 Task: Find connections with filter location Cianorte with filter topic #Businessmindsetswith filter profile language Potuguese with filter current company Tata Projects with filter school IIMT Group of Colleges with filter industry Technology, Information and Internet with filter service category Mortgage Lending with filter keywords title Massage Therapy
Action: Mouse moved to (616, 115)
Screenshot: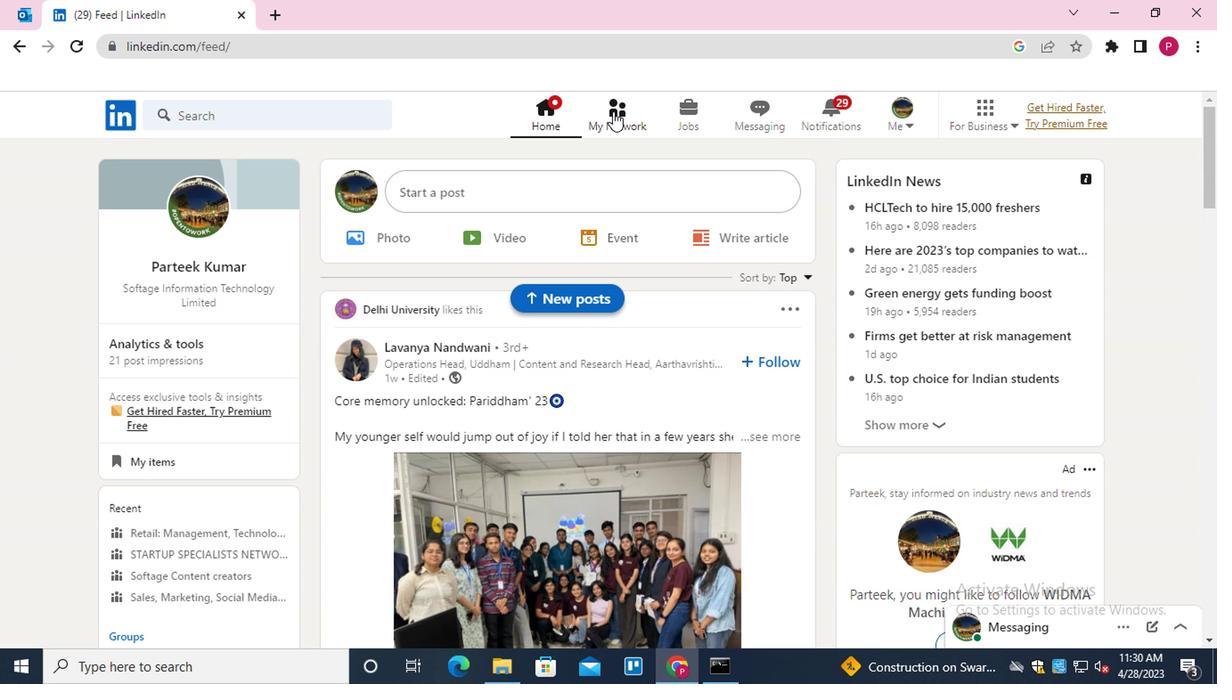 
Action: Mouse pressed left at (616, 115)
Screenshot: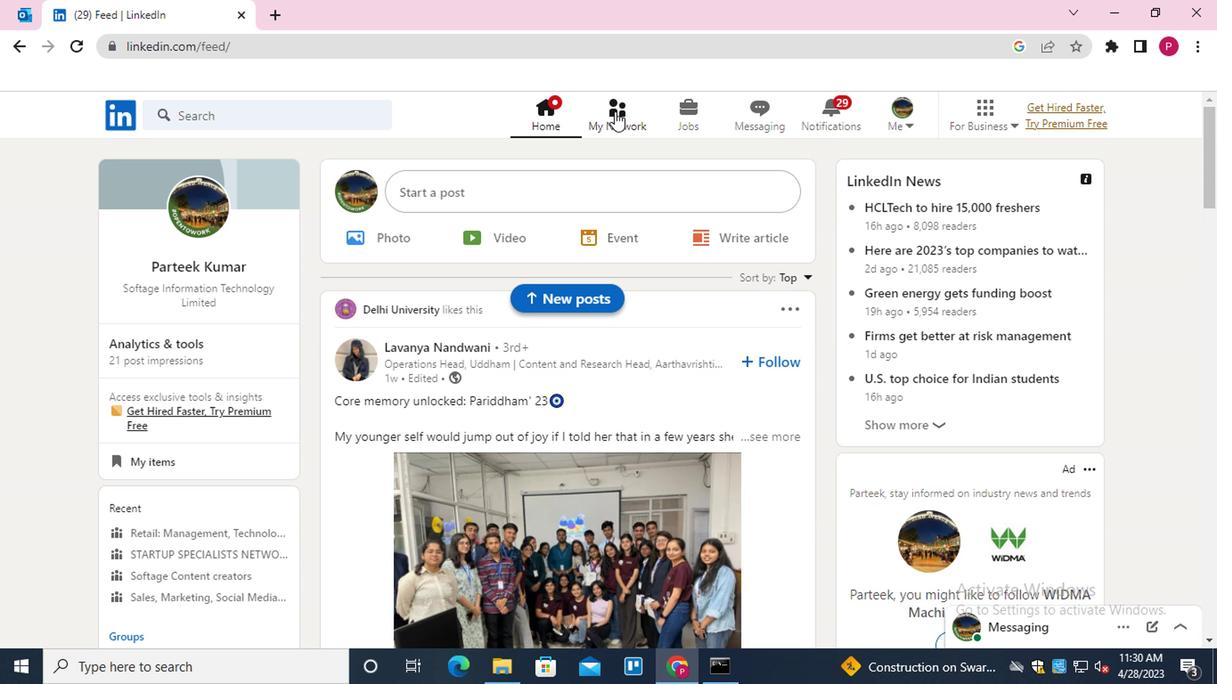 
Action: Mouse moved to (267, 218)
Screenshot: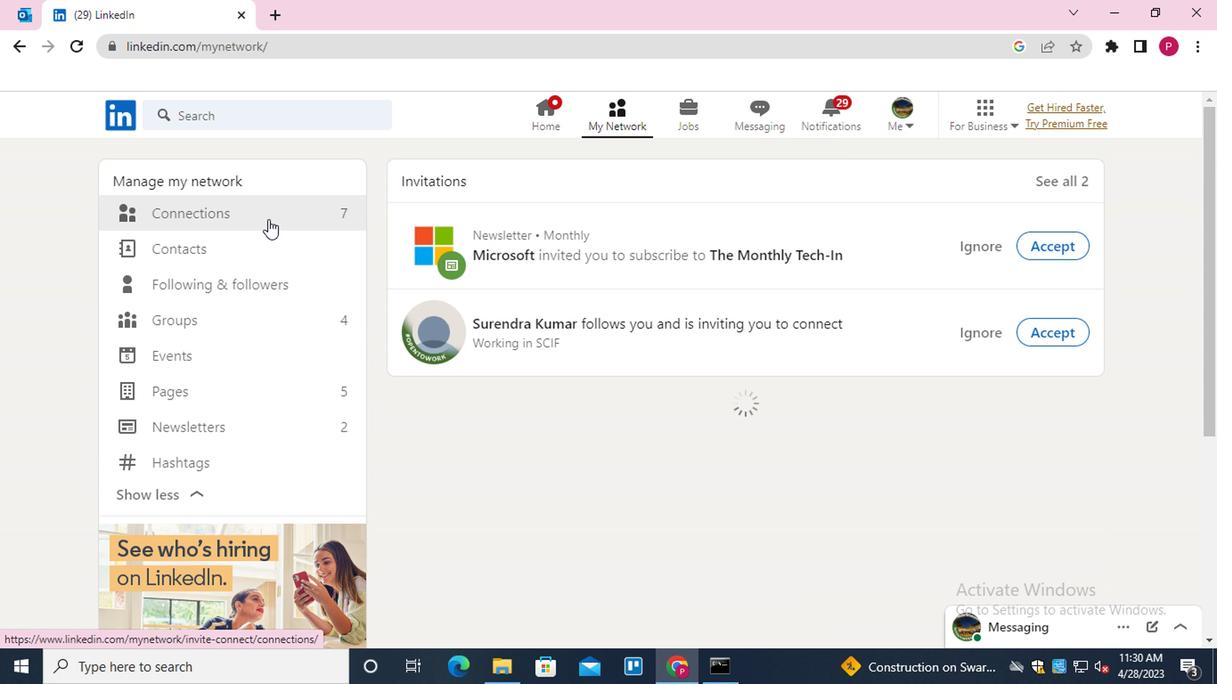 
Action: Mouse pressed left at (267, 218)
Screenshot: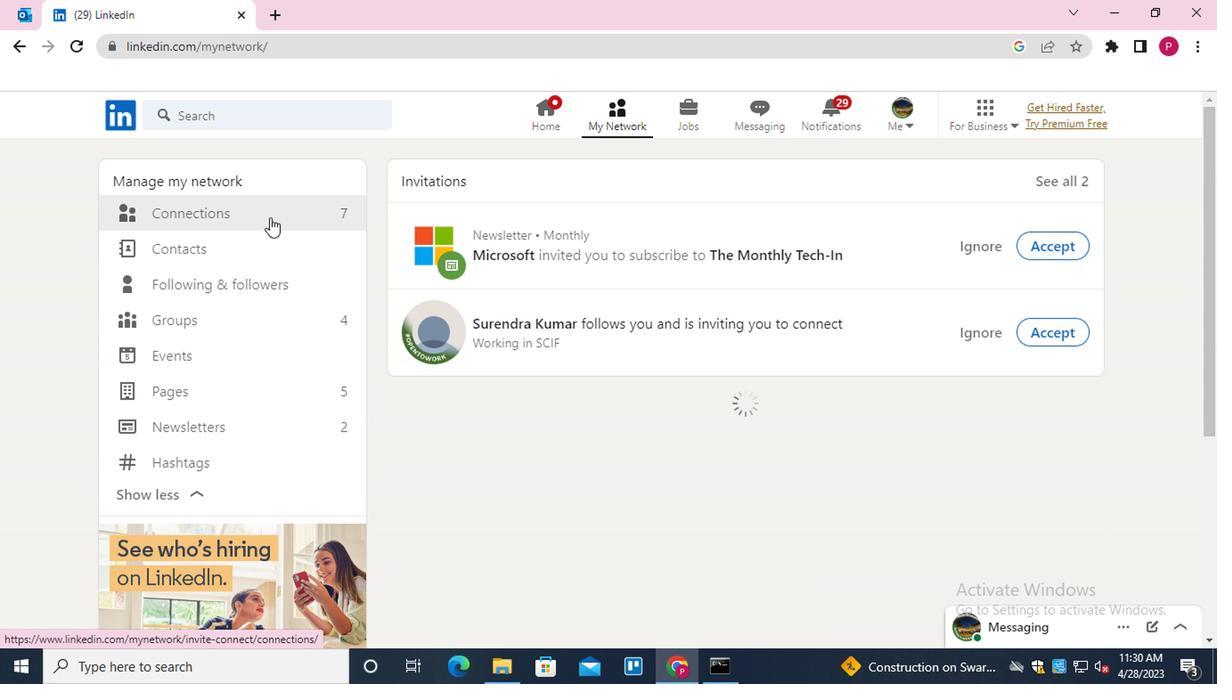 
Action: Mouse moved to (733, 218)
Screenshot: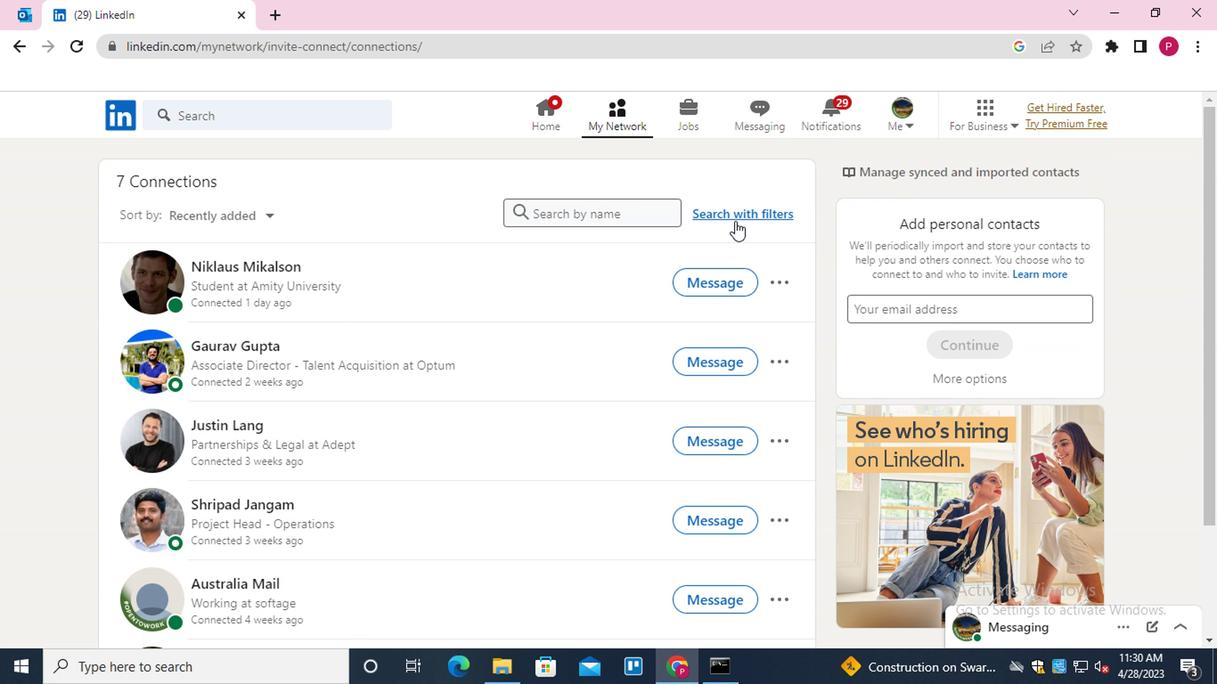 
Action: Mouse pressed left at (733, 218)
Screenshot: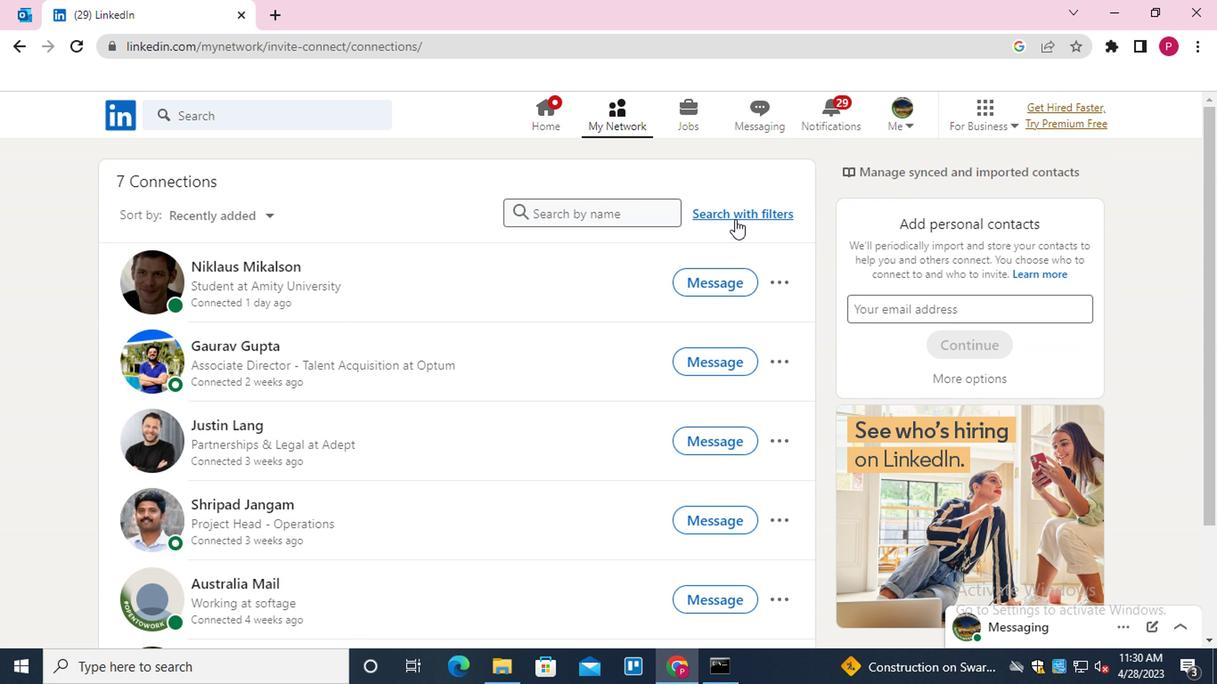
Action: Mouse moved to (674, 170)
Screenshot: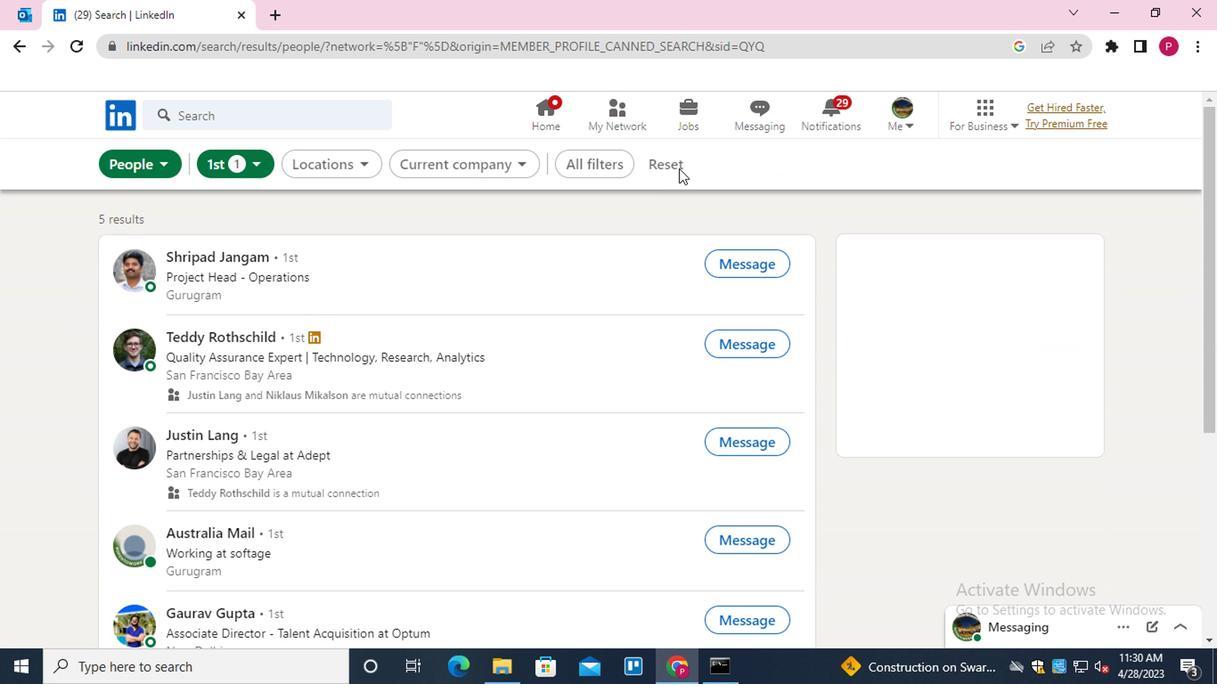 
Action: Mouse pressed left at (674, 170)
Screenshot: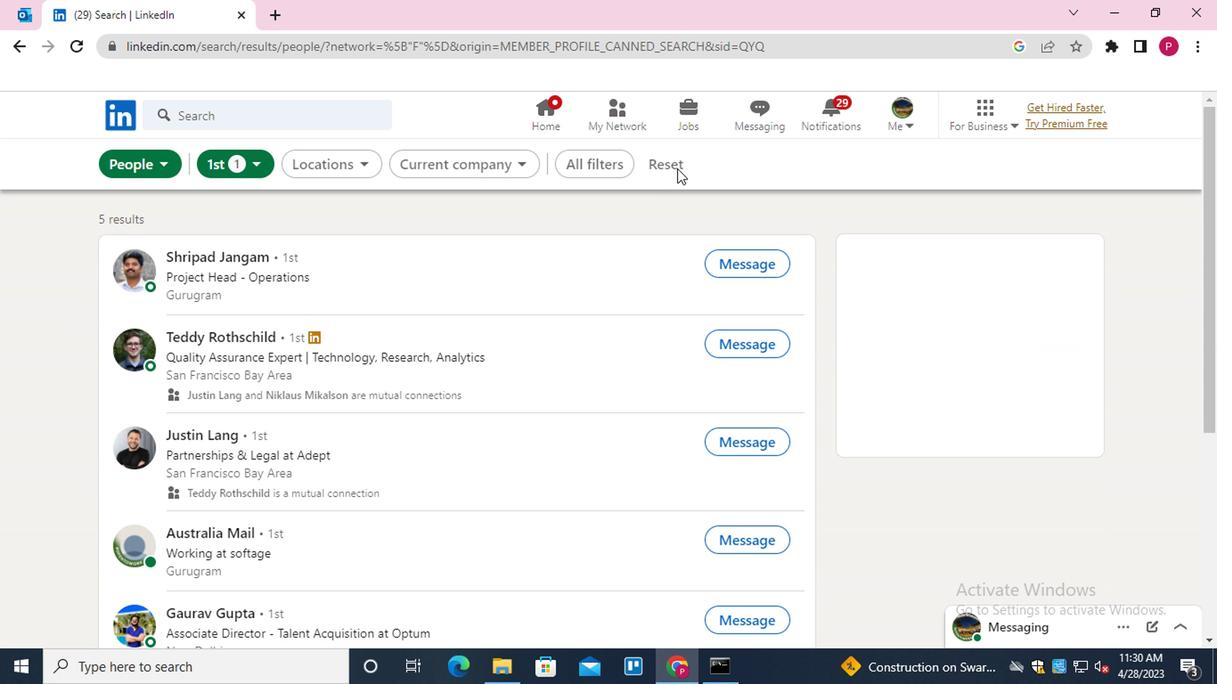 
Action: Mouse moved to (628, 167)
Screenshot: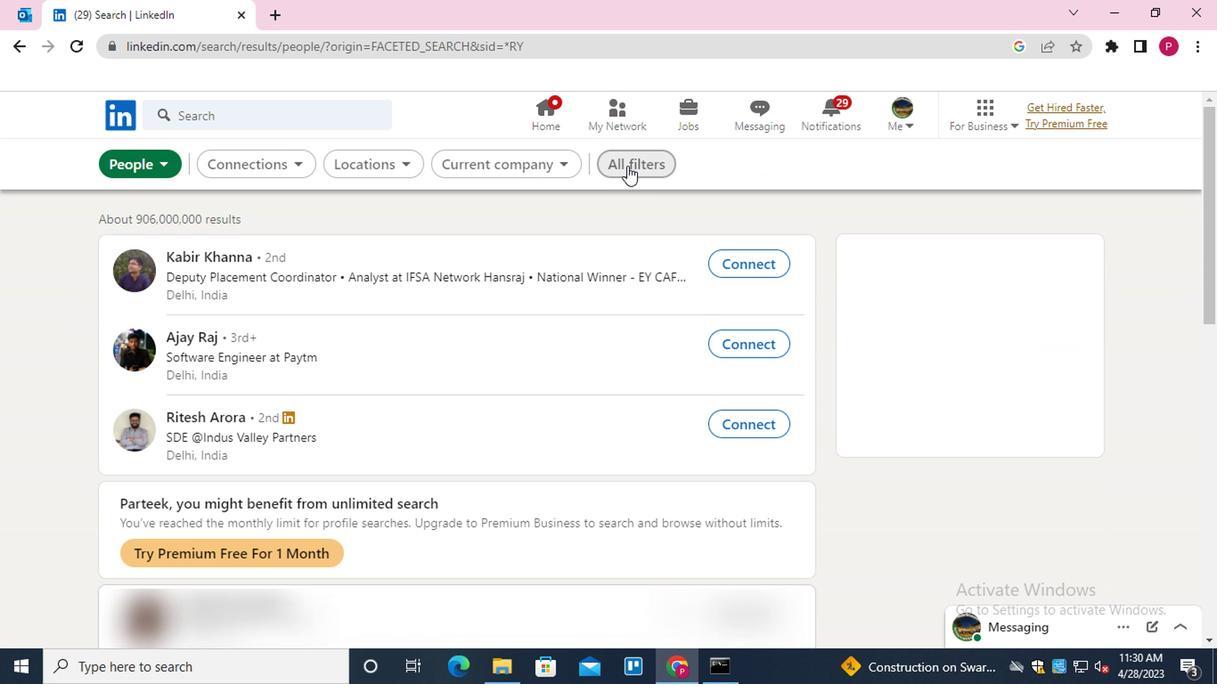 
Action: Mouse pressed left at (628, 167)
Screenshot: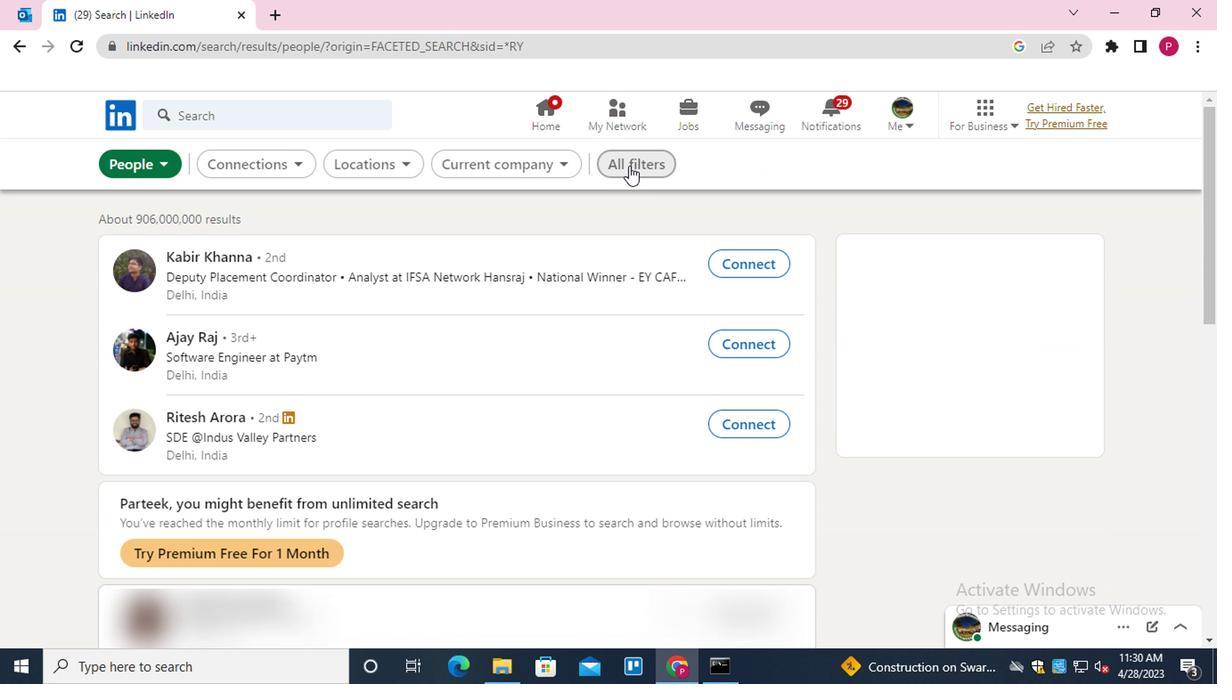 
Action: Mouse moved to (1066, 470)
Screenshot: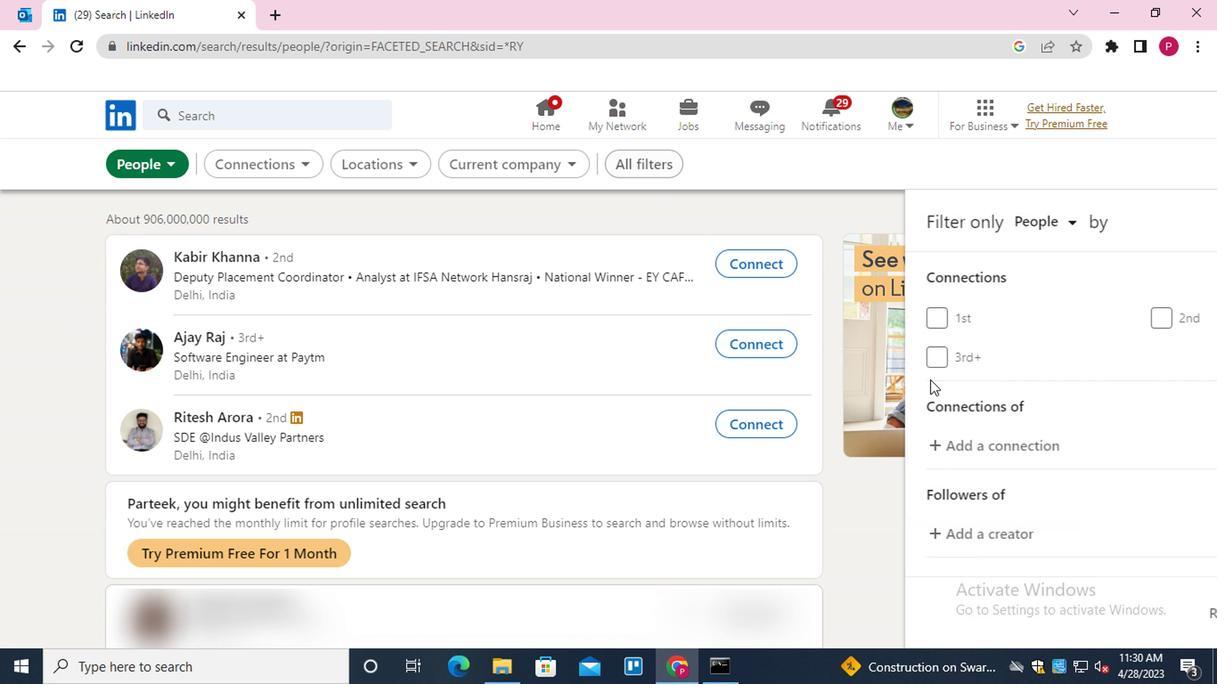 
Action: Mouse scrolled (1066, 469) with delta (0, 0)
Screenshot: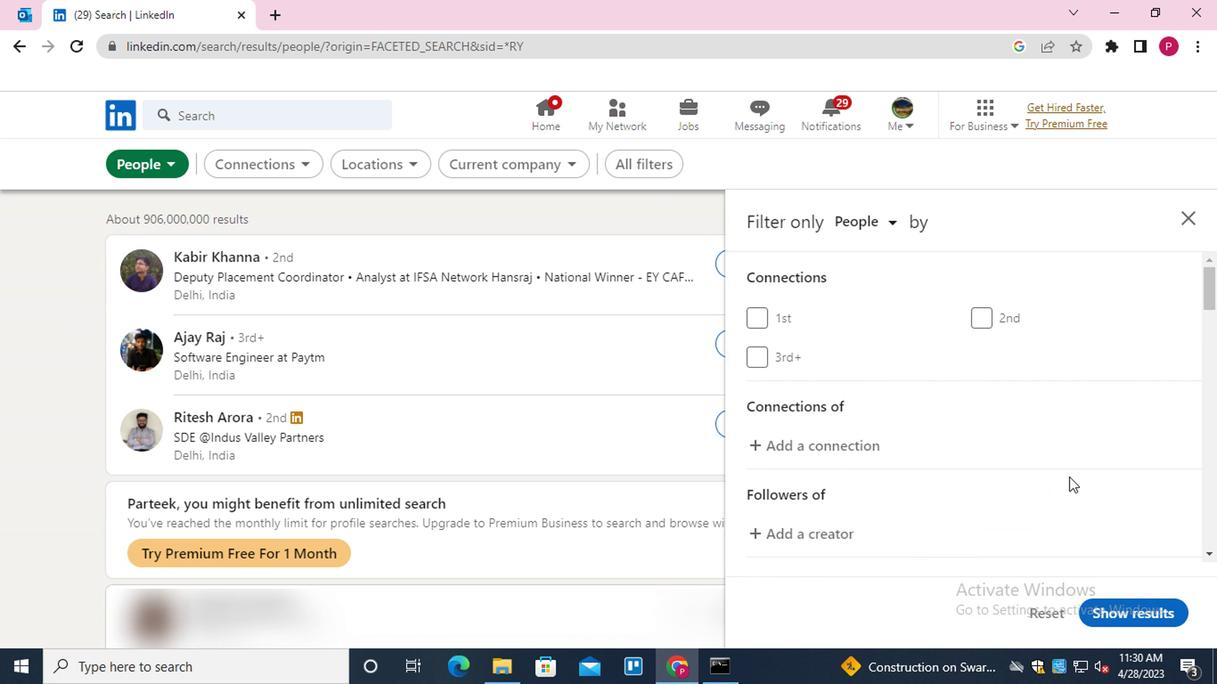 
Action: Mouse scrolled (1066, 469) with delta (0, 0)
Screenshot: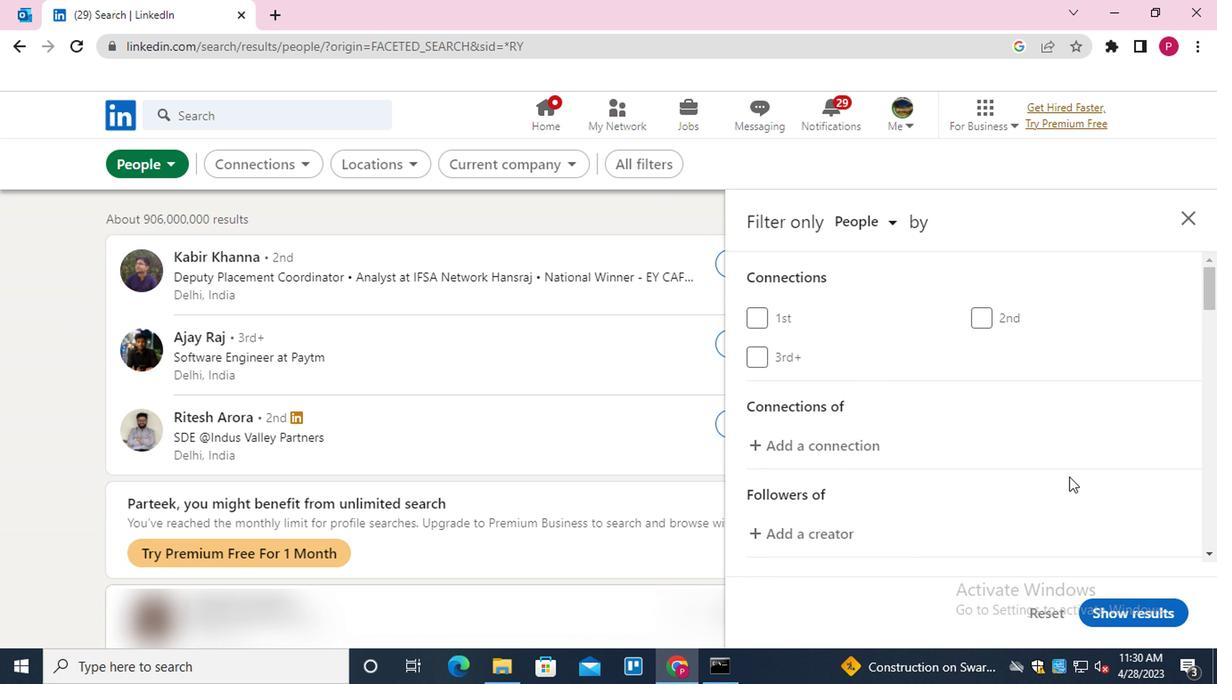 
Action: Mouse scrolled (1066, 469) with delta (0, 0)
Screenshot: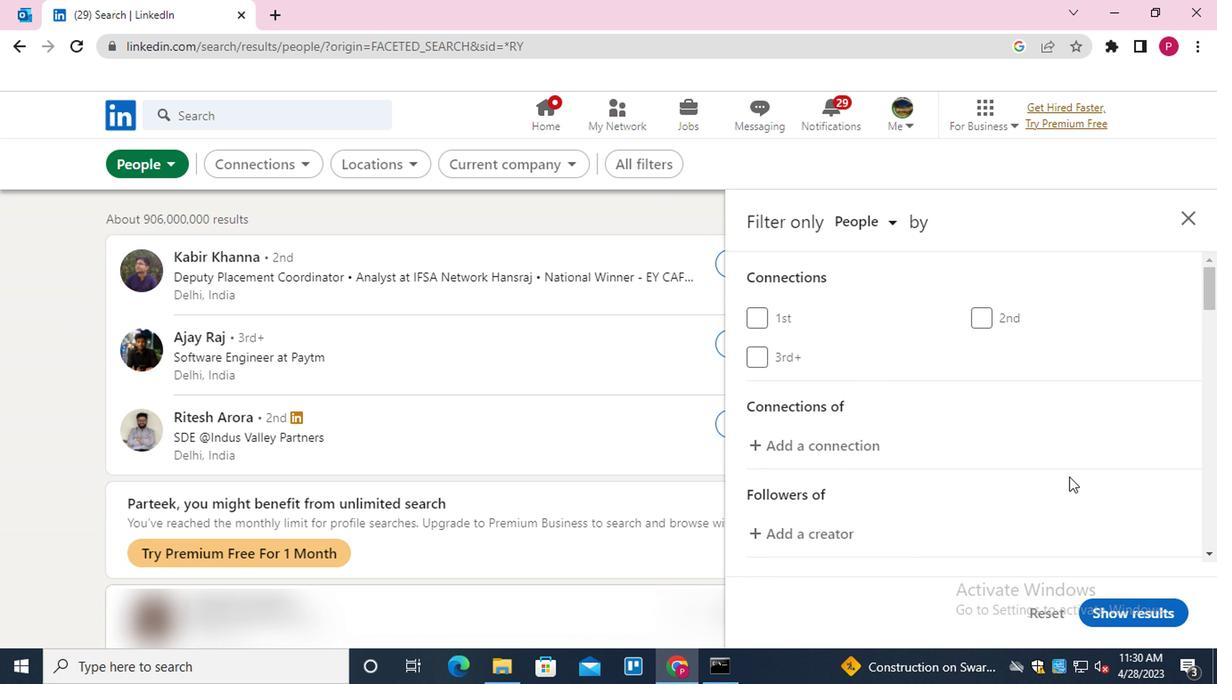 
Action: Mouse scrolled (1066, 469) with delta (0, 0)
Screenshot: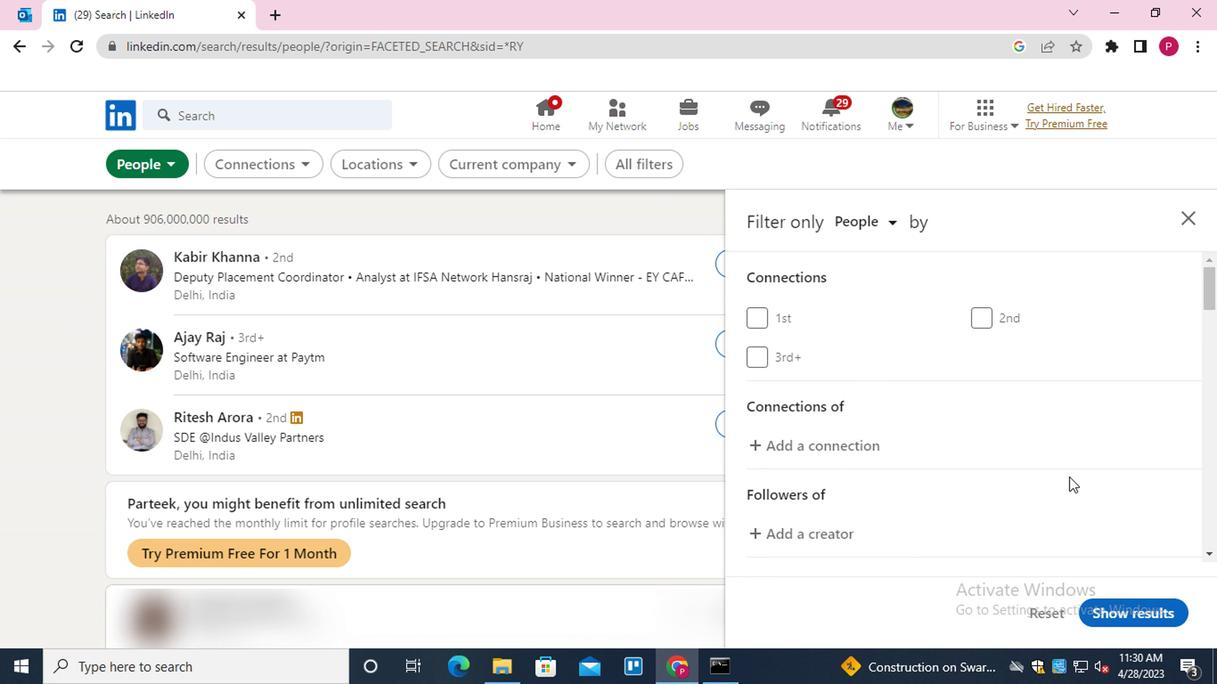
Action: Mouse moved to (1027, 342)
Screenshot: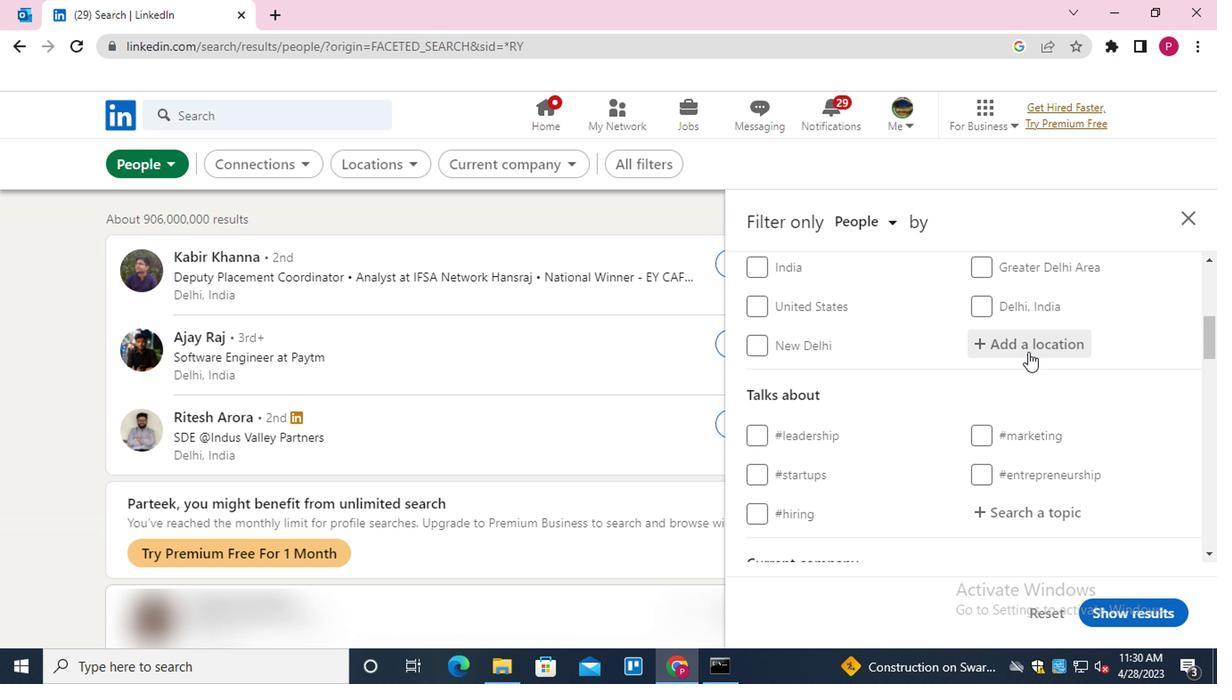
Action: Mouse pressed left at (1027, 342)
Screenshot: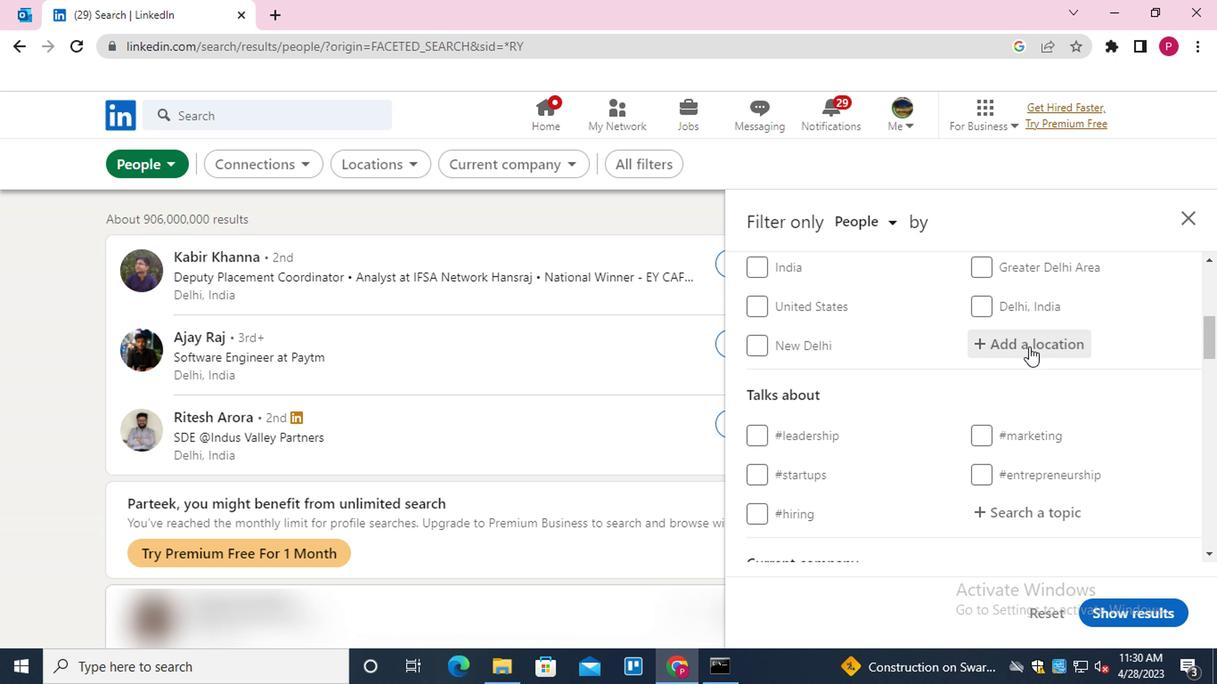 
Action: Mouse moved to (1028, 341)
Screenshot: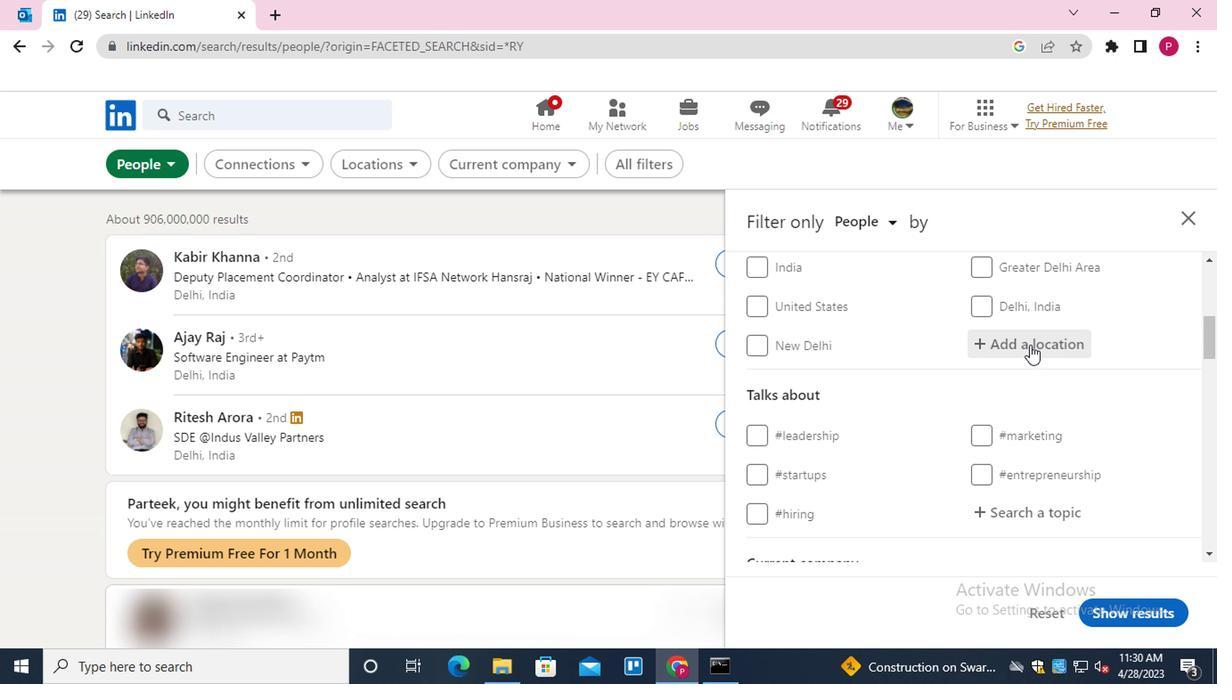 
Action: Key pressed <Key.shift>CIANOTRE<Key.backspace><Key.backspace><Key.backspace><Key.backspace><Key.down><Key.down><Key.enter>
Screenshot: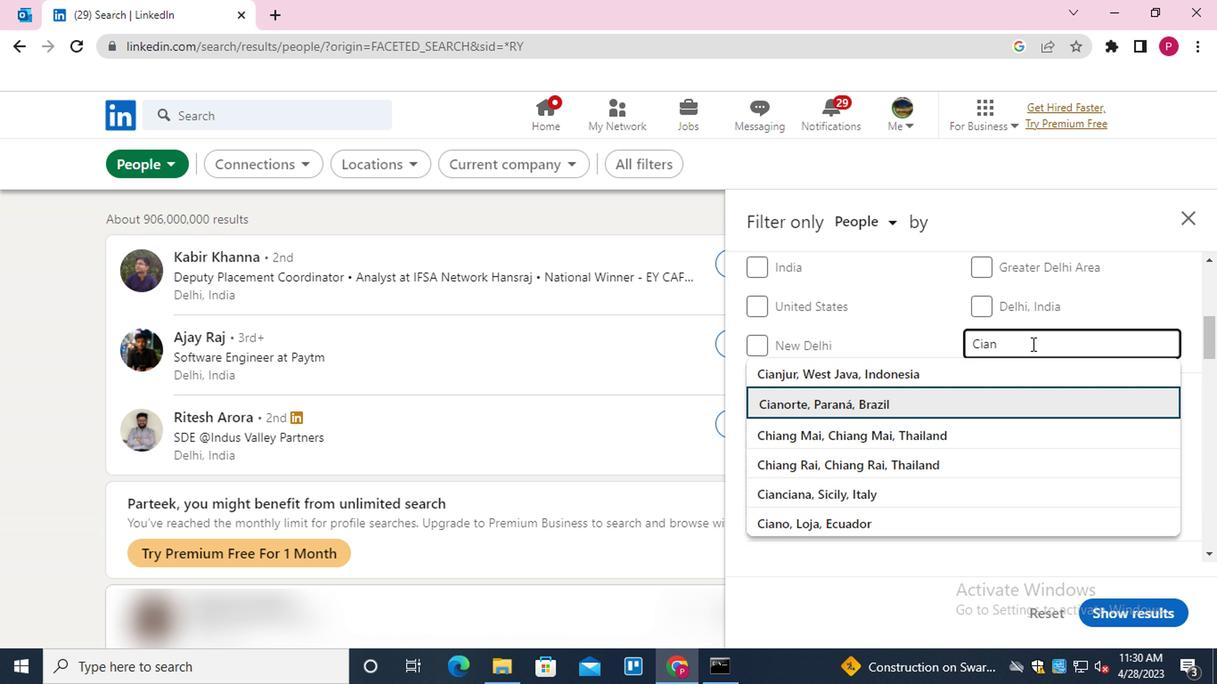 
Action: Mouse moved to (952, 356)
Screenshot: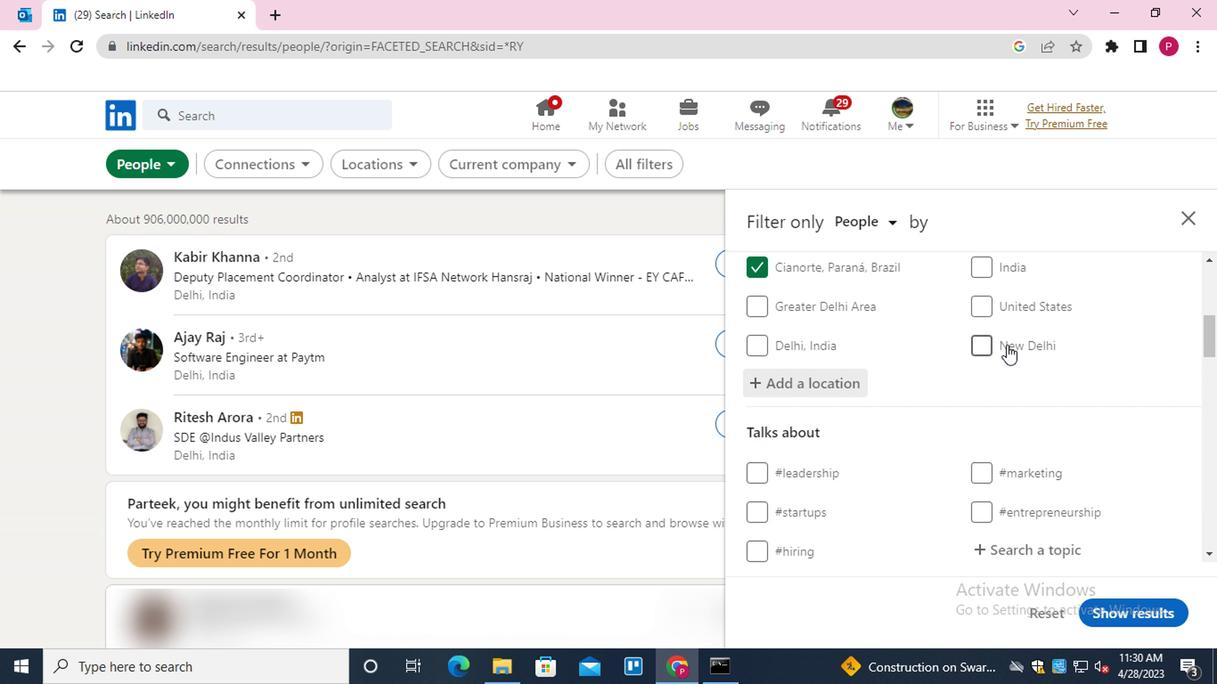 
Action: Mouse scrolled (952, 356) with delta (0, 0)
Screenshot: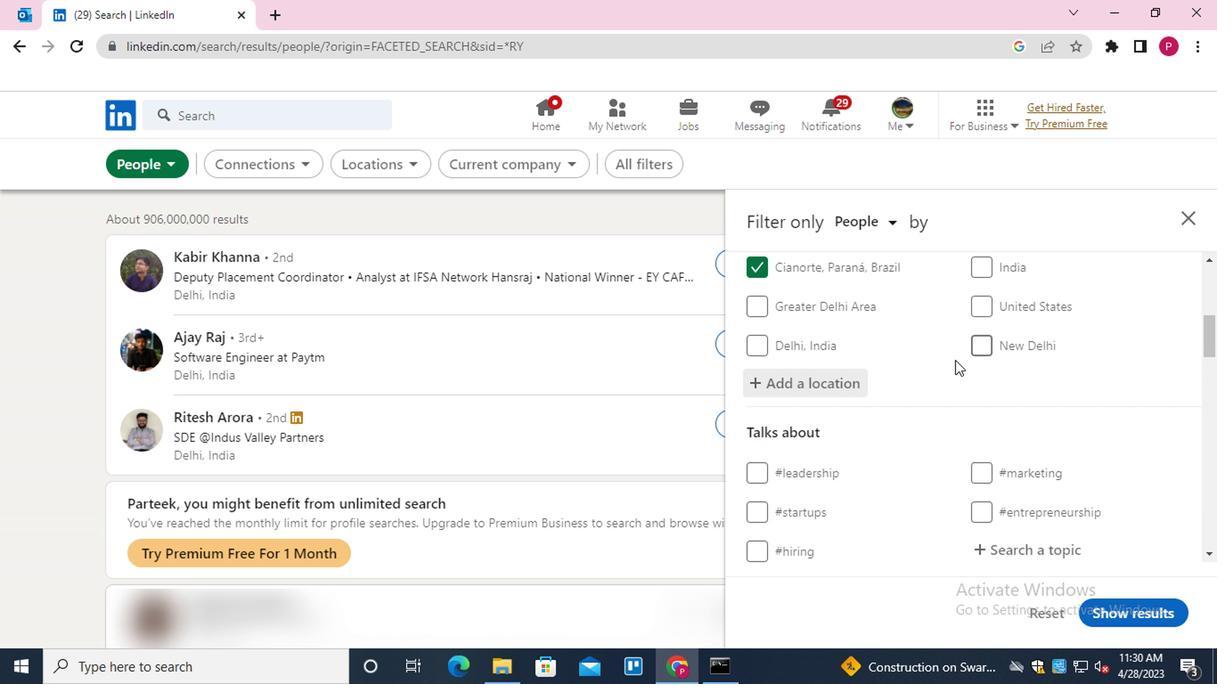 
Action: Mouse scrolled (952, 356) with delta (0, 0)
Screenshot: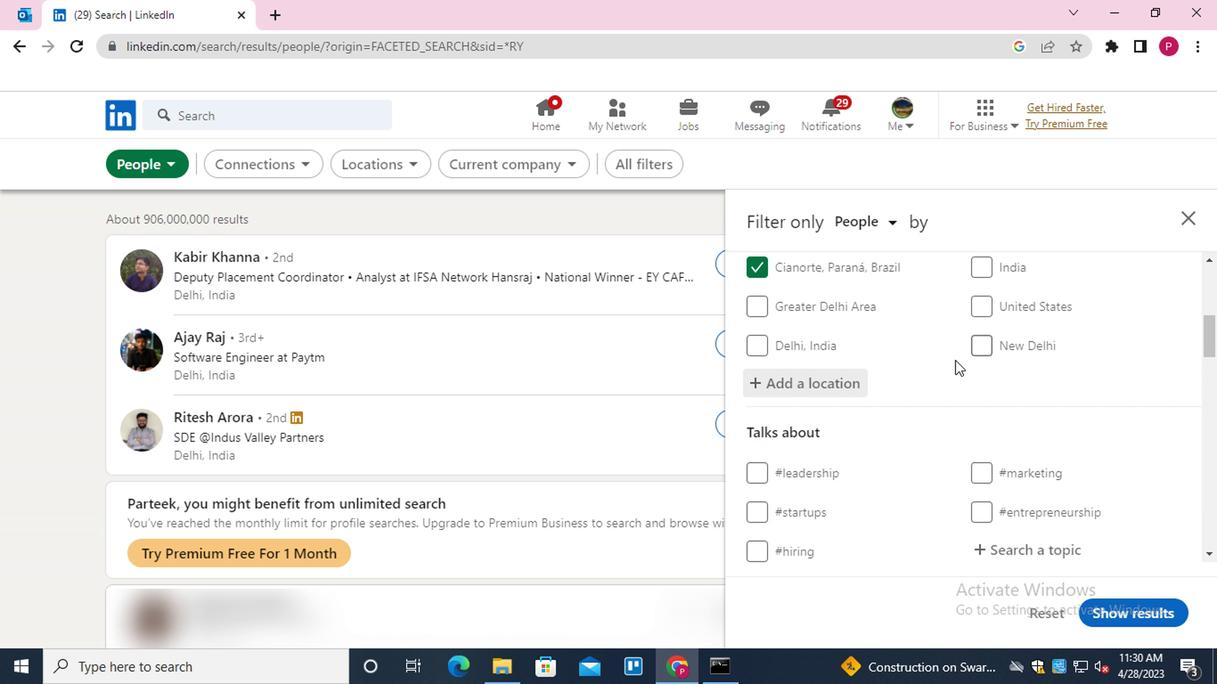 
Action: Mouse scrolled (952, 356) with delta (0, 0)
Screenshot: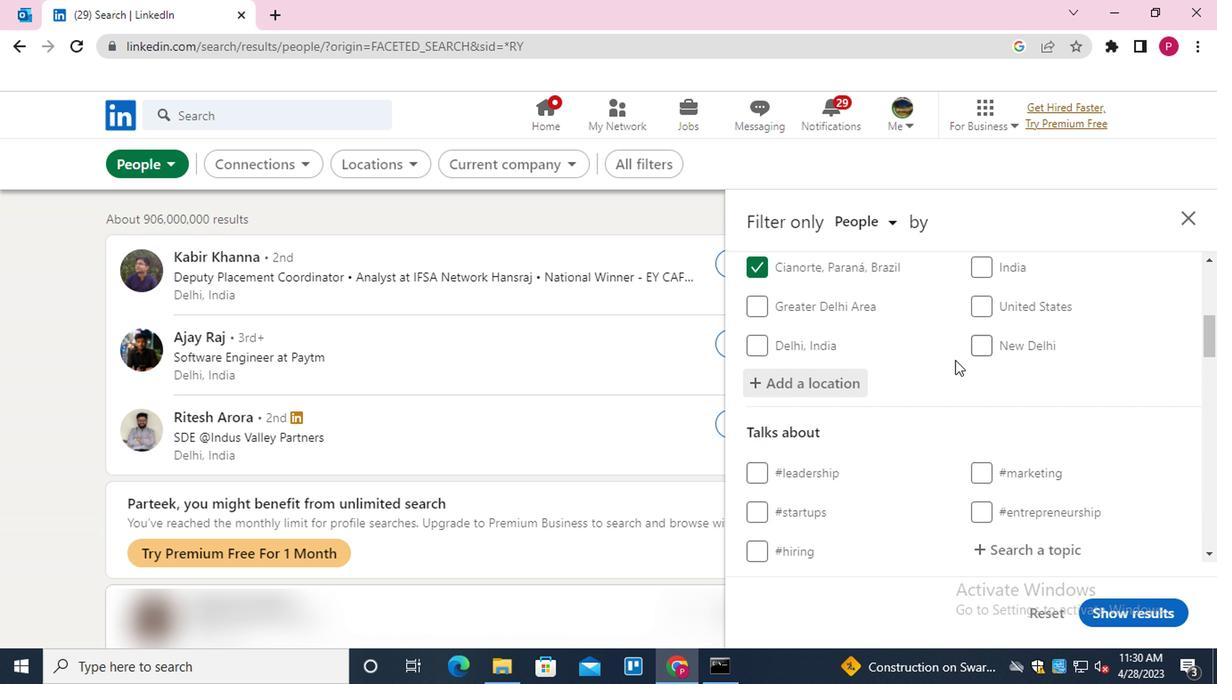 
Action: Mouse moved to (1056, 289)
Screenshot: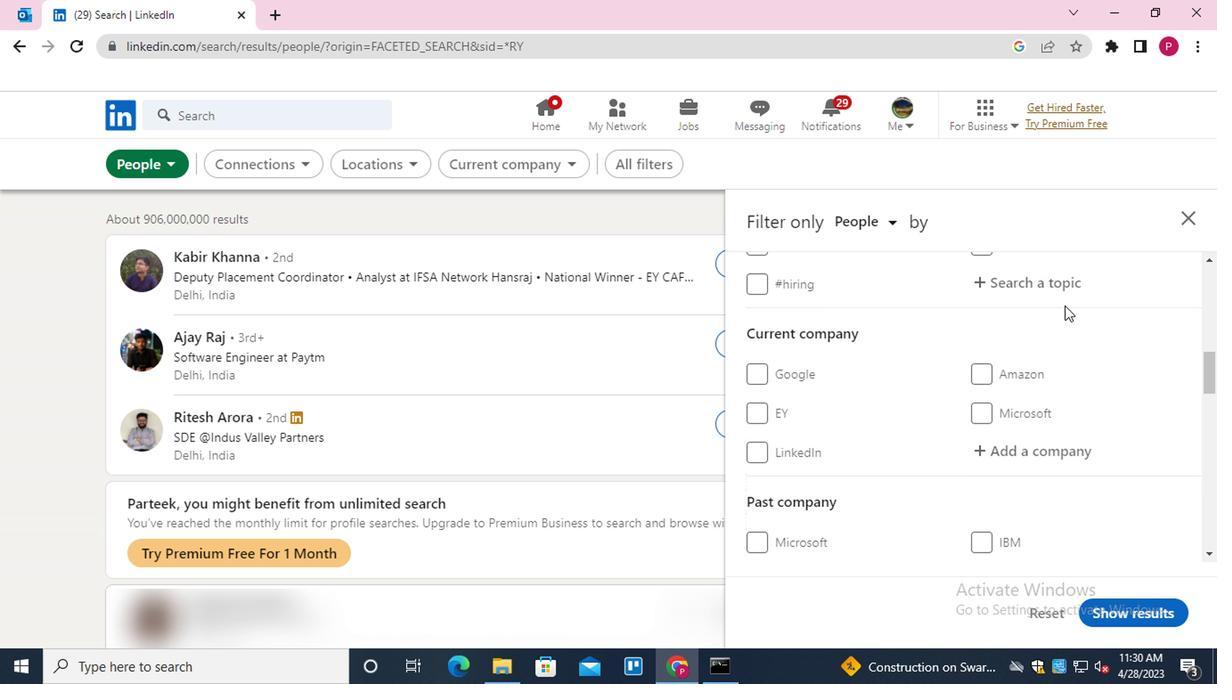 
Action: Mouse pressed left at (1056, 289)
Screenshot: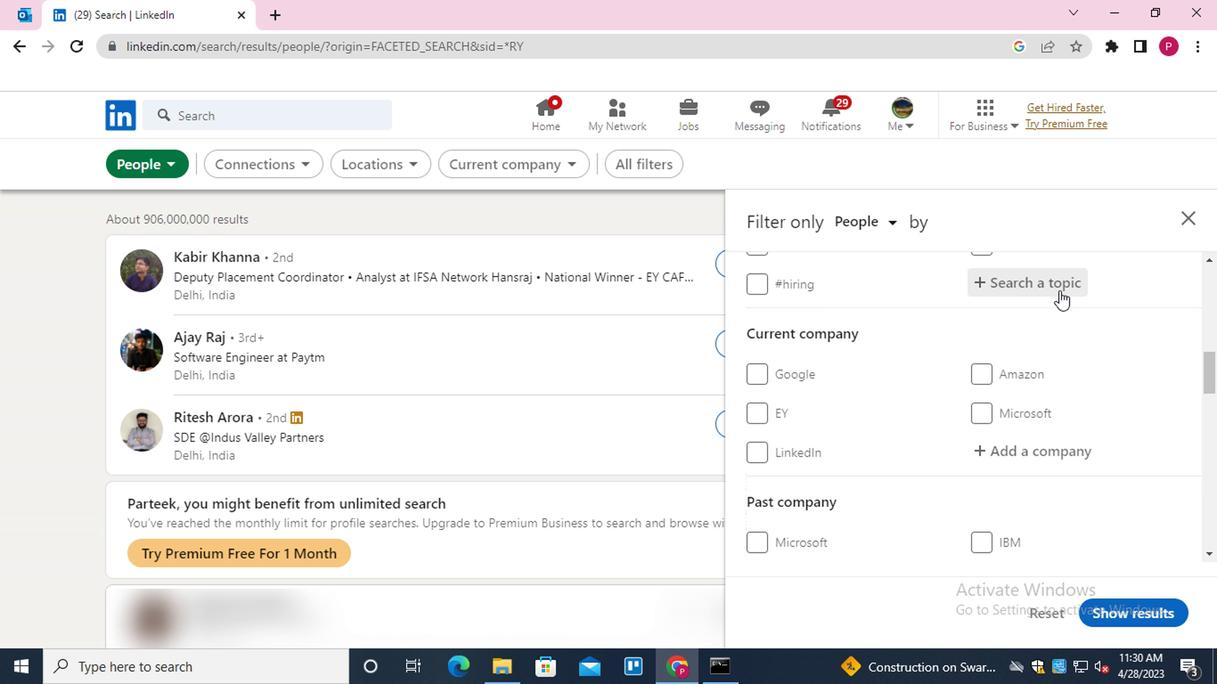 
Action: Key pressed <Key.shift>BUSINESSMIN<Key.down><Key.enter>
Screenshot: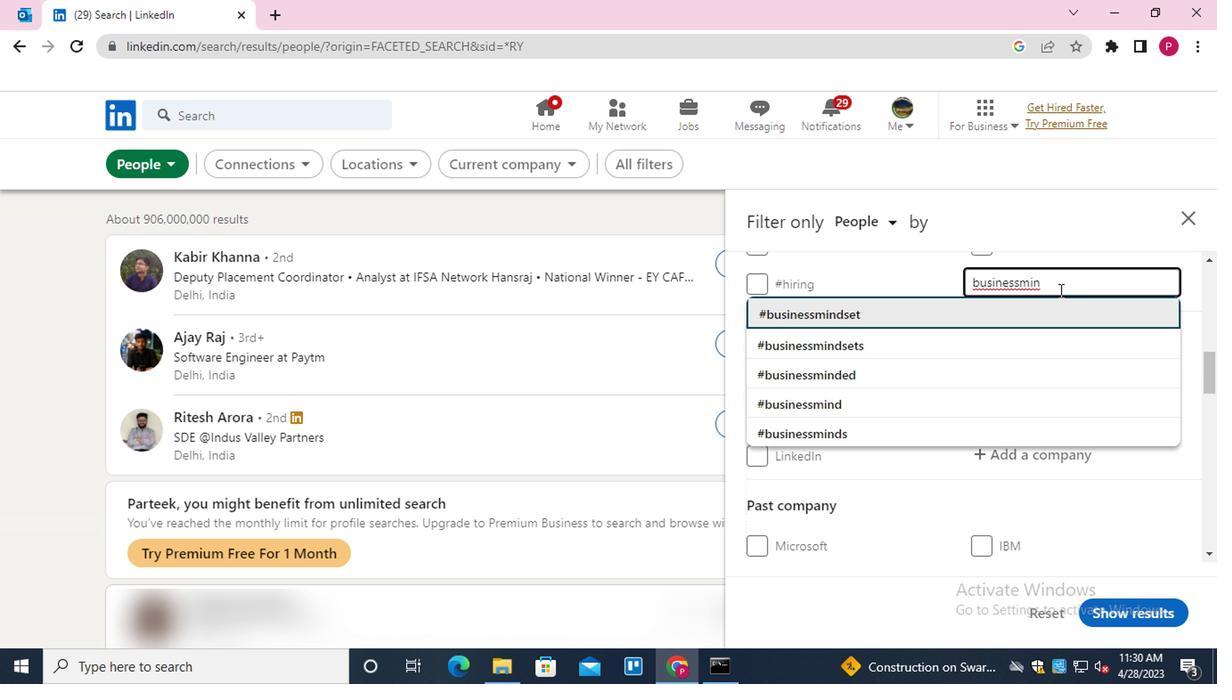 
Action: Mouse moved to (885, 401)
Screenshot: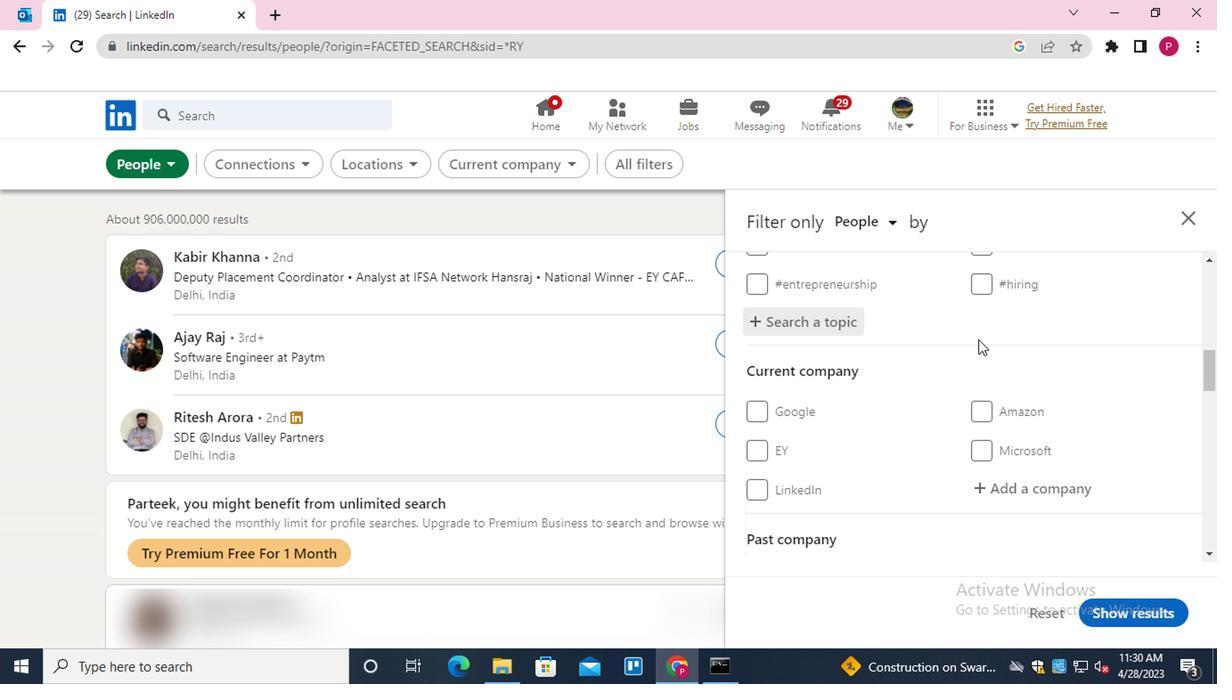 
Action: Mouse scrolled (885, 400) with delta (0, -1)
Screenshot: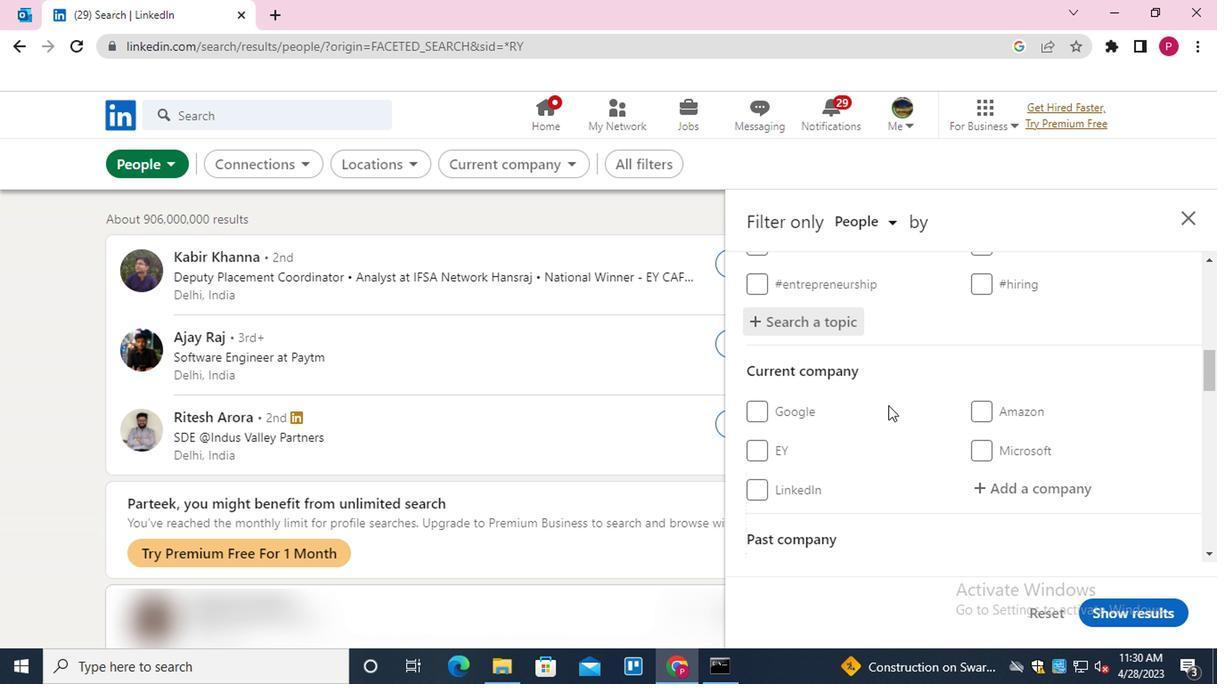 
Action: Mouse scrolled (885, 400) with delta (0, -1)
Screenshot: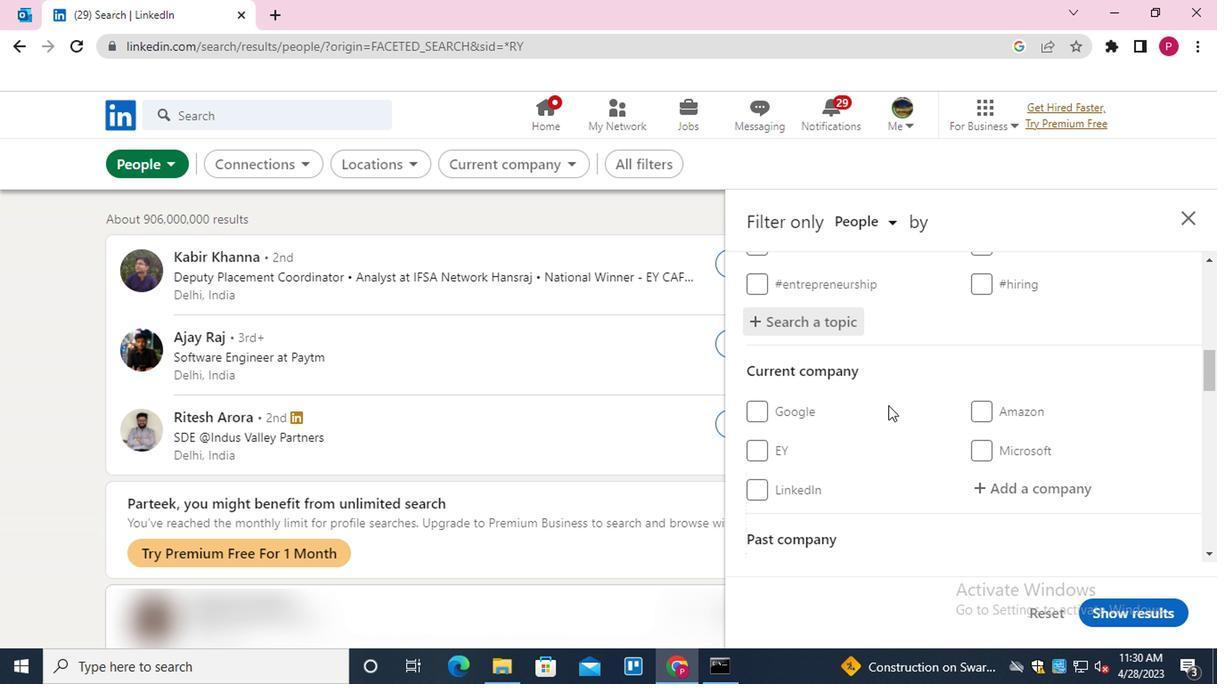 
Action: Mouse scrolled (885, 400) with delta (0, -1)
Screenshot: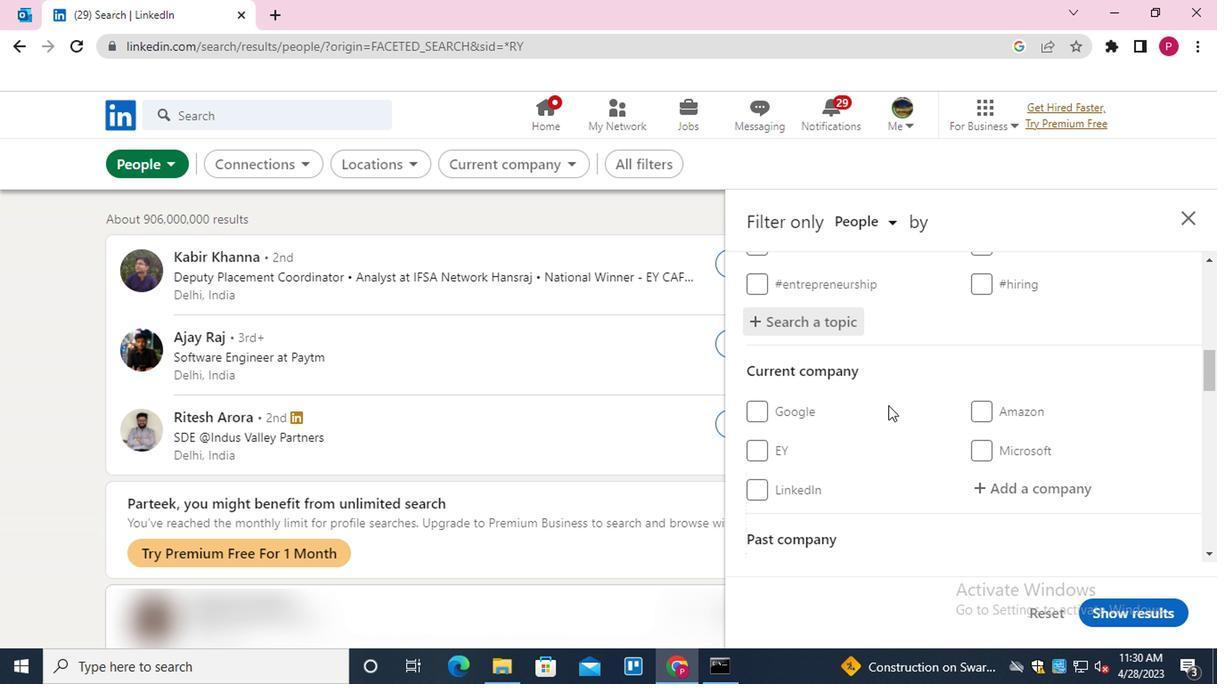 
Action: Mouse moved to (884, 401)
Screenshot: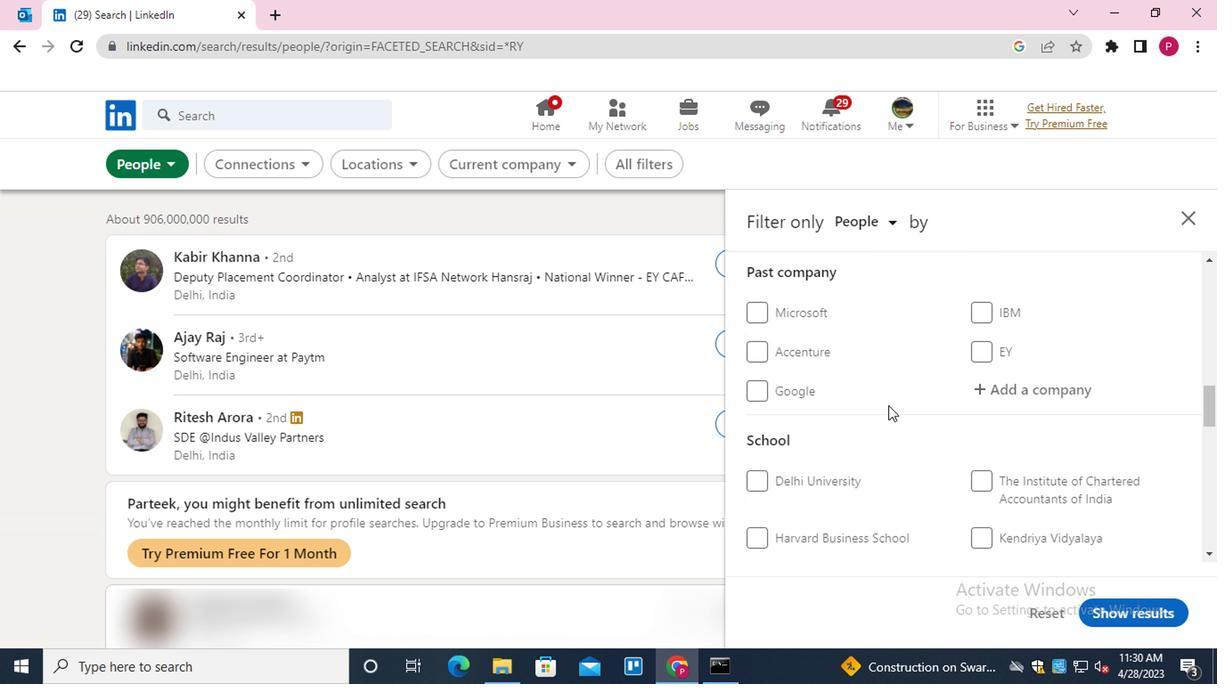 
Action: Mouse scrolled (884, 400) with delta (0, -1)
Screenshot: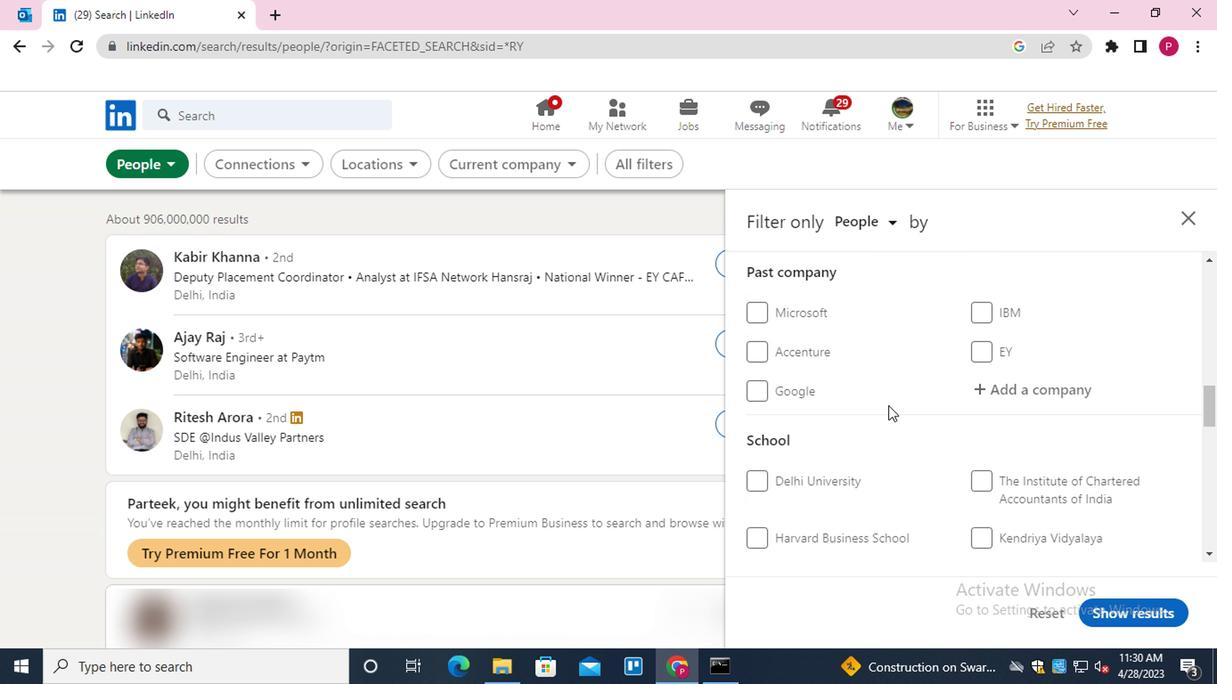 
Action: Mouse scrolled (884, 400) with delta (0, -1)
Screenshot: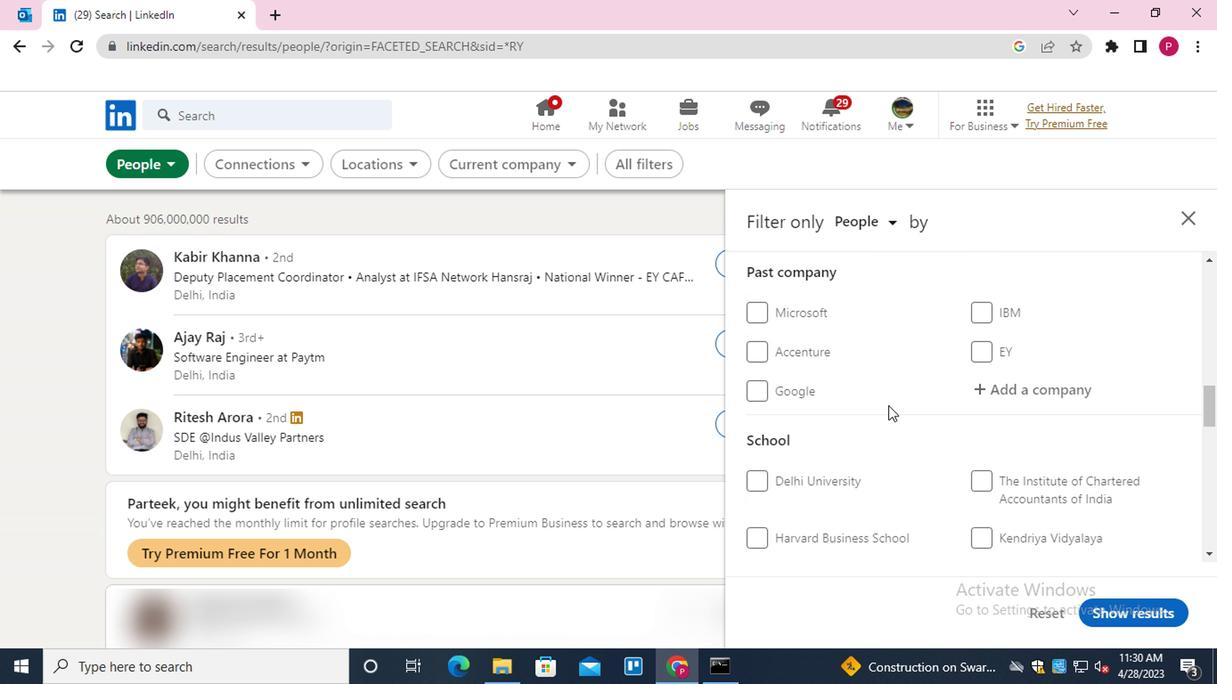 
Action: Mouse scrolled (884, 400) with delta (0, -1)
Screenshot: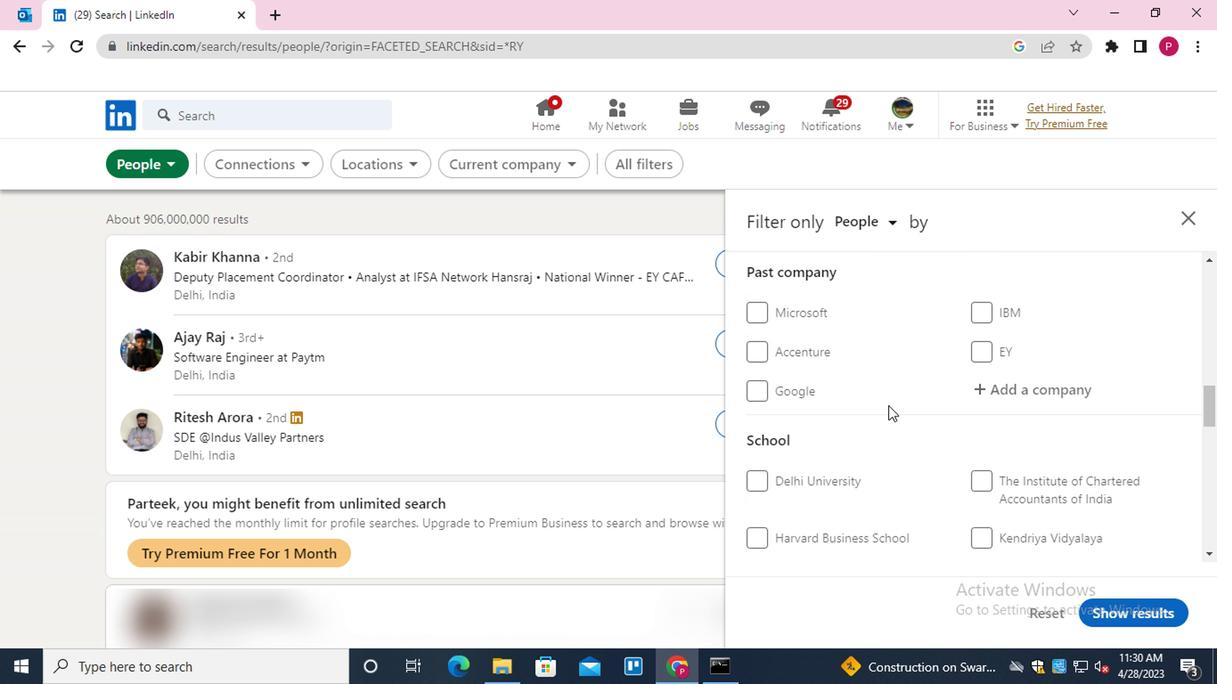 
Action: Mouse scrolled (884, 400) with delta (0, -1)
Screenshot: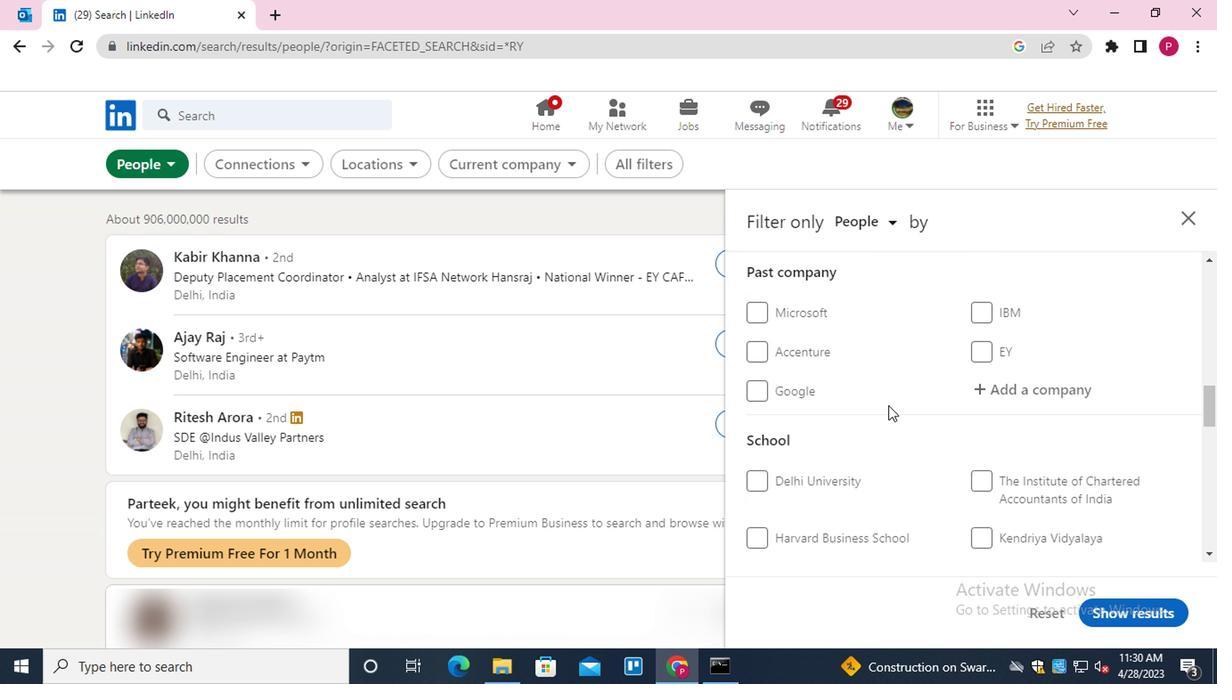 
Action: Mouse moved to (871, 417)
Screenshot: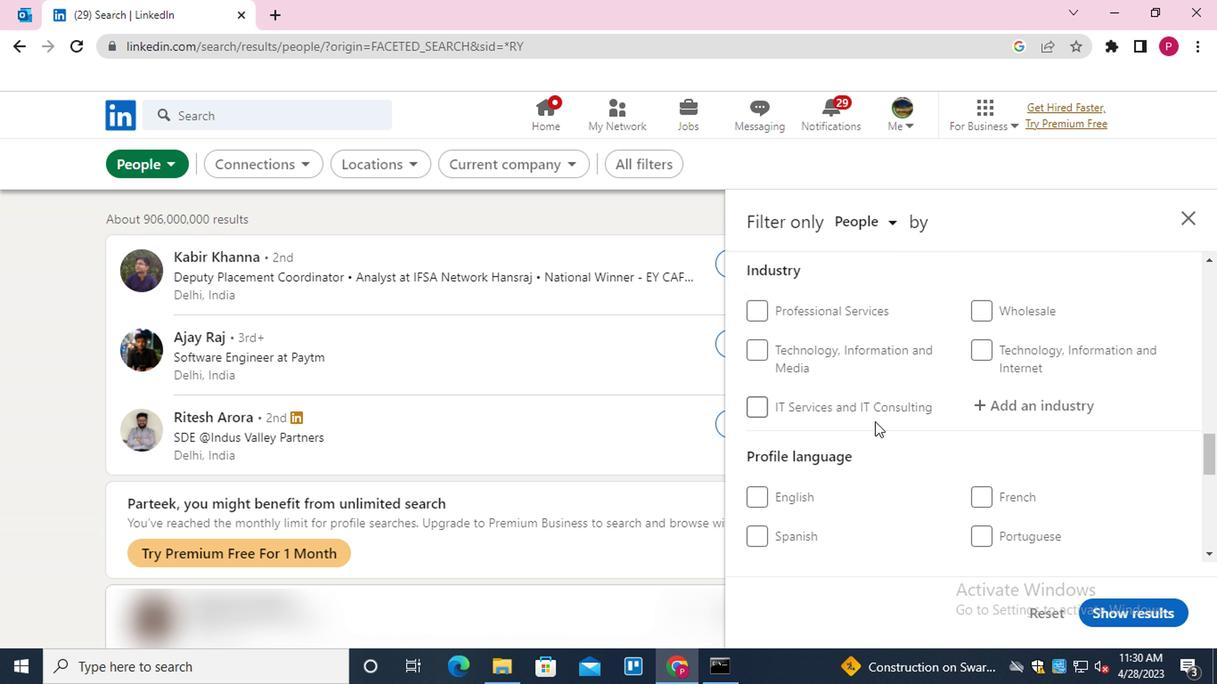 
Action: Mouse scrolled (871, 416) with delta (0, -1)
Screenshot: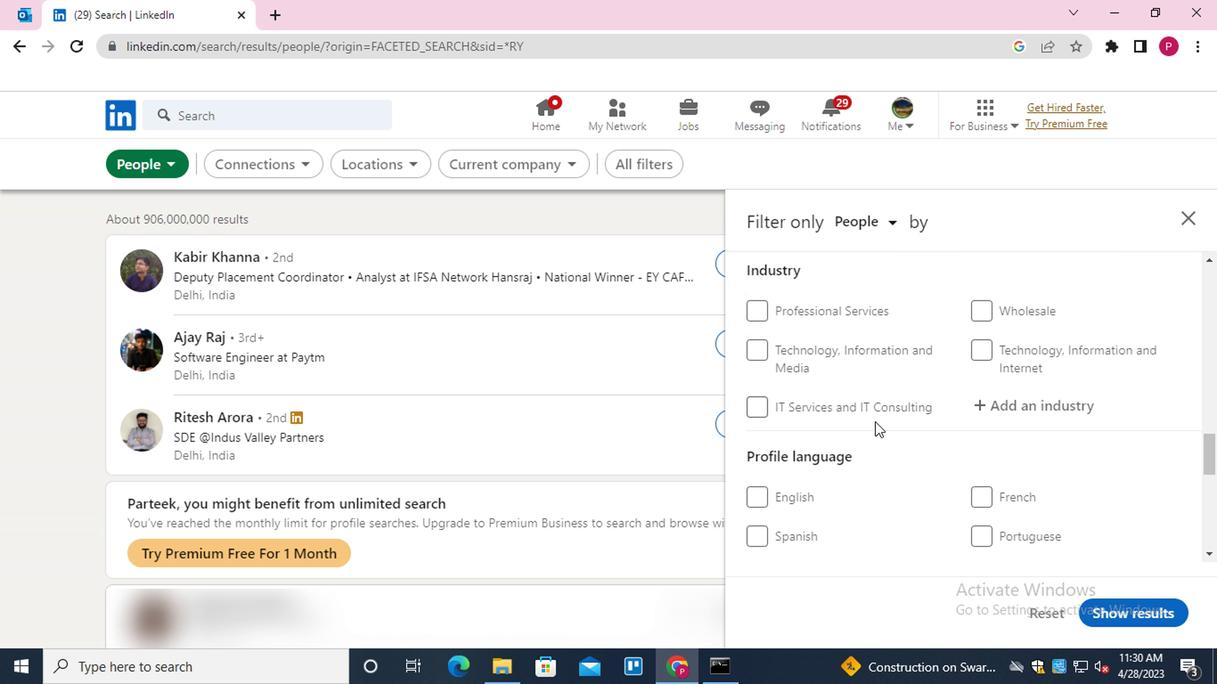 
Action: Mouse scrolled (871, 416) with delta (0, -1)
Screenshot: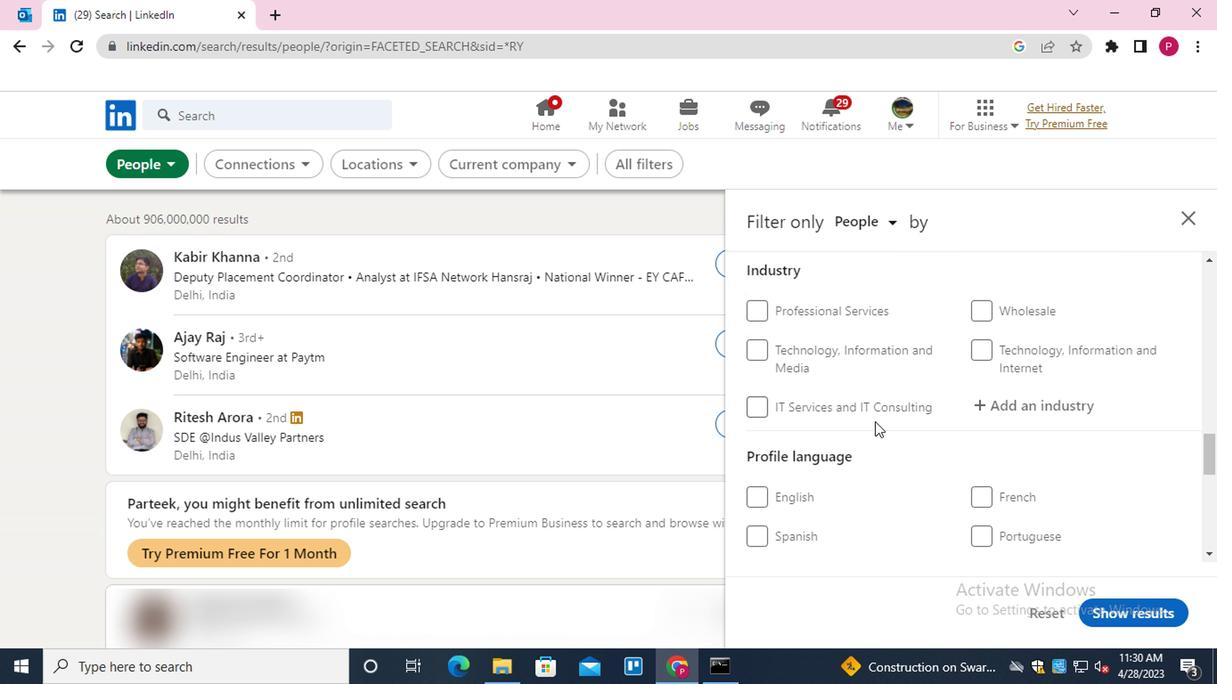 
Action: Mouse moved to (980, 349)
Screenshot: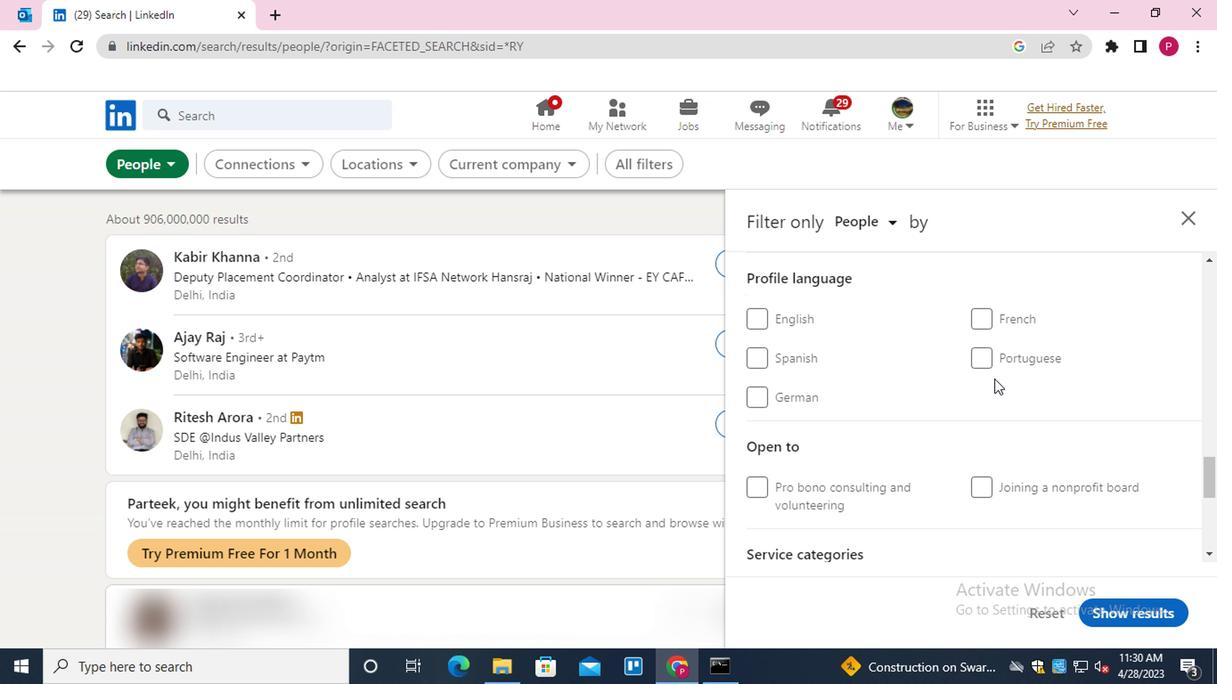 
Action: Mouse pressed left at (980, 349)
Screenshot: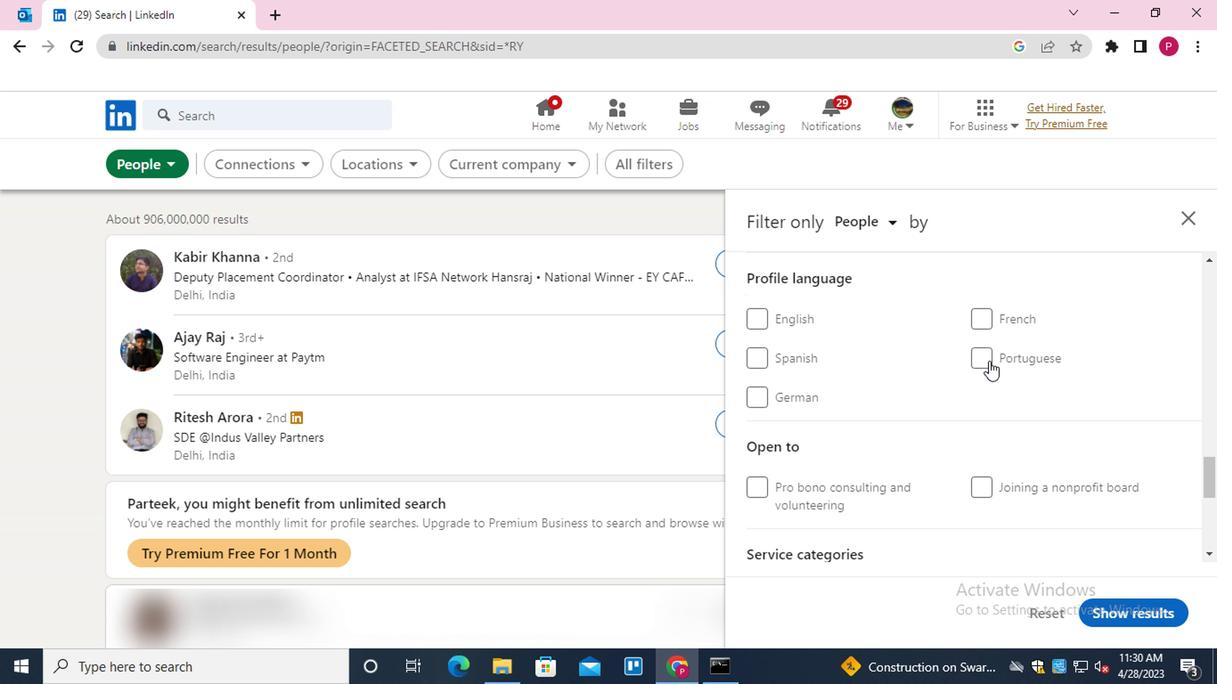 
Action: Mouse moved to (911, 401)
Screenshot: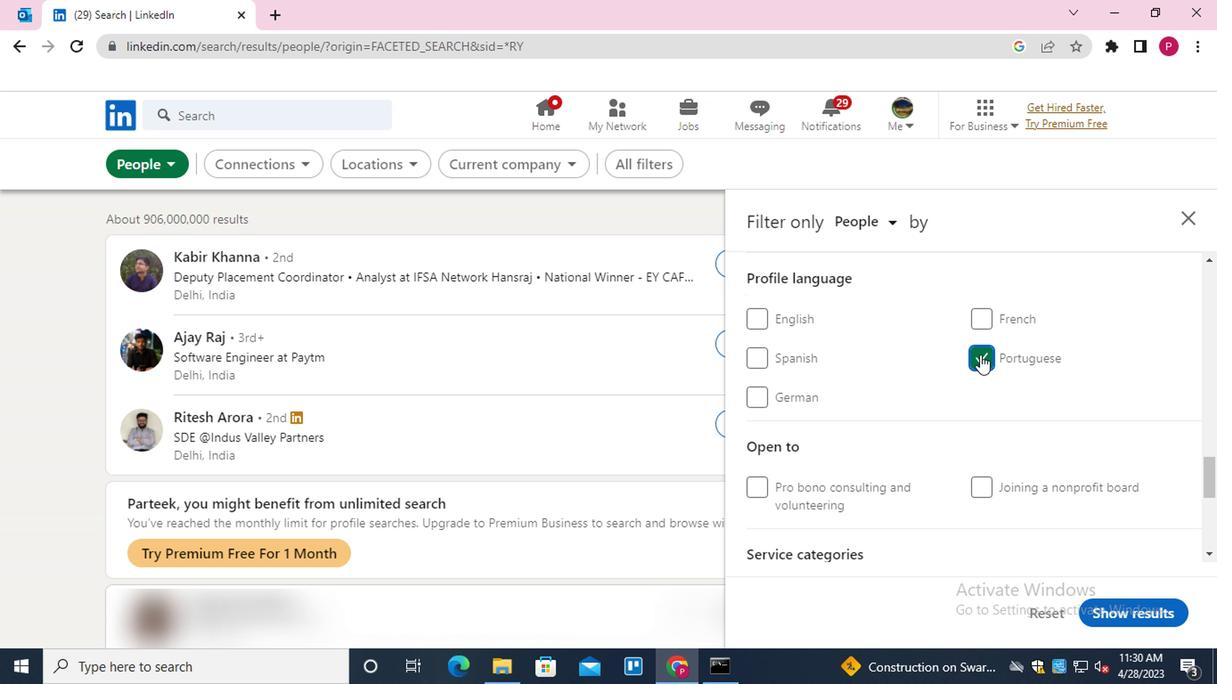 
Action: Mouse scrolled (911, 401) with delta (0, 0)
Screenshot: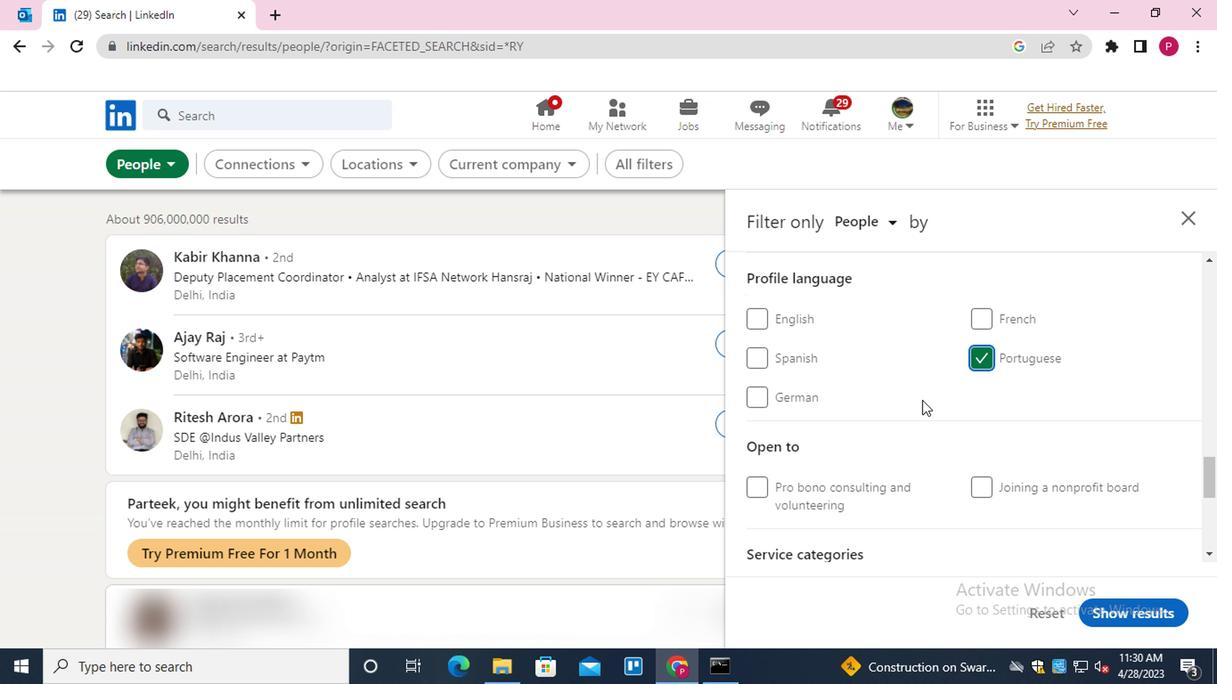 
Action: Mouse scrolled (911, 401) with delta (0, 0)
Screenshot: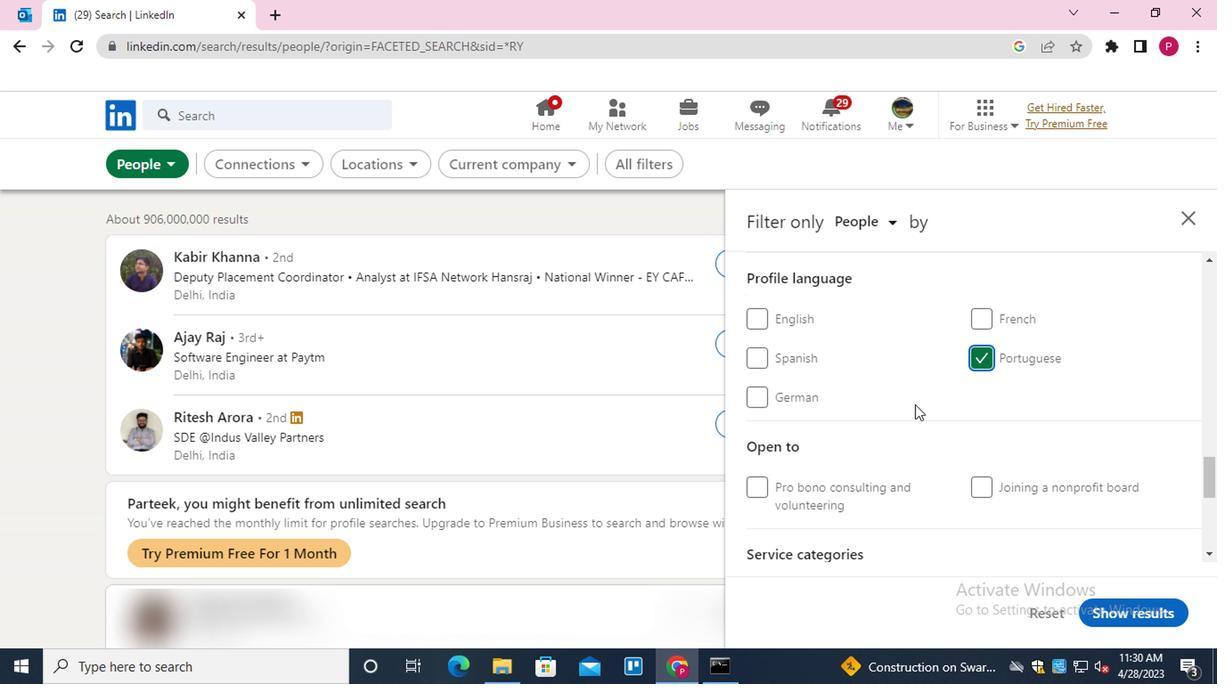 
Action: Mouse scrolled (911, 401) with delta (0, 0)
Screenshot: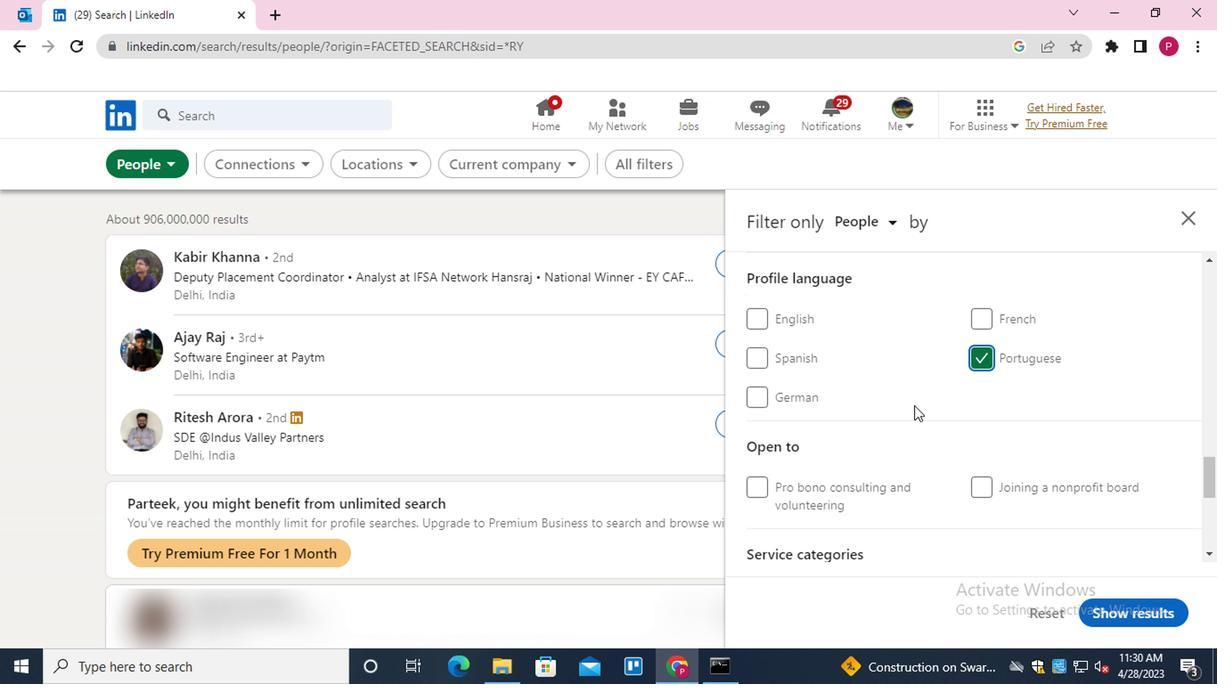 
Action: Mouse scrolled (911, 401) with delta (0, 0)
Screenshot: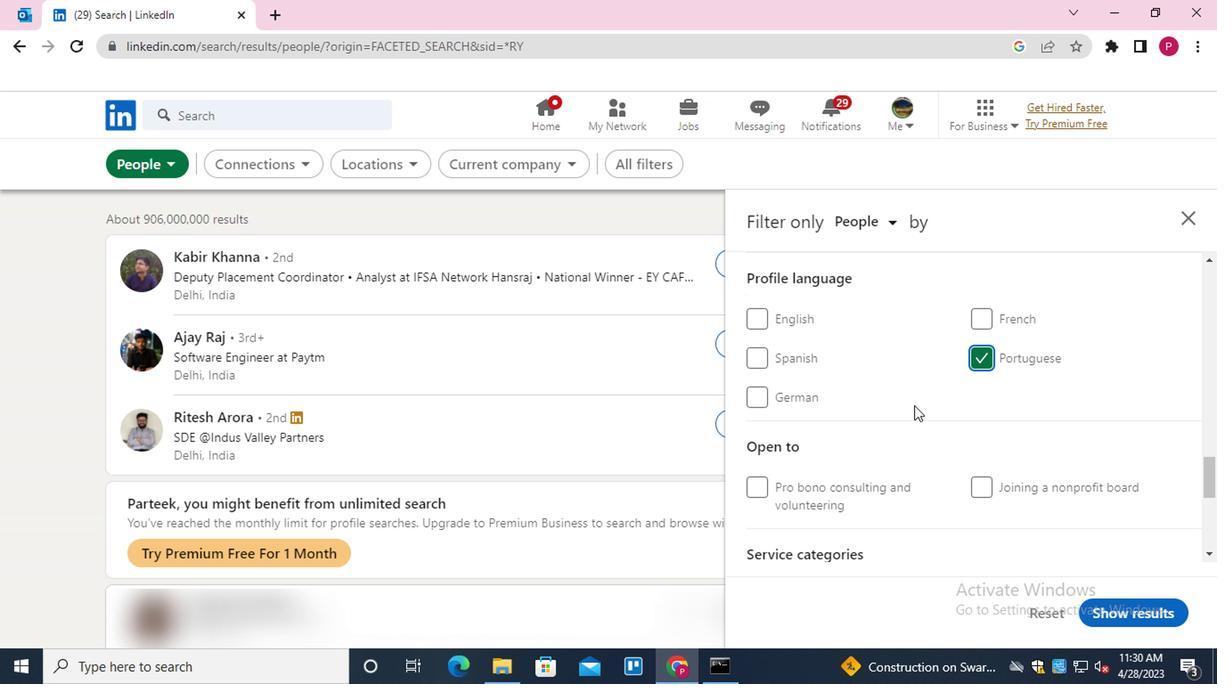 
Action: Mouse scrolled (911, 401) with delta (0, 0)
Screenshot: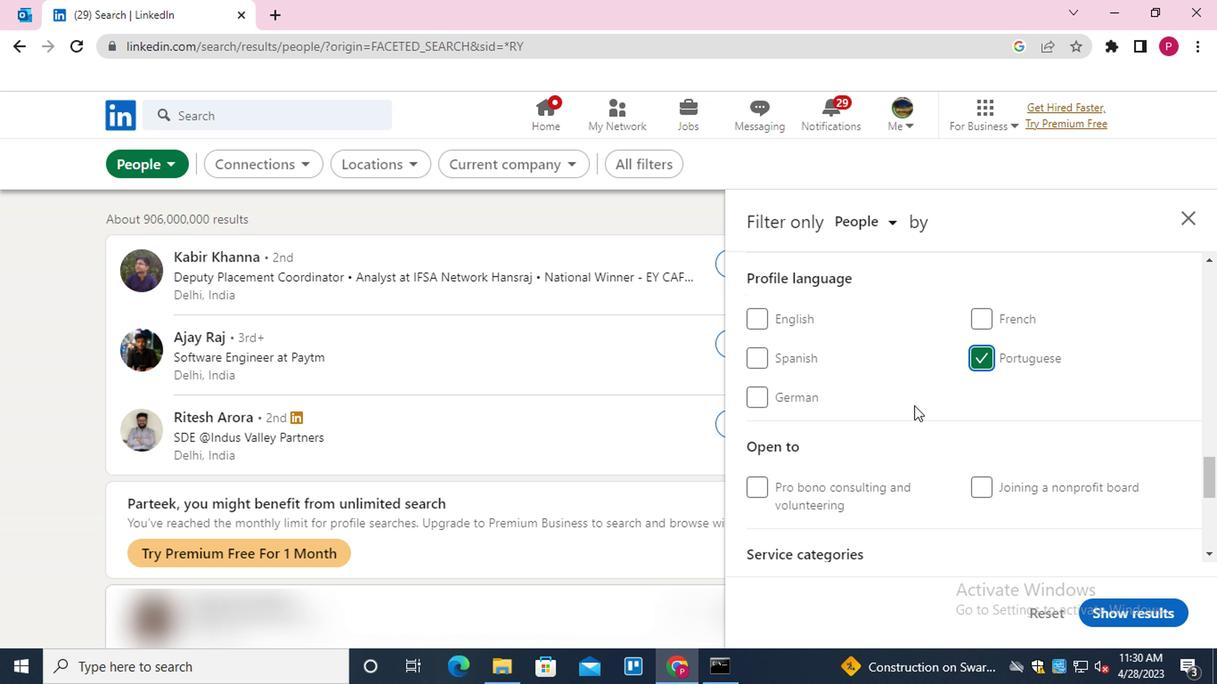 
Action: Mouse scrolled (911, 401) with delta (0, 0)
Screenshot: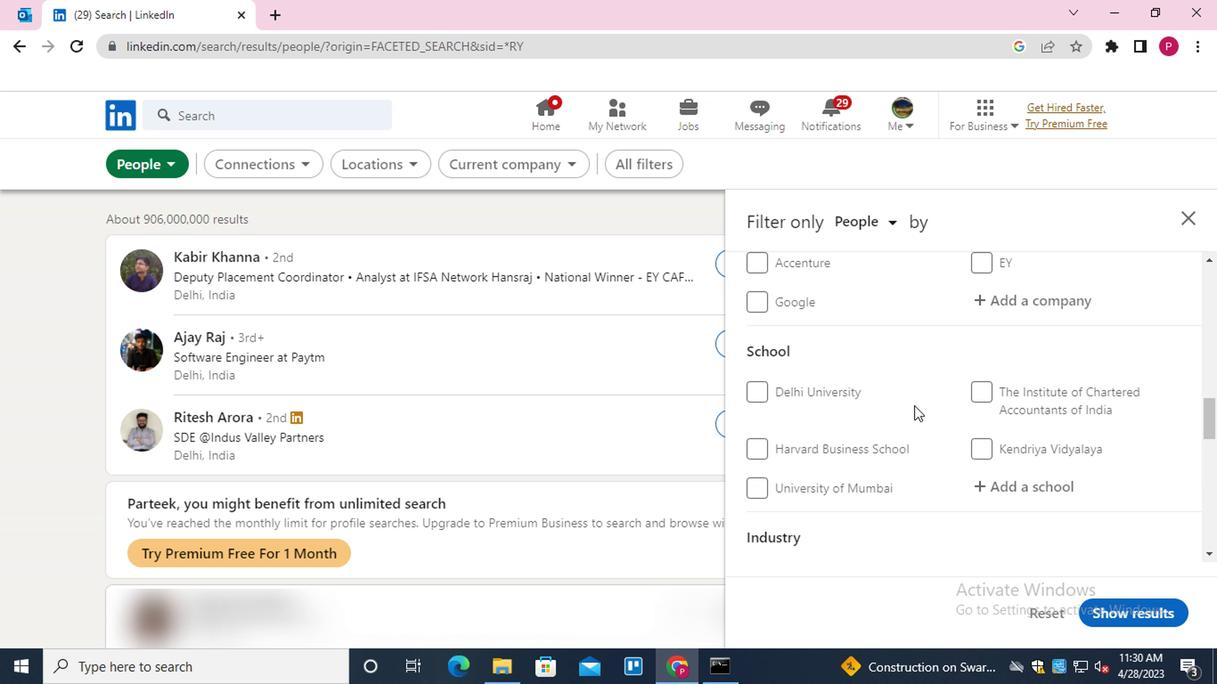
Action: Mouse scrolled (911, 401) with delta (0, 0)
Screenshot: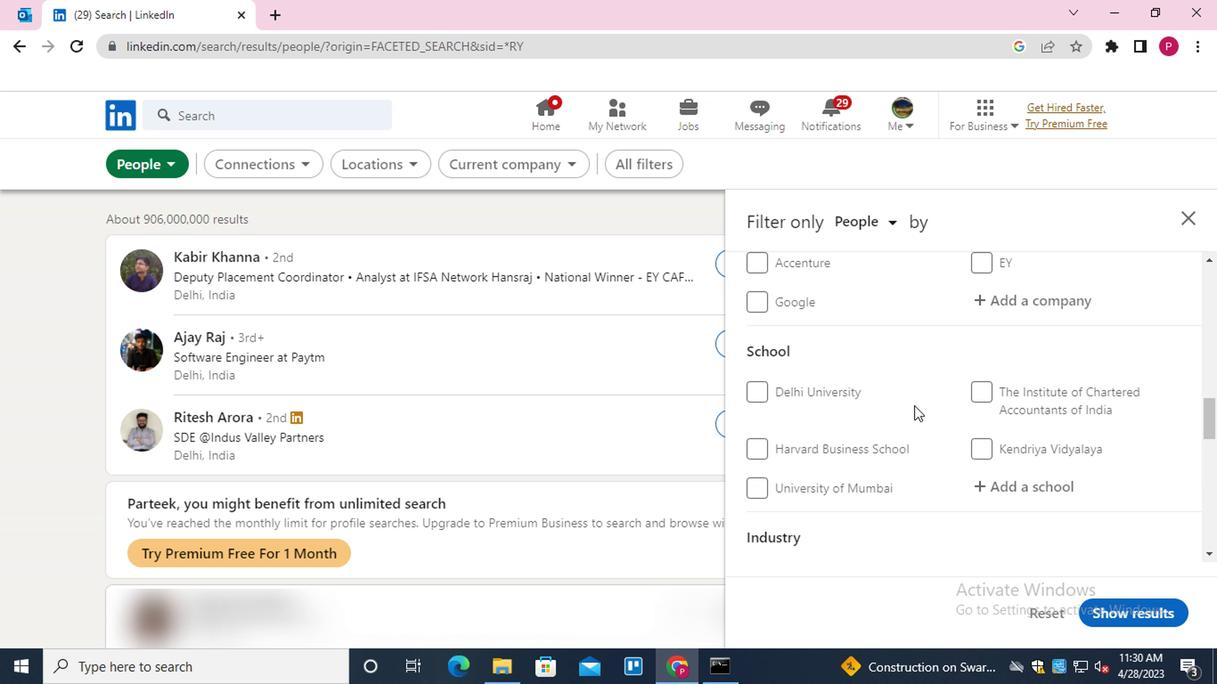 
Action: Mouse scrolled (911, 401) with delta (0, 0)
Screenshot: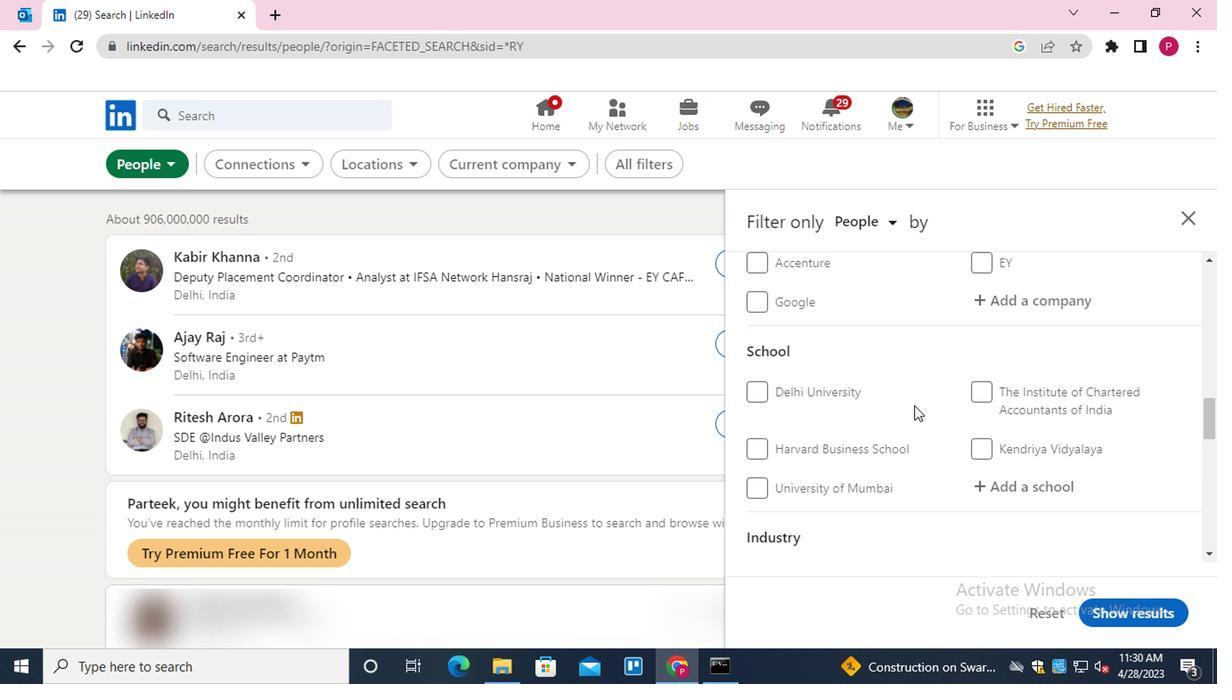 
Action: Mouse moved to (1000, 398)
Screenshot: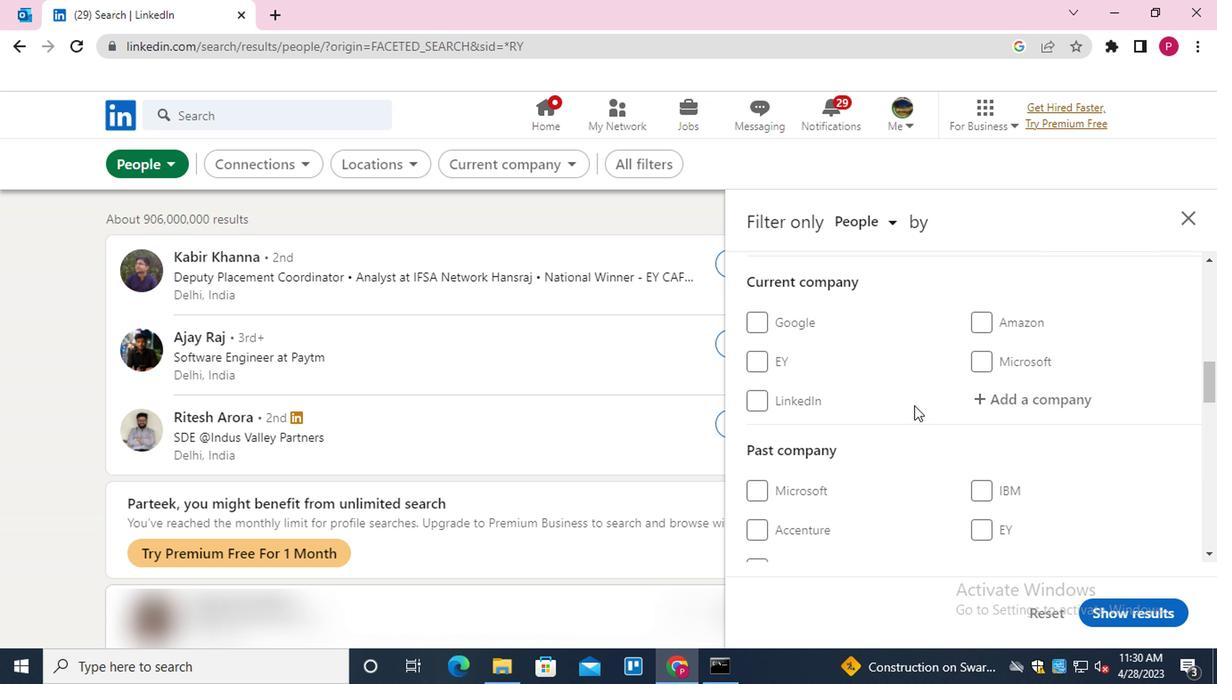 
Action: Mouse pressed left at (1000, 398)
Screenshot: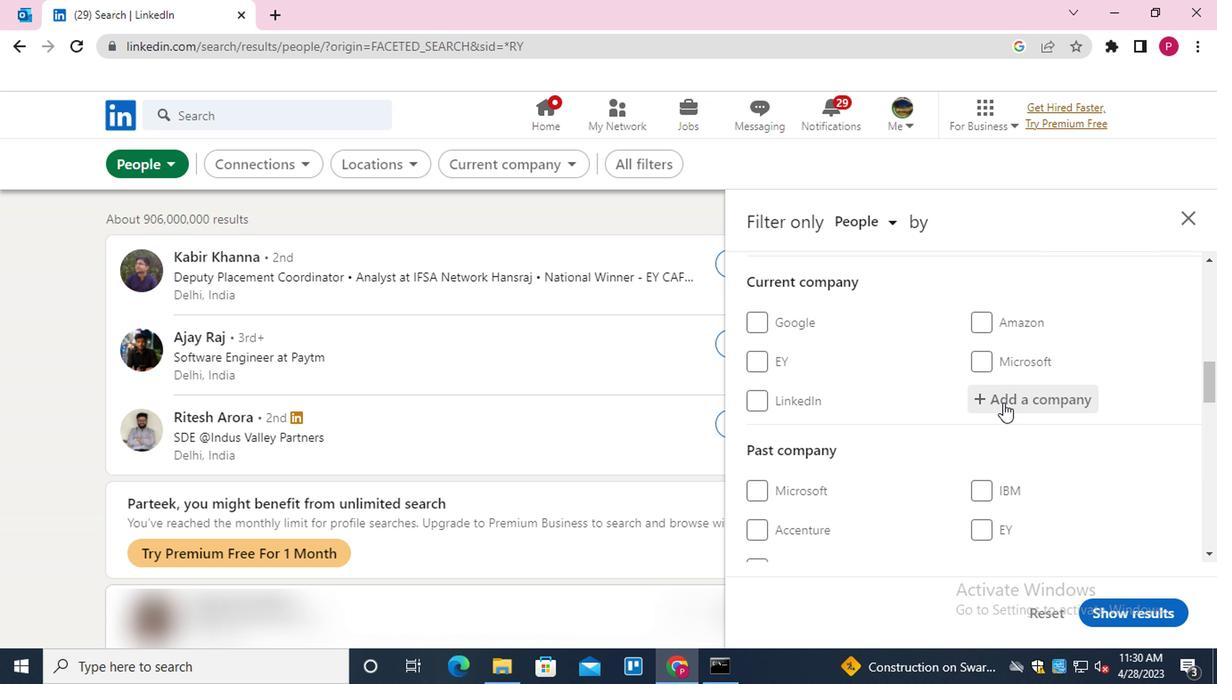 
Action: Key pressed <Key.shift>TATA<Key.space><Key.shift>PROJECTS<Key.down><Key.down><Key.enter>
Screenshot: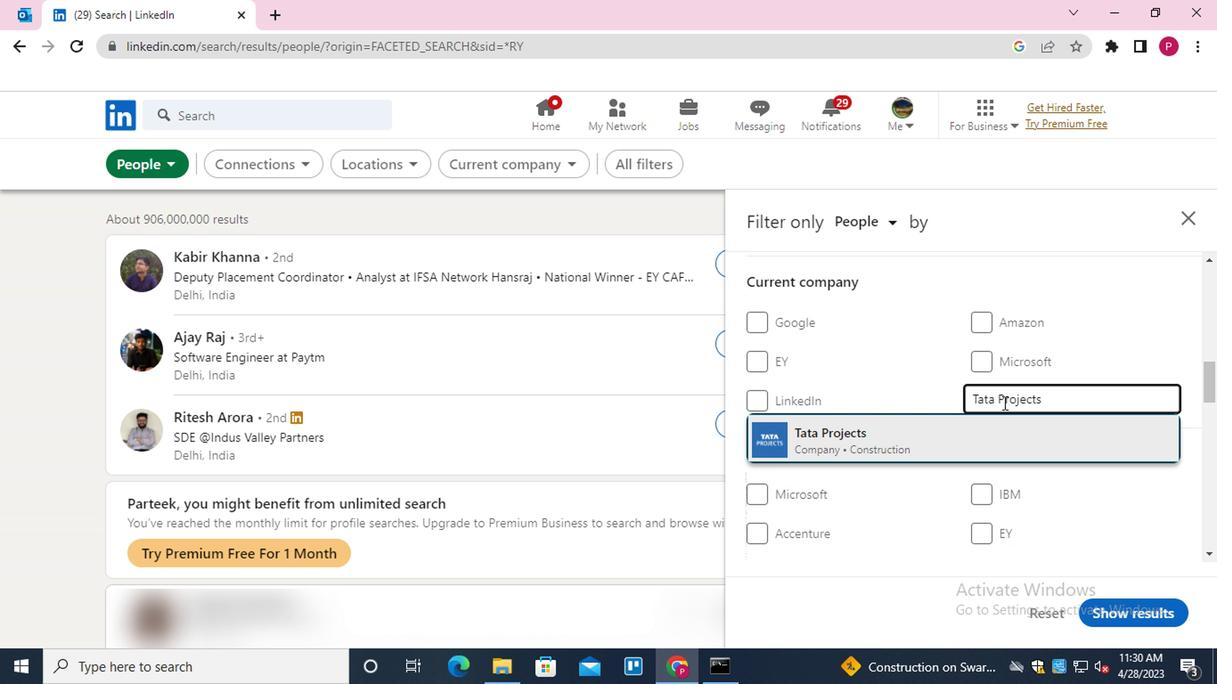 
Action: Mouse scrolled (1000, 397) with delta (0, -1)
Screenshot: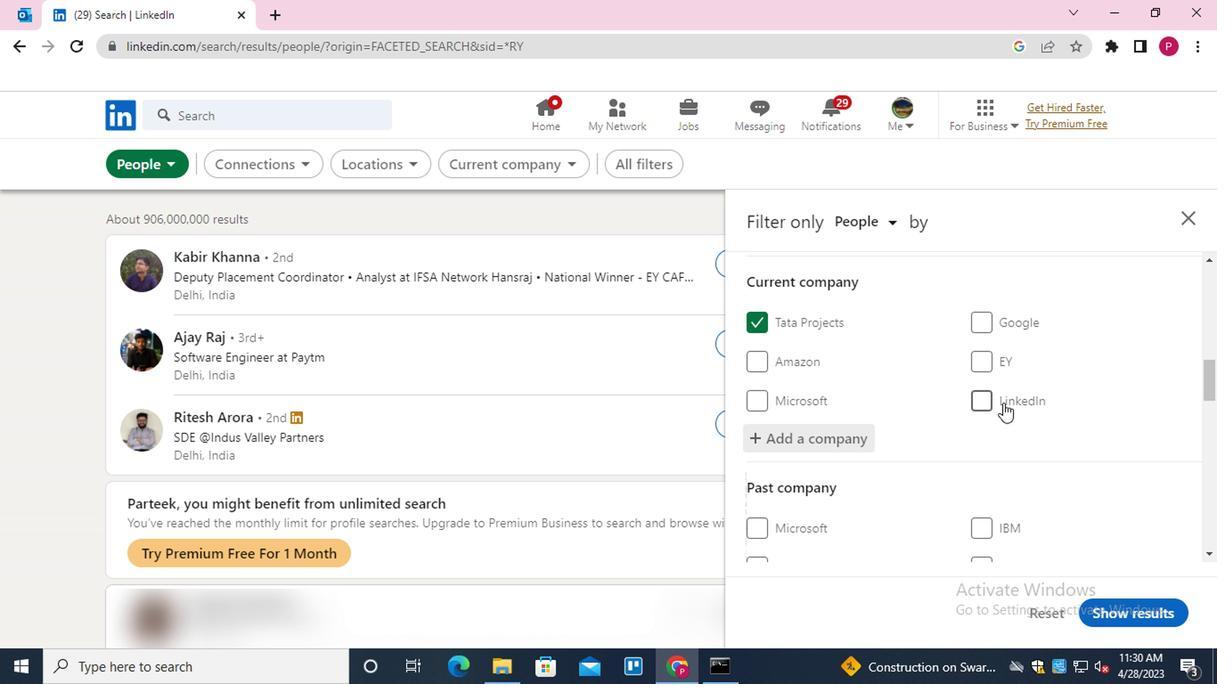 
Action: Mouse scrolled (1000, 397) with delta (0, -1)
Screenshot: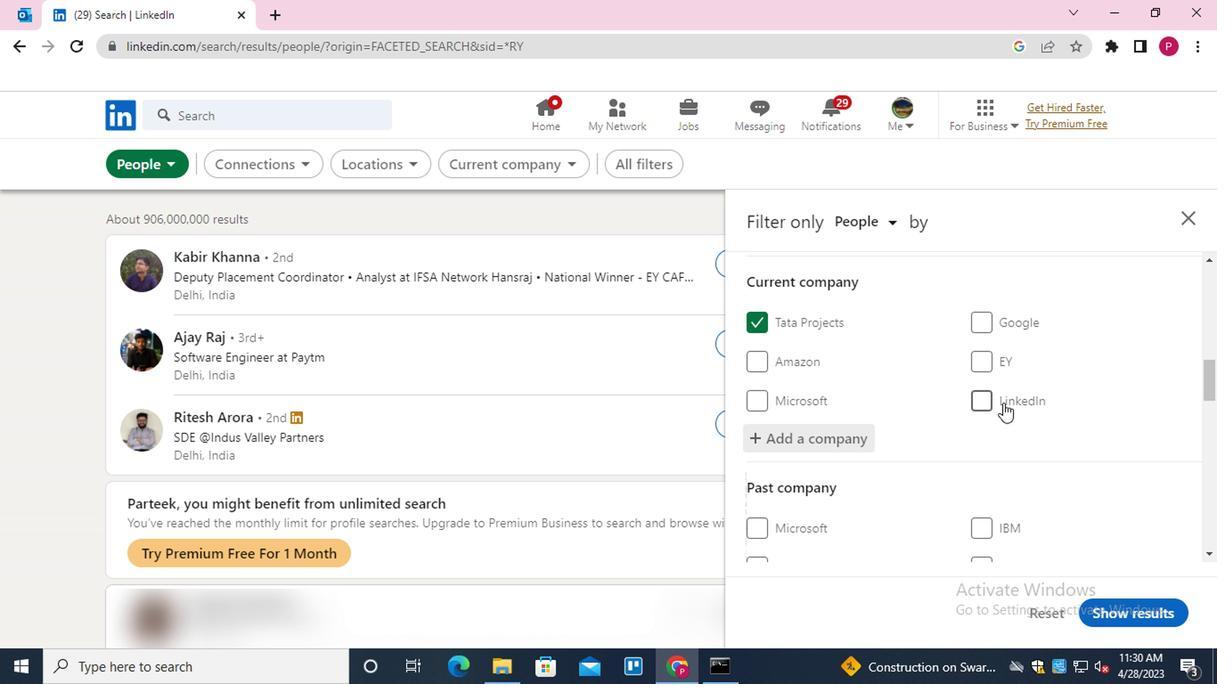 
Action: Mouse moved to (912, 433)
Screenshot: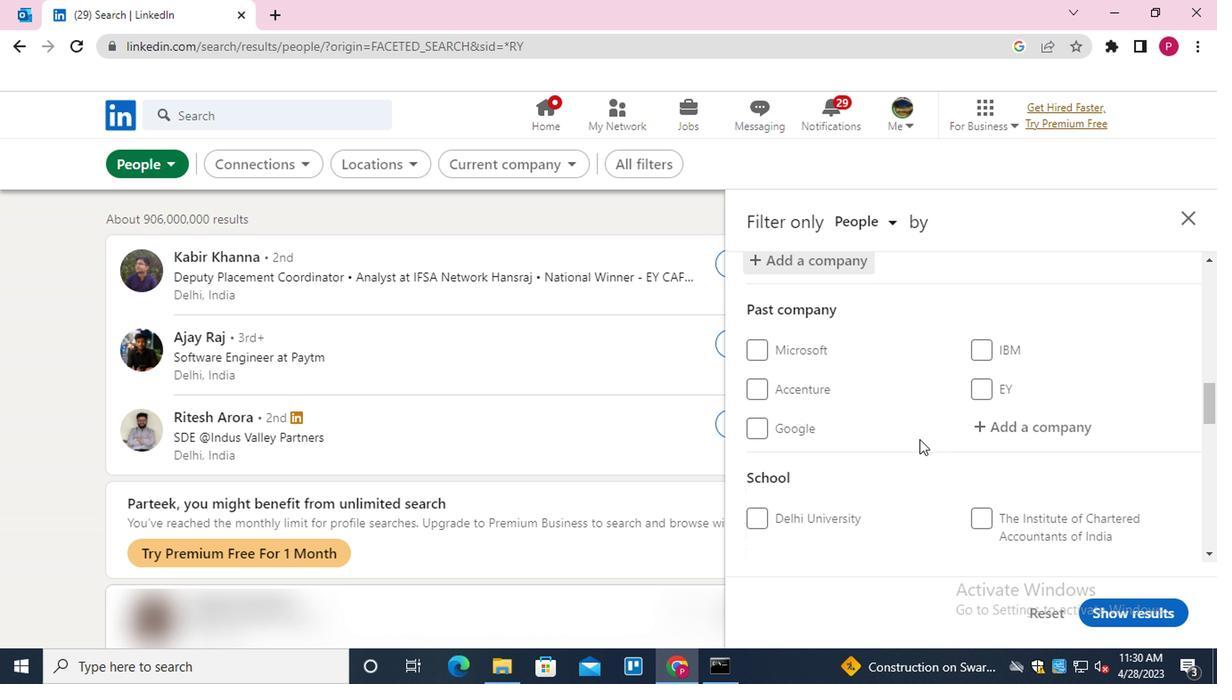 
Action: Mouse scrolled (912, 432) with delta (0, -1)
Screenshot: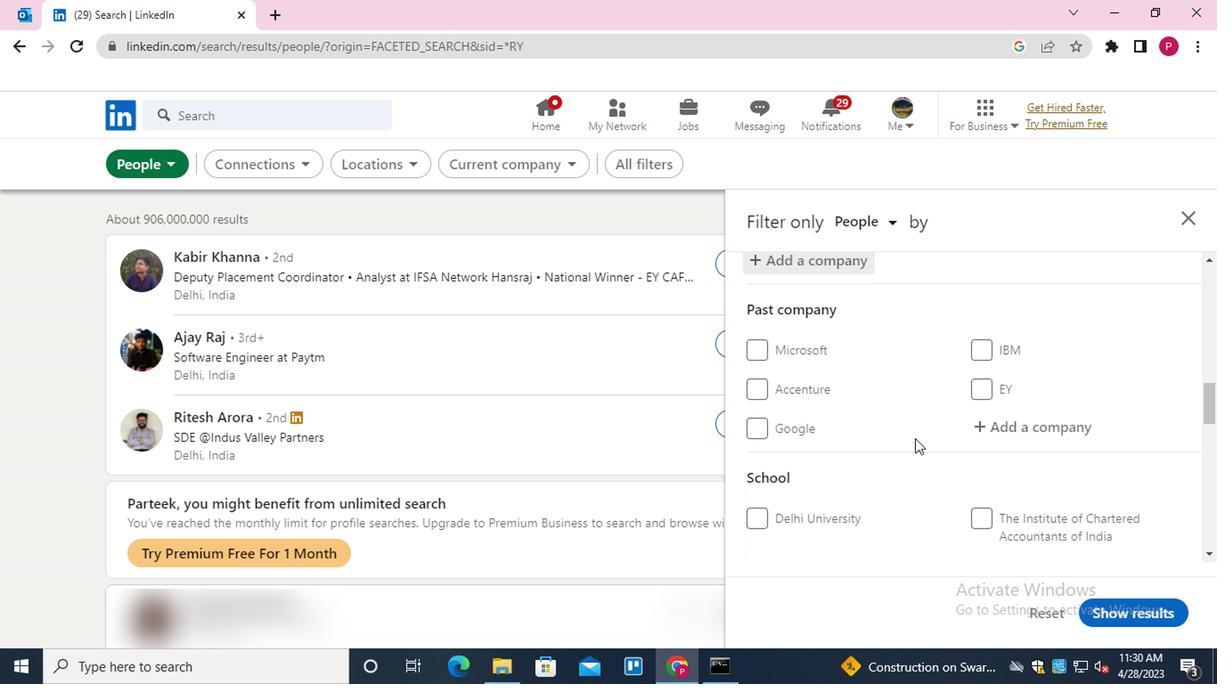 
Action: Mouse scrolled (912, 432) with delta (0, -1)
Screenshot: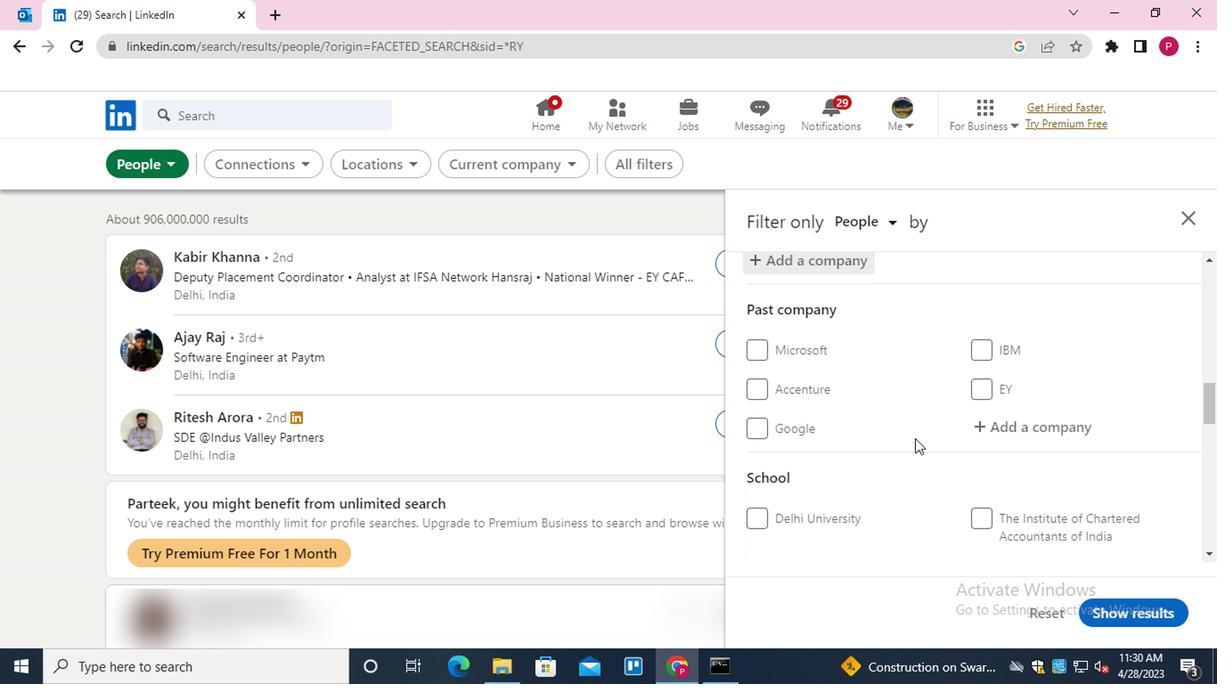 
Action: Mouse scrolled (912, 432) with delta (0, -1)
Screenshot: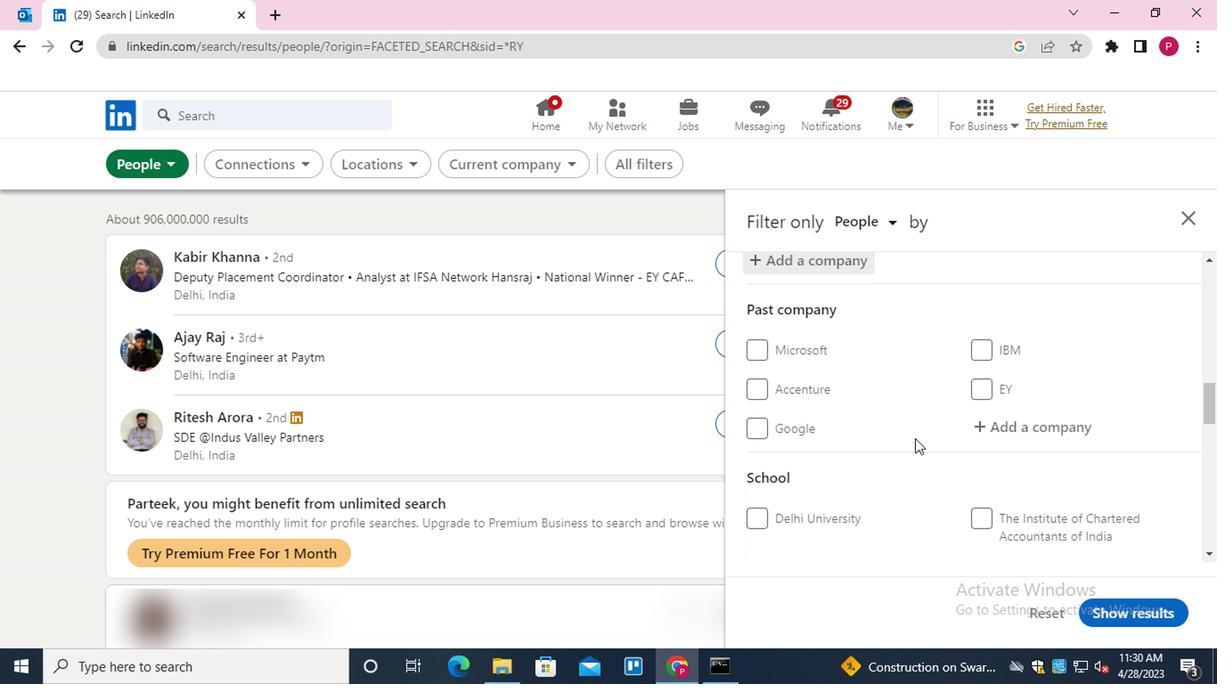 
Action: Mouse scrolled (912, 432) with delta (0, -1)
Screenshot: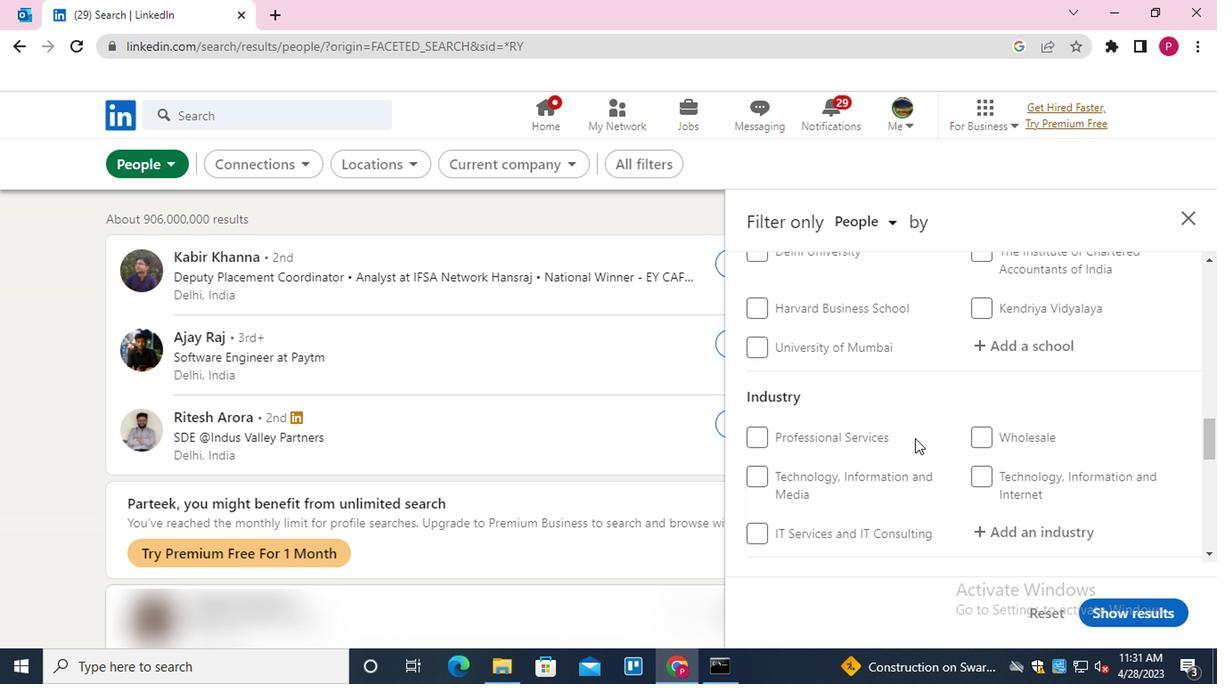 
Action: Mouse scrolled (912, 434) with delta (0, 0)
Screenshot: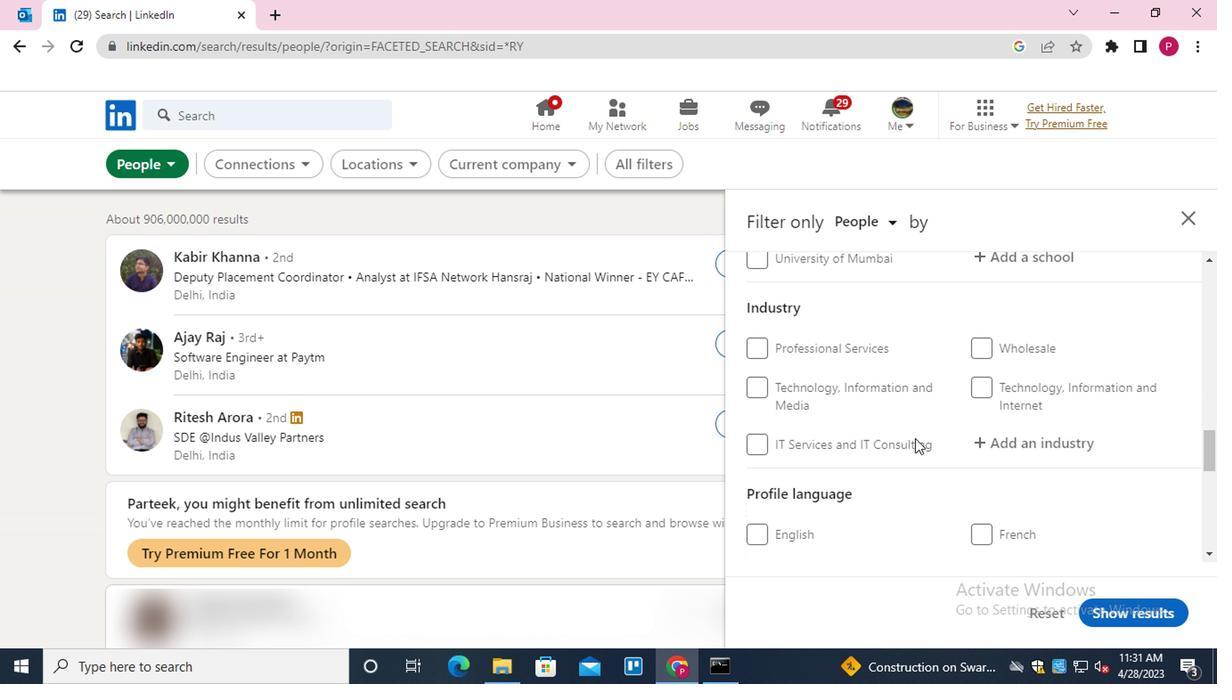 
Action: Mouse scrolled (912, 434) with delta (0, 0)
Screenshot: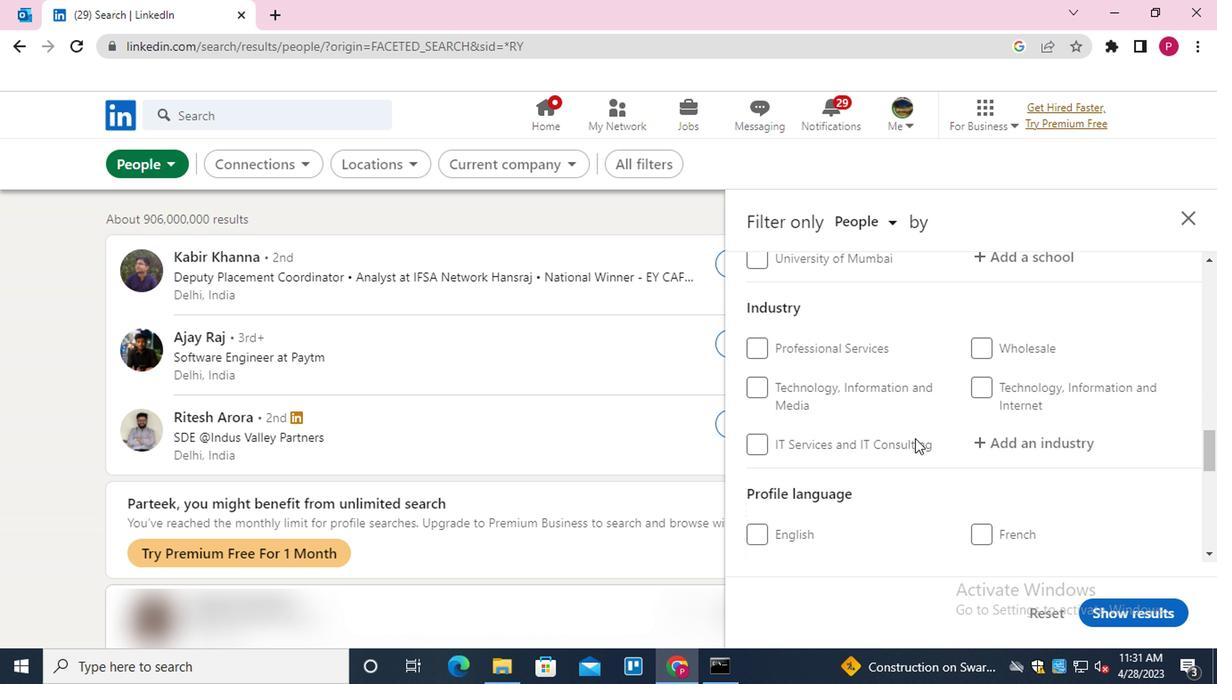 
Action: Mouse moved to (1022, 424)
Screenshot: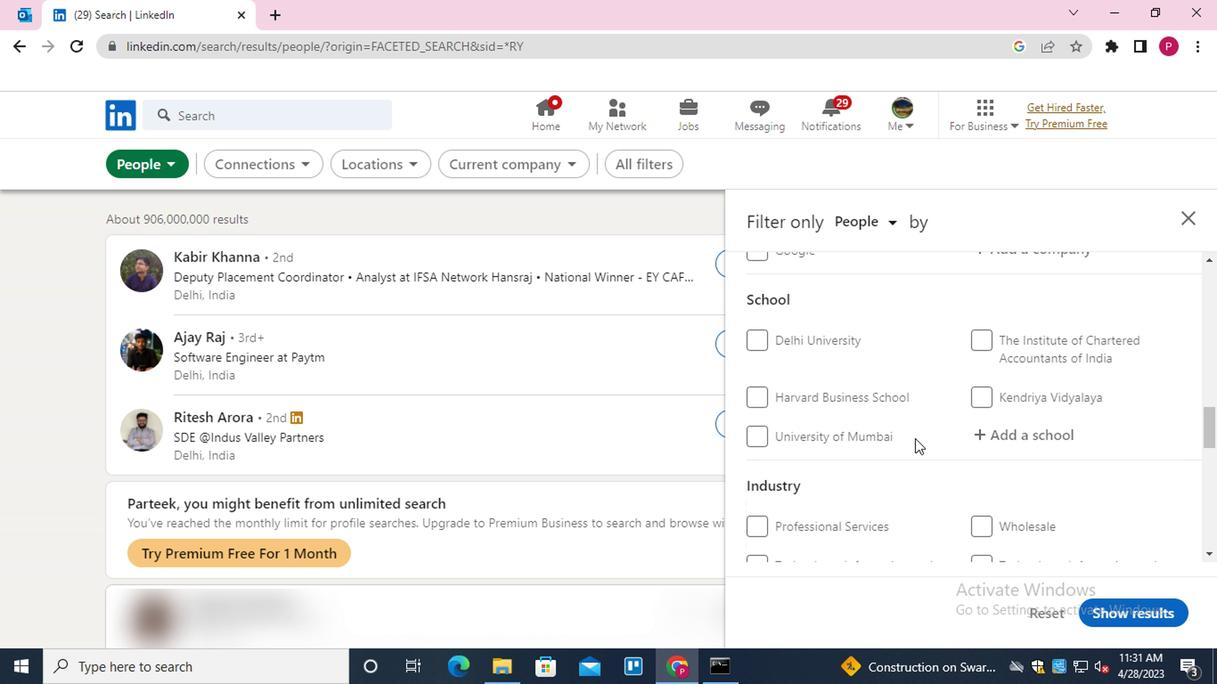 
Action: Mouse pressed left at (1022, 424)
Screenshot: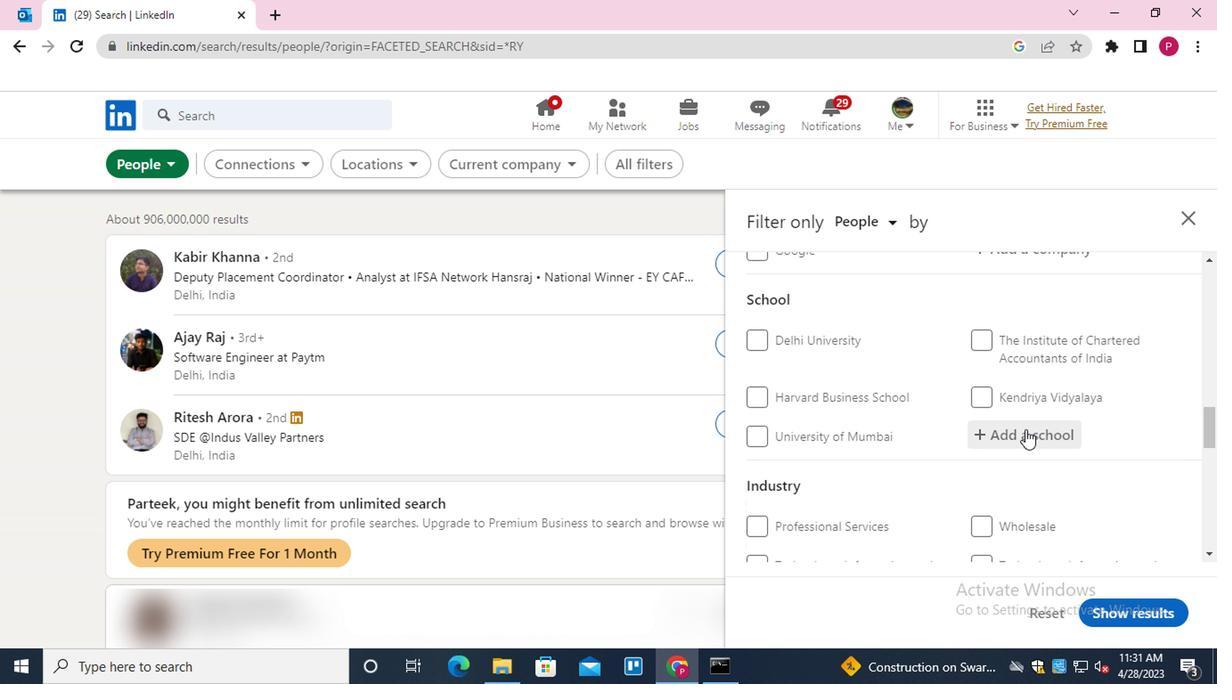 
Action: Key pressed <Key.shift><Key.shift><Key.shift>IIMT<Key.down><Key.down><Key.enter>
Screenshot: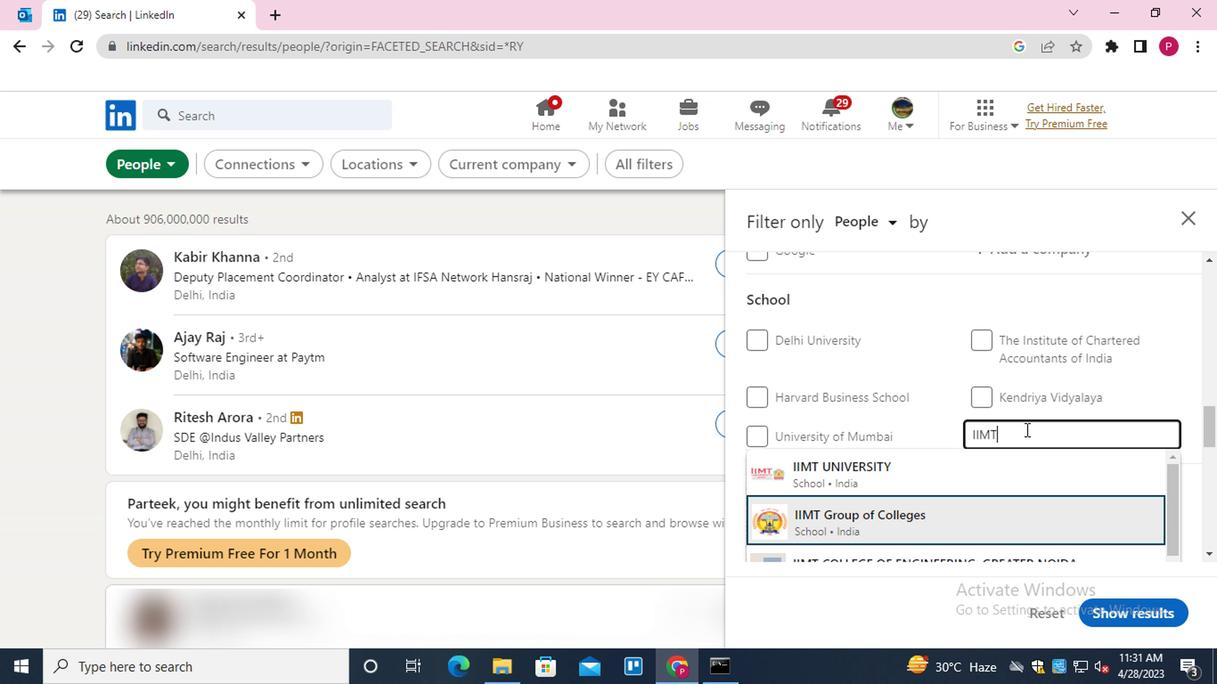 
Action: Mouse moved to (898, 446)
Screenshot: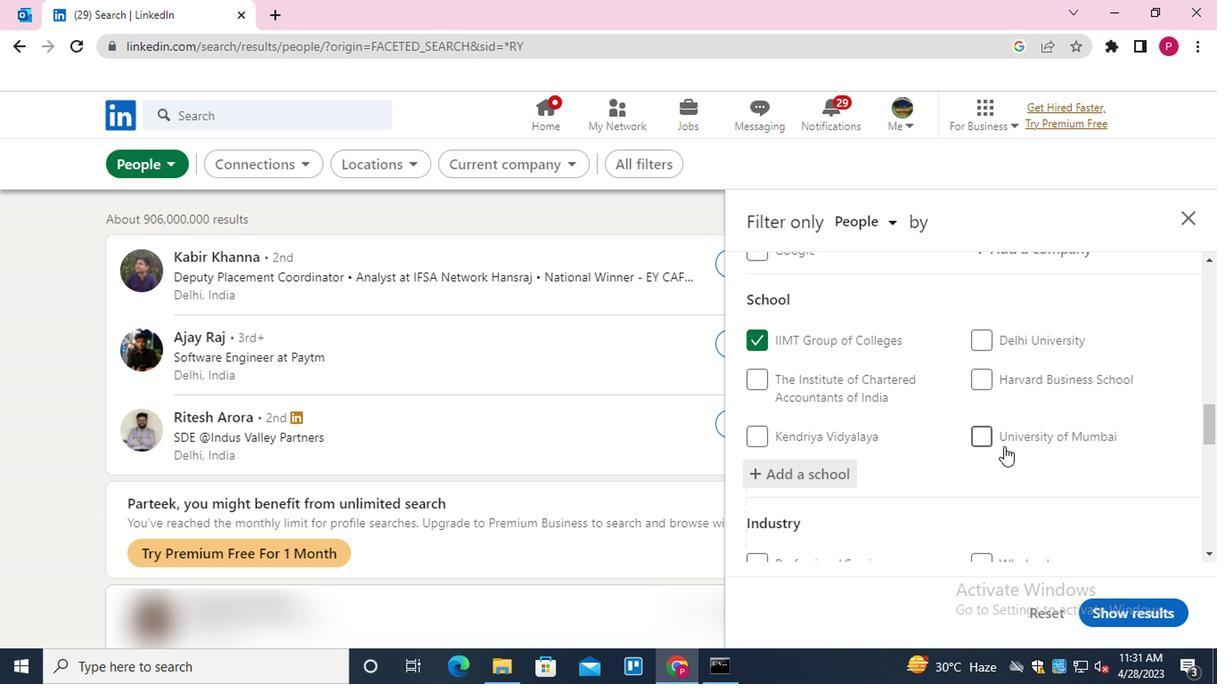 
Action: Mouse scrolled (898, 445) with delta (0, 0)
Screenshot: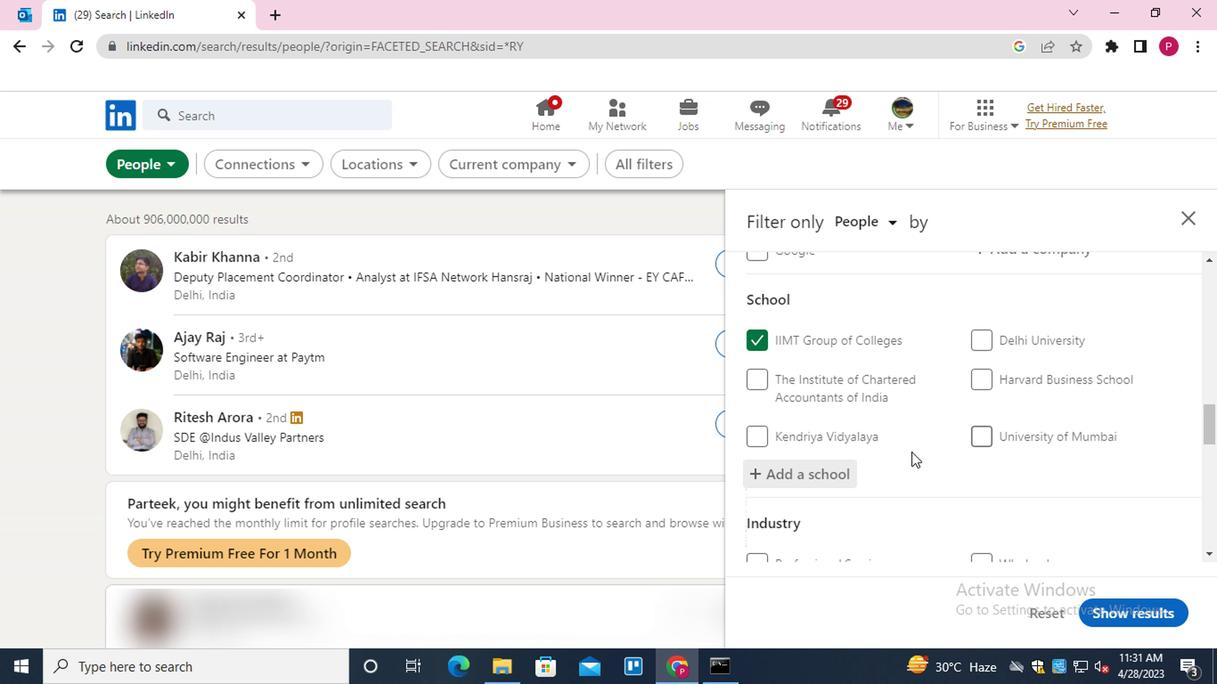 
Action: Mouse scrolled (898, 445) with delta (0, 0)
Screenshot: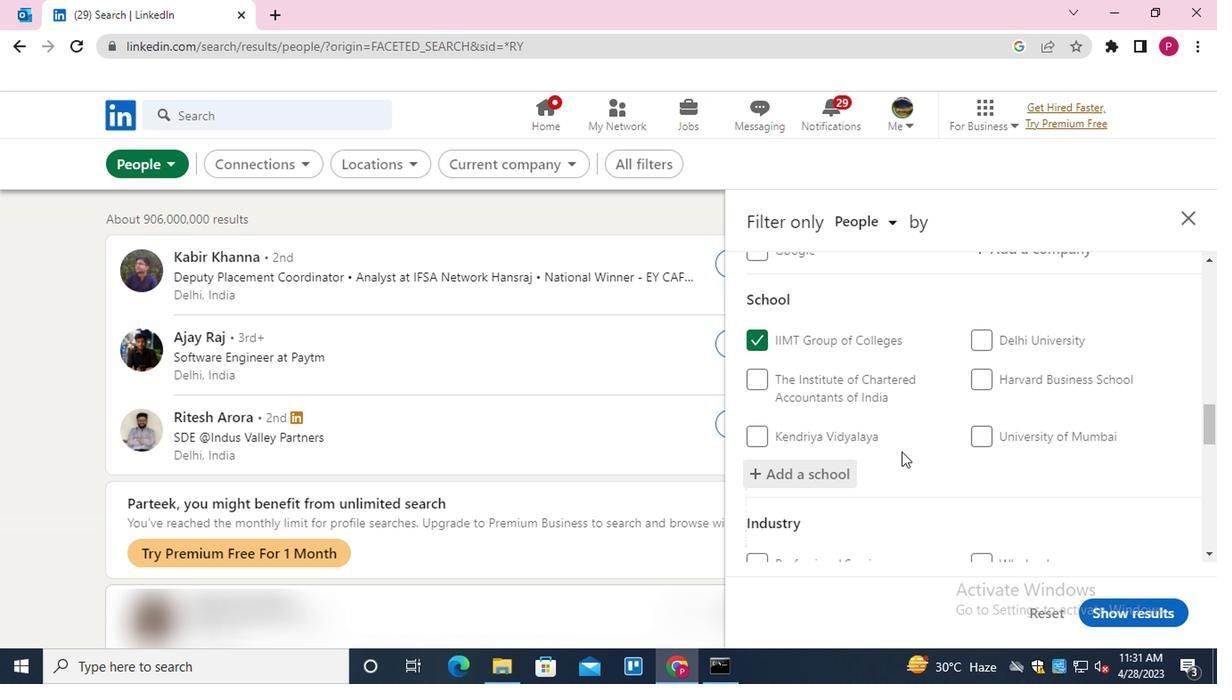 
Action: Mouse scrolled (898, 445) with delta (0, 0)
Screenshot: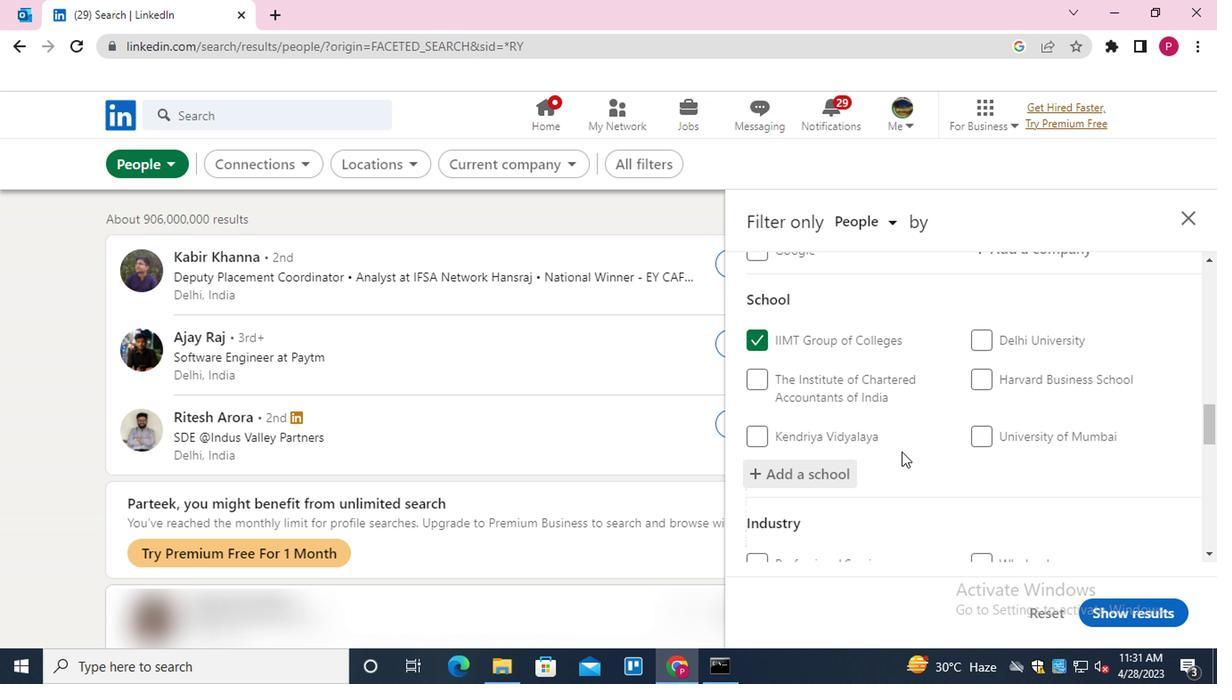 
Action: Mouse moved to (987, 401)
Screenshot: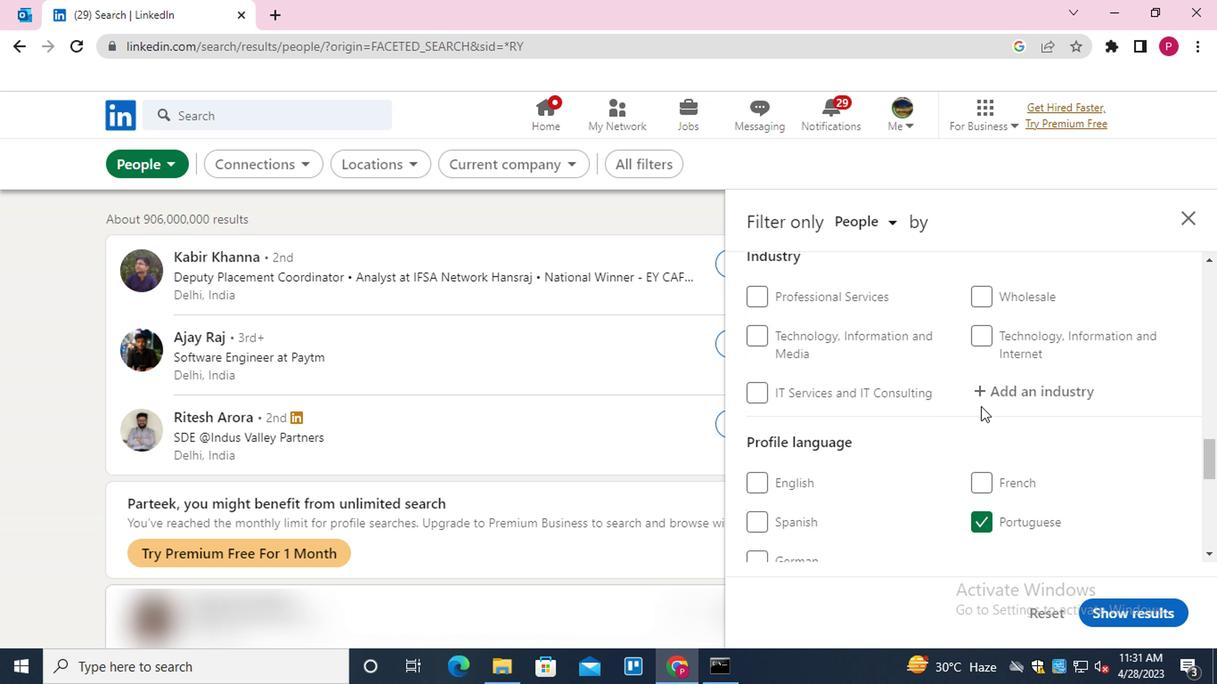 
Action: Mouse pressed left at (987, 401)
Screenshot: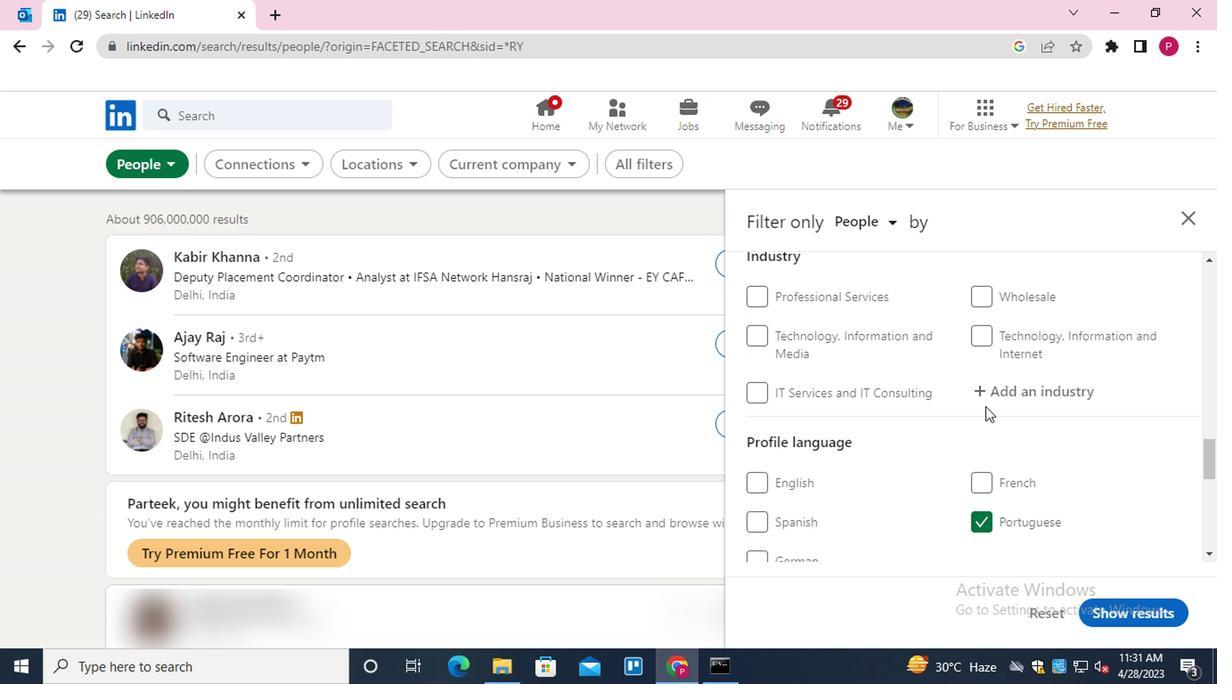 
Action: Mouse moved to (998, 391)
Screenshot: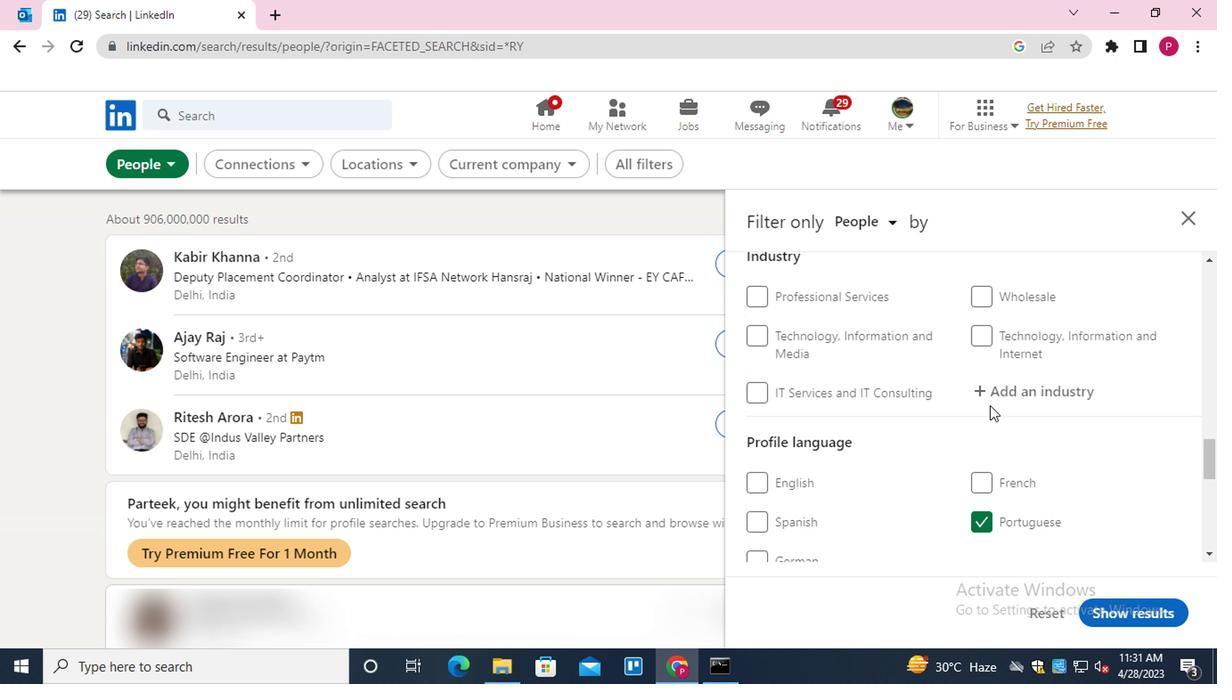 
Action: Mouse pressed left at (998, 391)
Screenshot: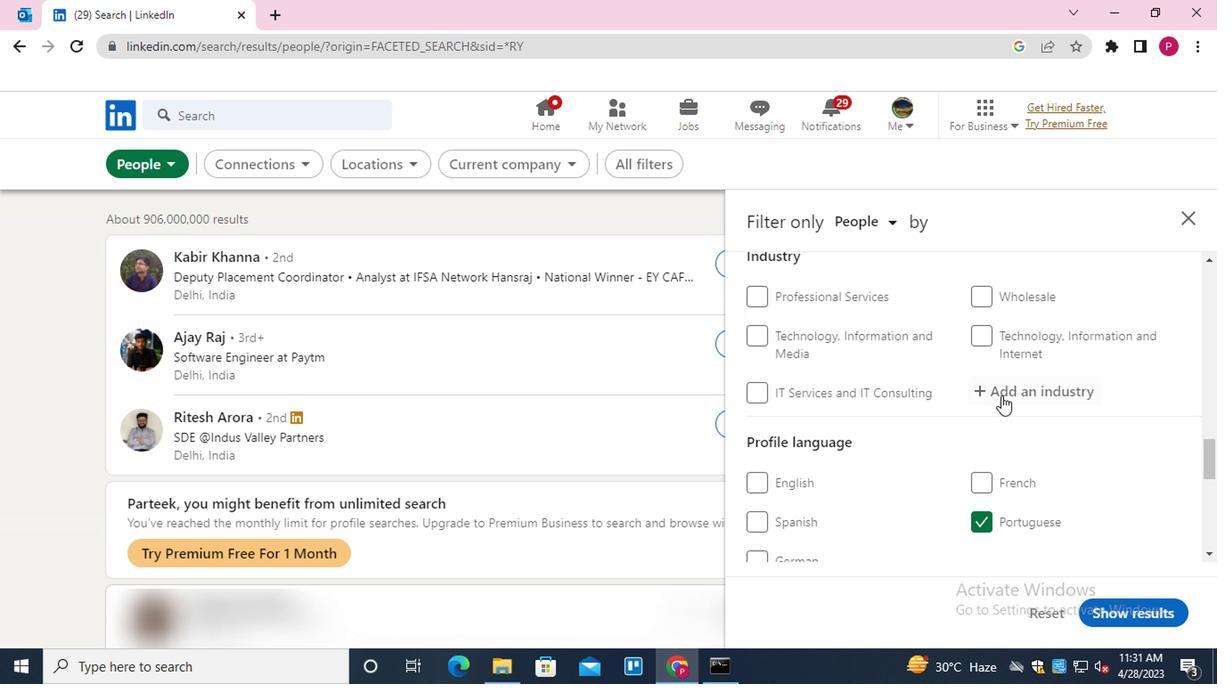 
Action: Key pressed <Key.shift><Key.shift><Key.shift><Key.shift><Key.shift><Key.shift><Key.shift>TECHNOLOGY<Key.down><Key.enter>
Screenshot: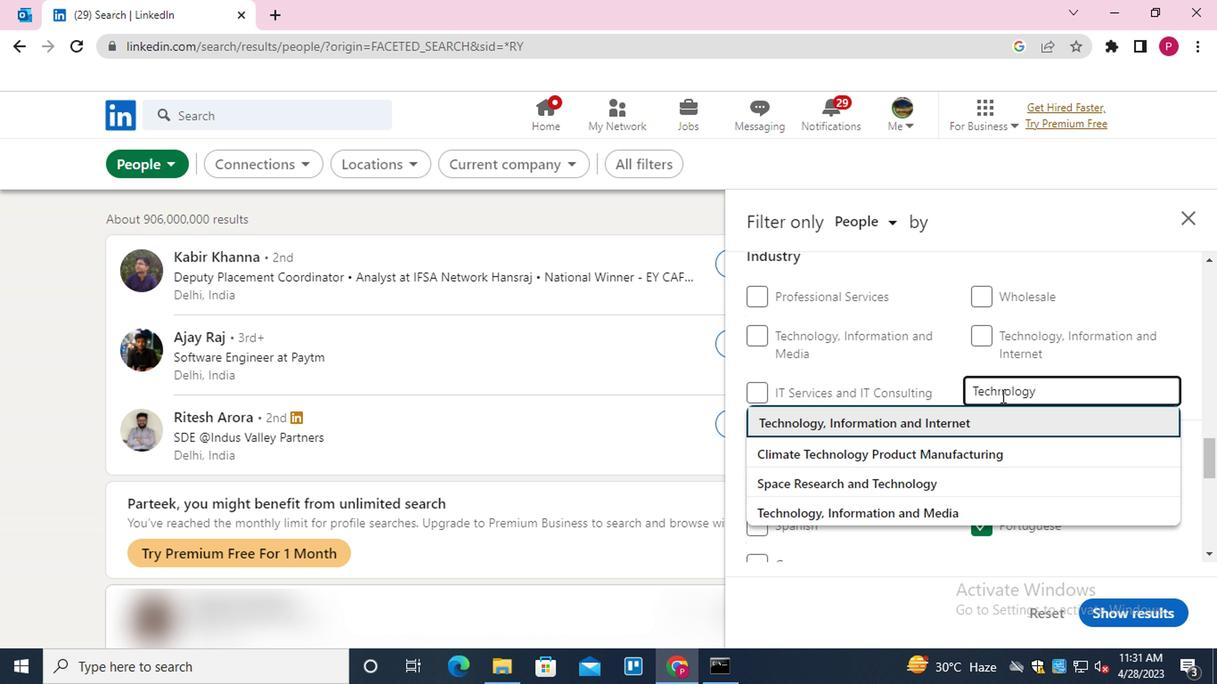 
Action: Mouse scrolled (998, 390) with delta (0, -1)
Screenshot: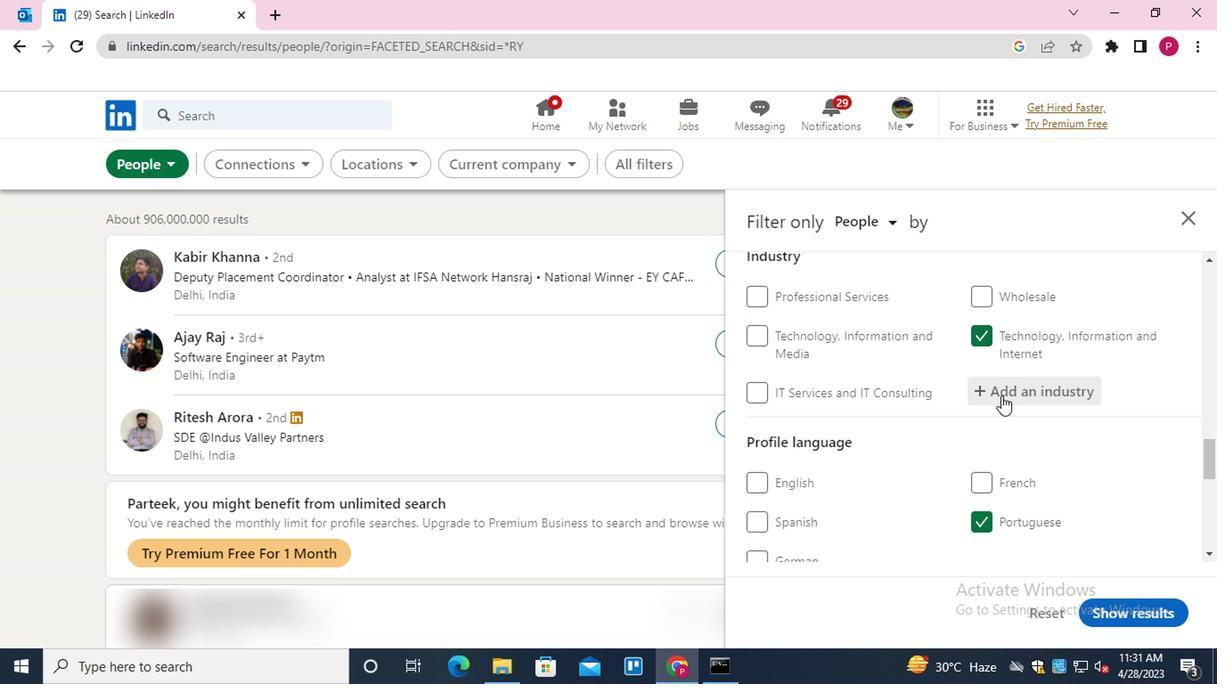 
Action: Mouse scrolled (998, 390) with delta (0, -1)
Screenshot: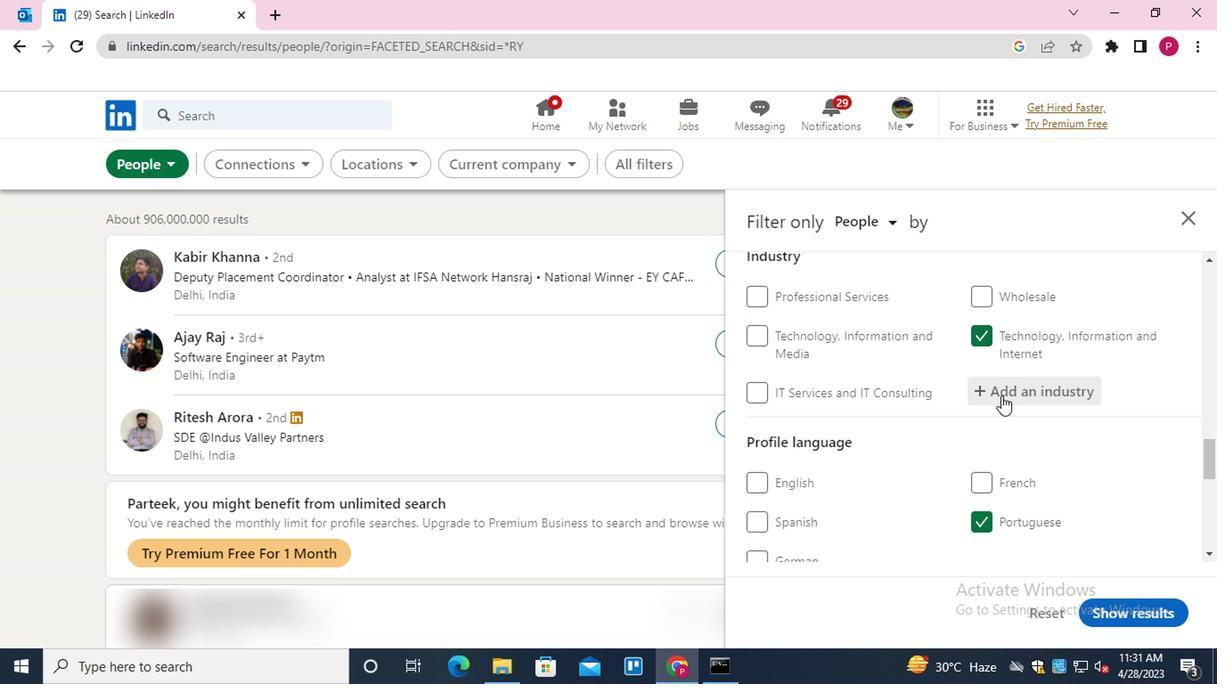 
Action: Mouse scrolled (998, 390) with delta (0, -1)
Screenshot: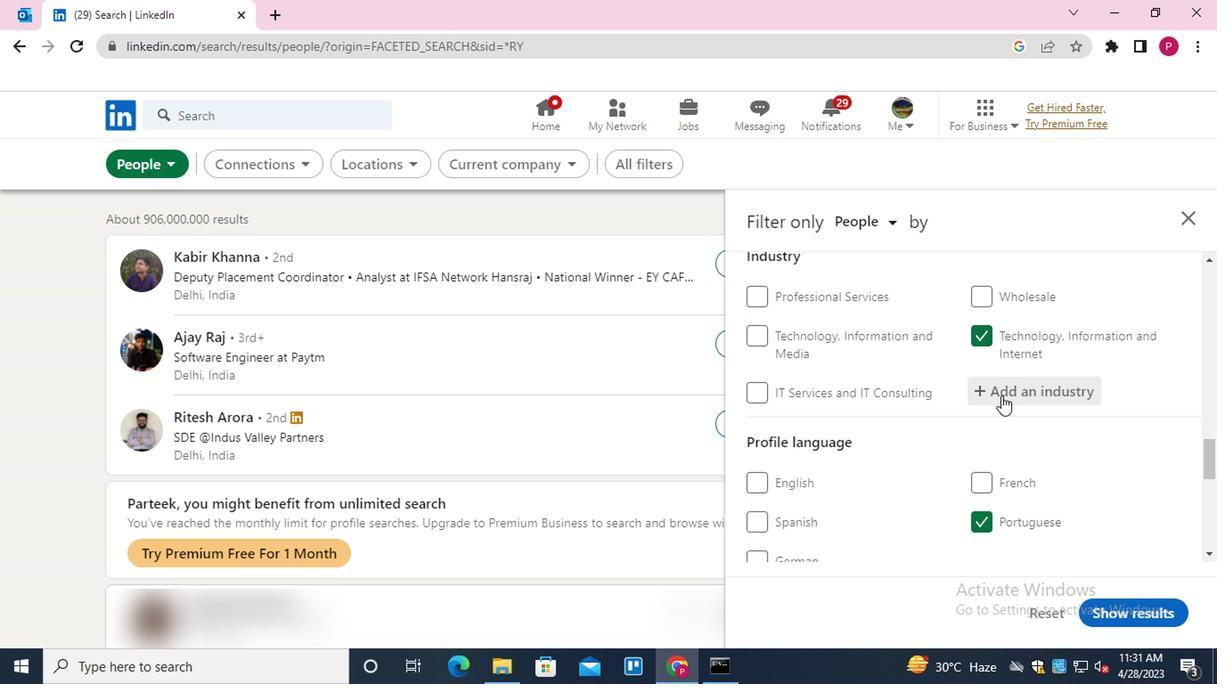 
Action: Mouse moved to (981, 400)
Screenshot: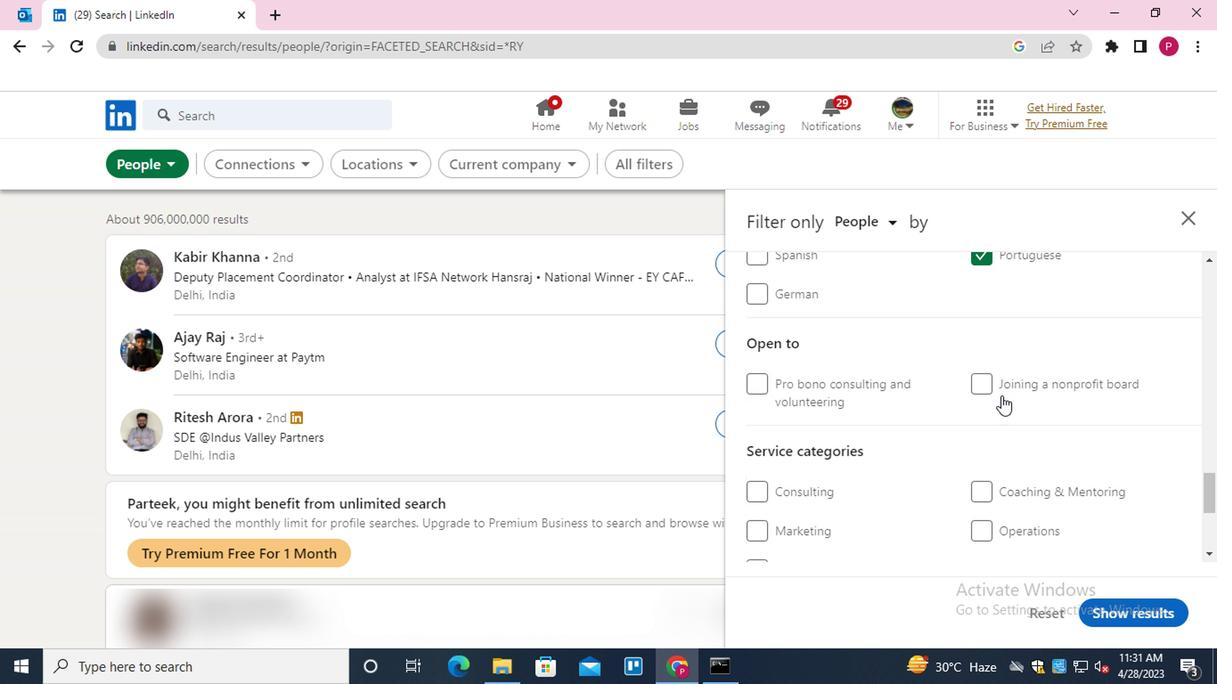 
Action: Mouse scrolled (981, 399) with delta (0, 0)
Screenshot: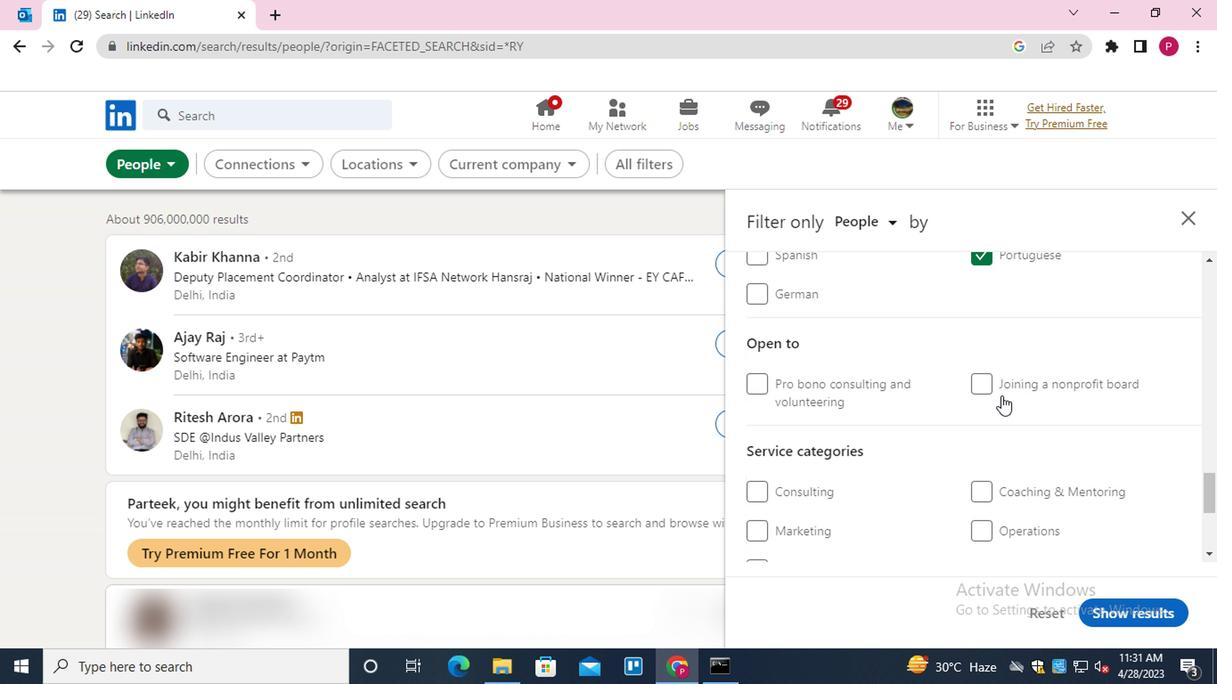 
Action: Mouse scrolled (981, 399) with delta (0, 0)
Screenshot: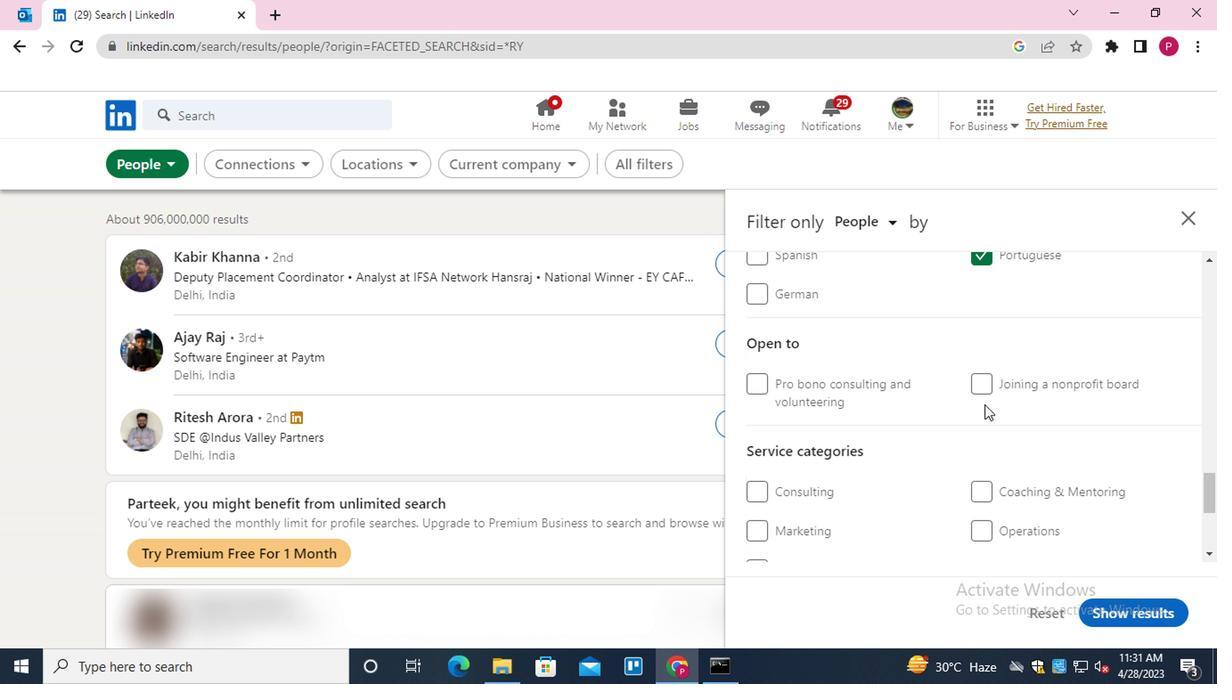
Action: Mouse moved to (1030, 382)
Screenshot: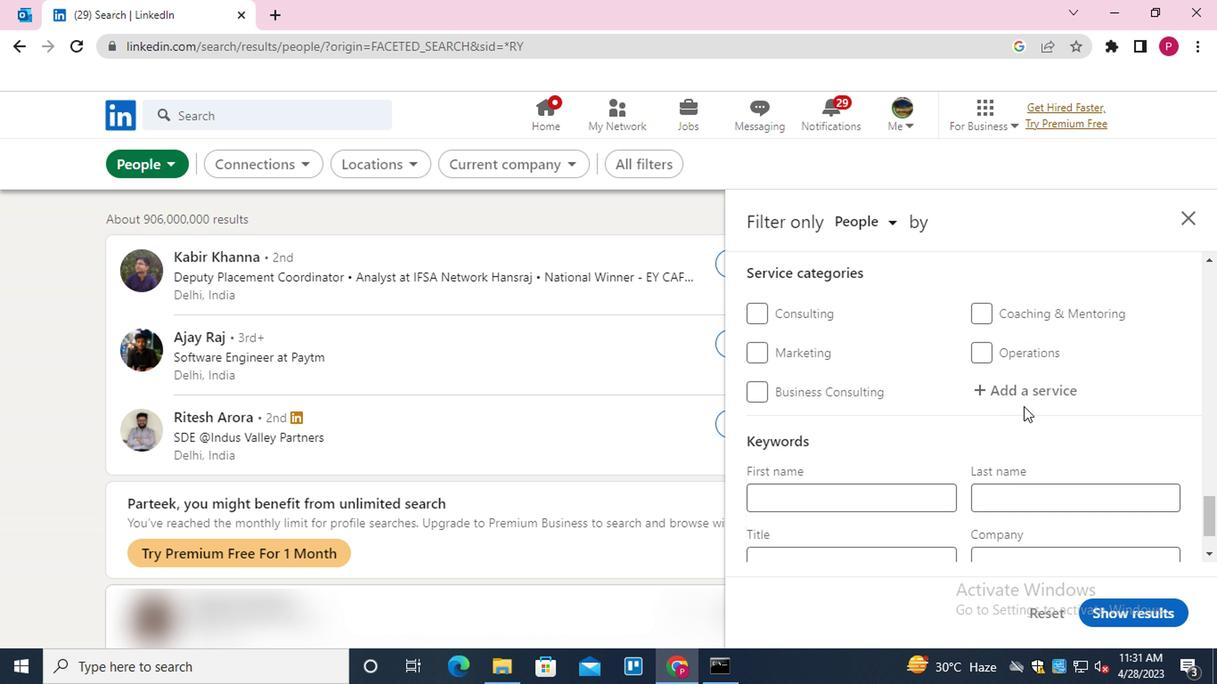 
Action: Mouse pressed left at (1030, 382)
Screenshot: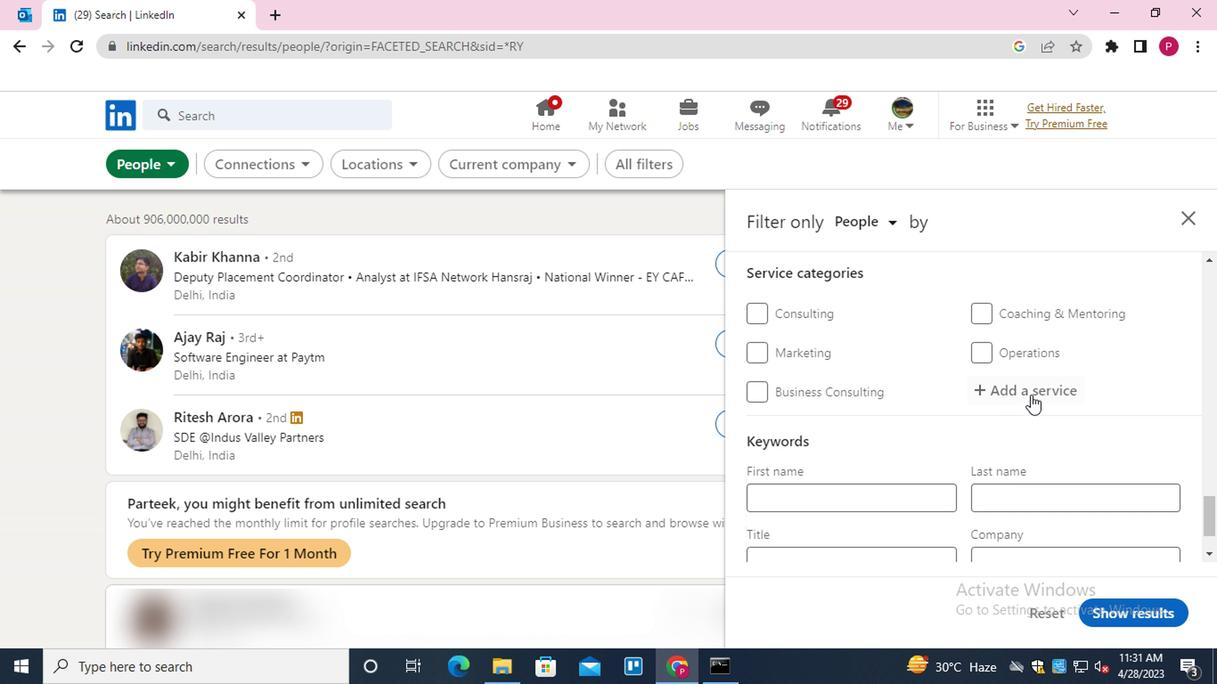
Action: Key pressed <Key.shift>MORT<Key.down><Key.enter>
Screenshot: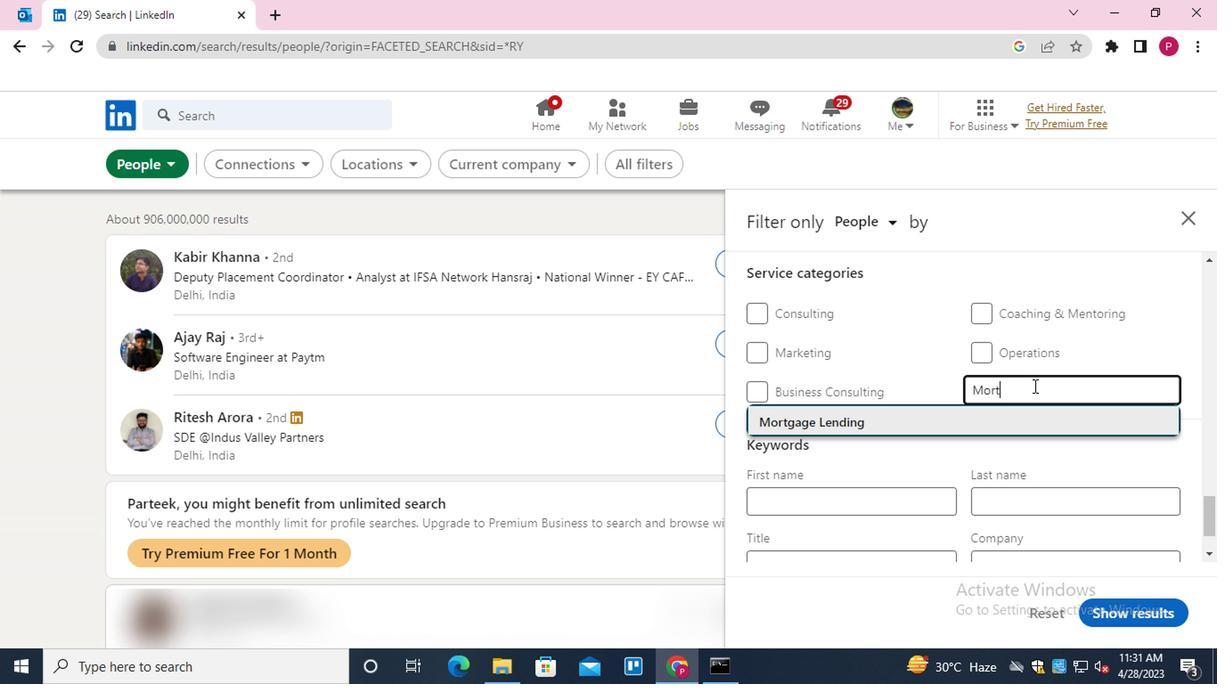 
Action: Mouse scrolled (1030, 381) with delta (0, -1)
Screenshot: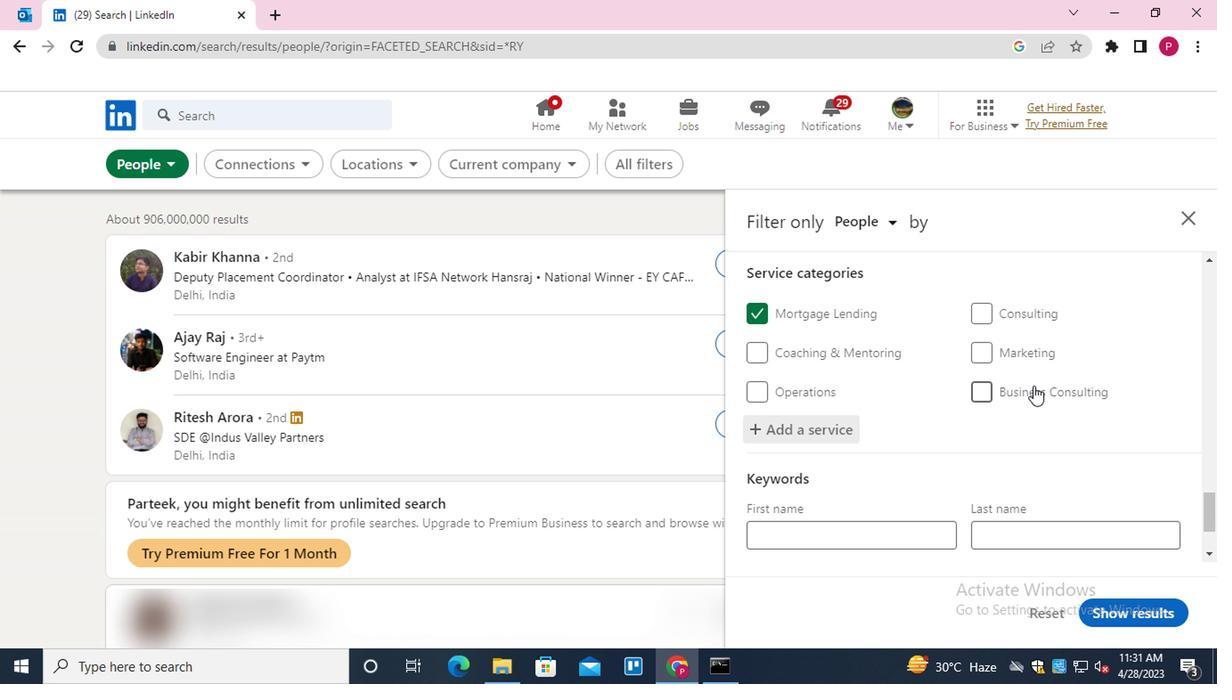 
Action: Mouse scrolled (1030, 381) with delta (0, -1)
Screenshot: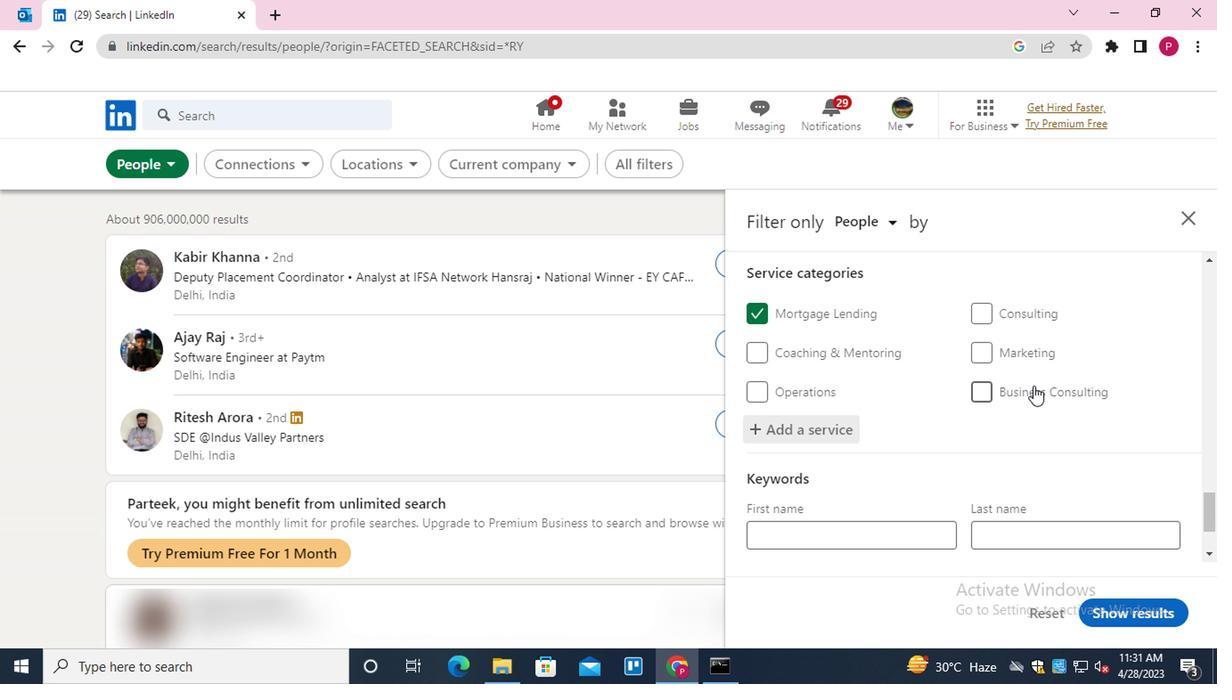 
Action: Mouse scrolled (1030, 381) with delta (0, -1)
Screenshot: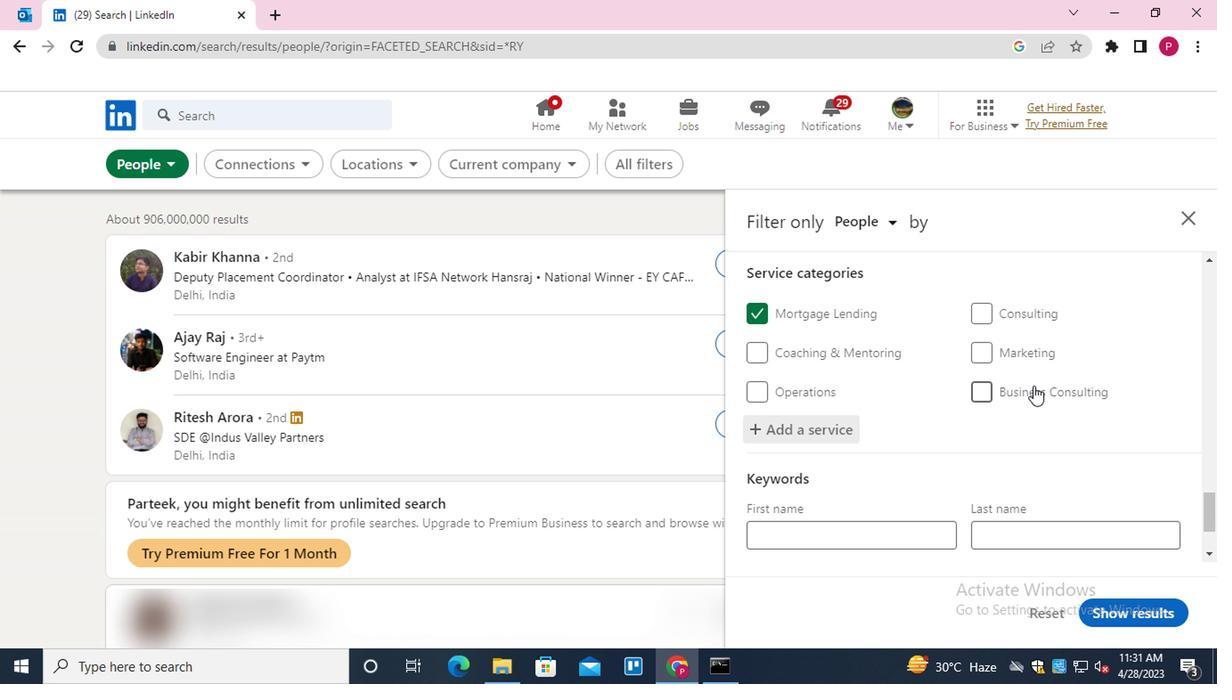 
Action: Mouse scrolled (1030, 381) with delta (0, -1)
Screenshot: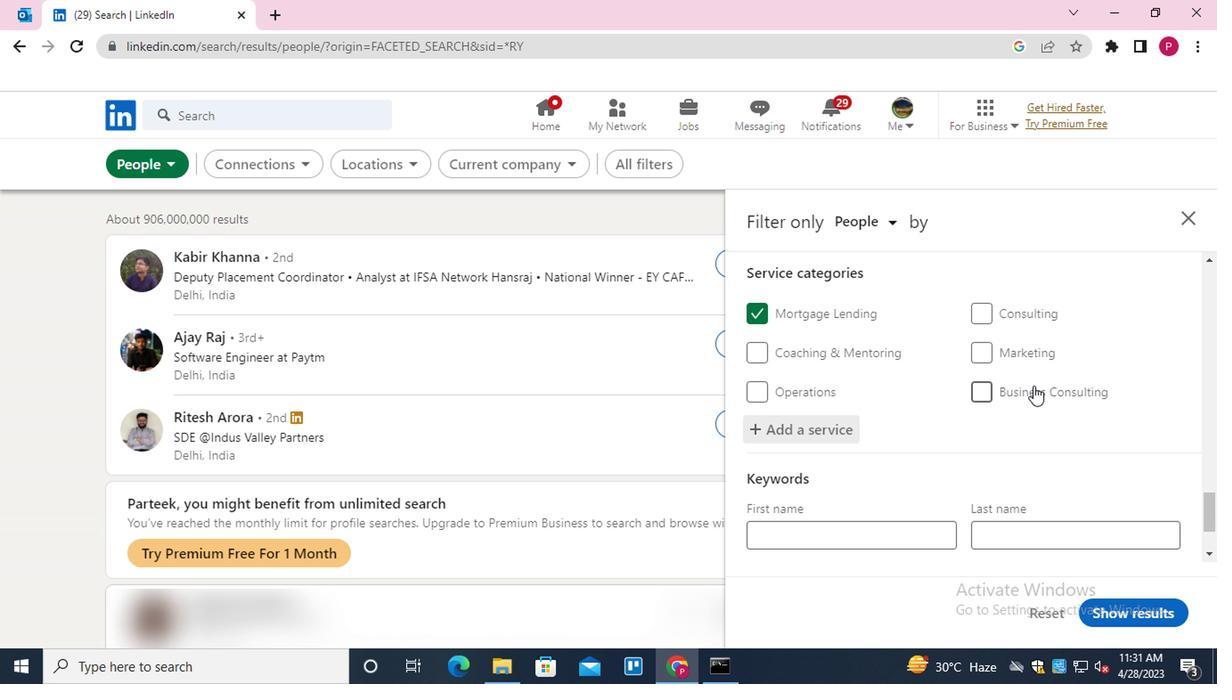 
Action: Mouse scrolled (1030, 381) with delta (0, -1)
Screenshot: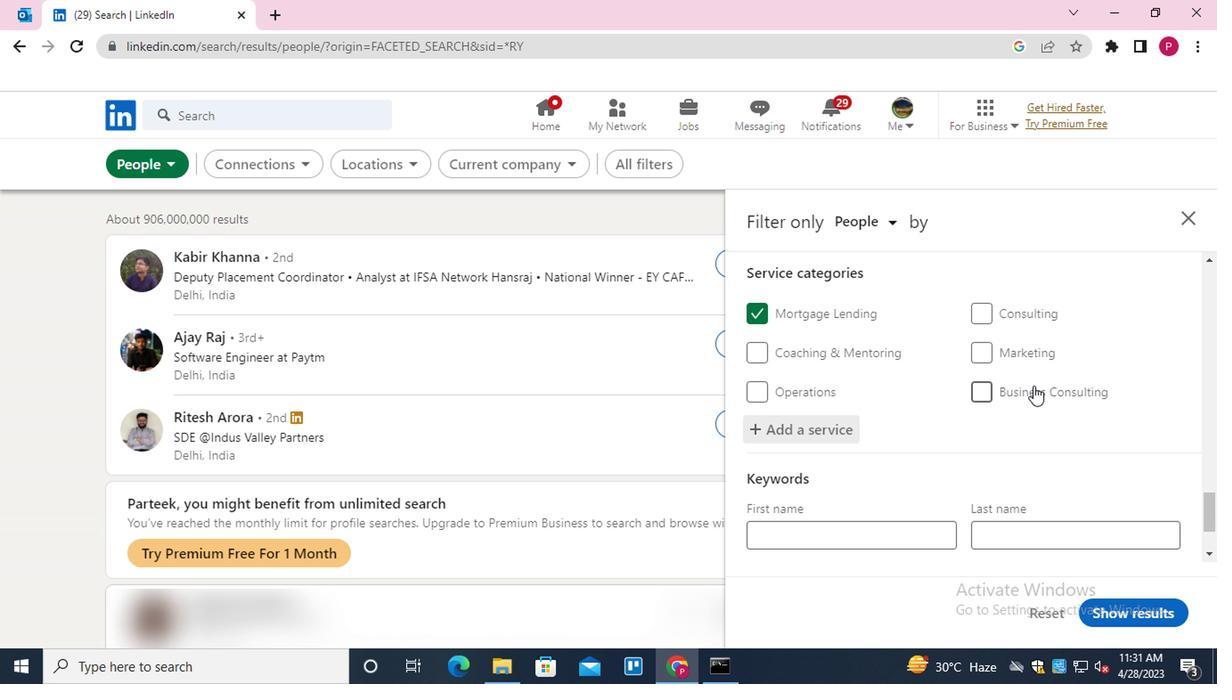 
Action: Mouse moved to (820, 477)
Screenshot: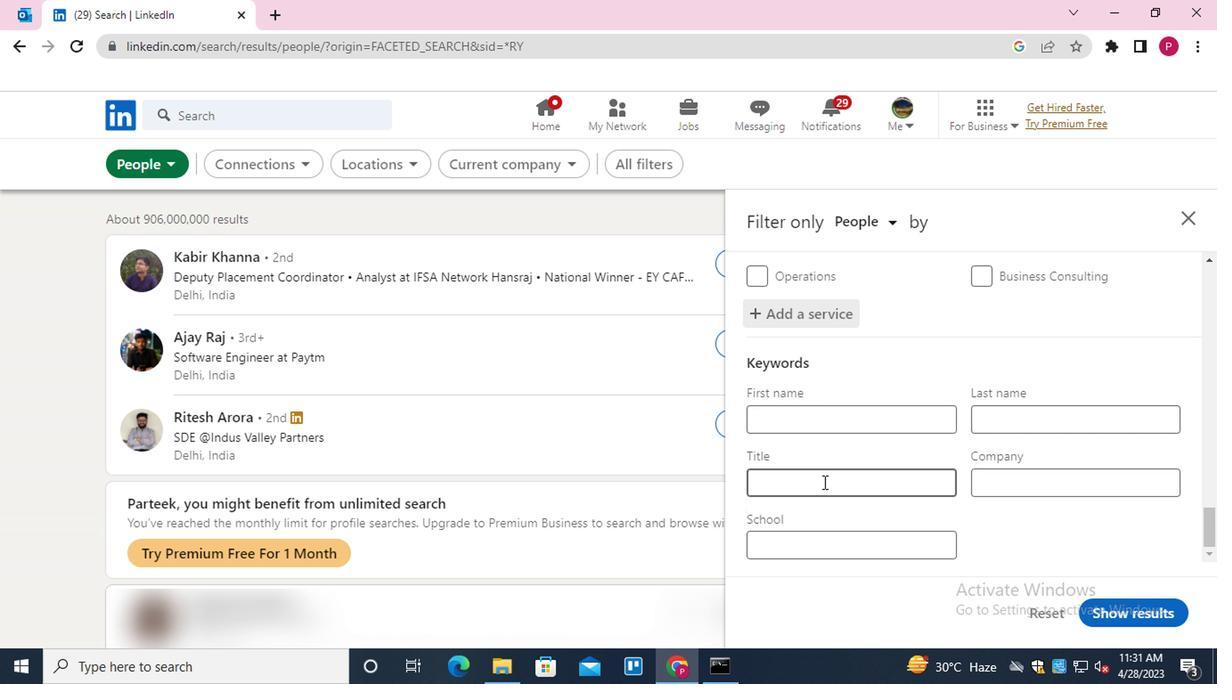 
Action: Mouse pressed left at (820, 477)
Screenshot: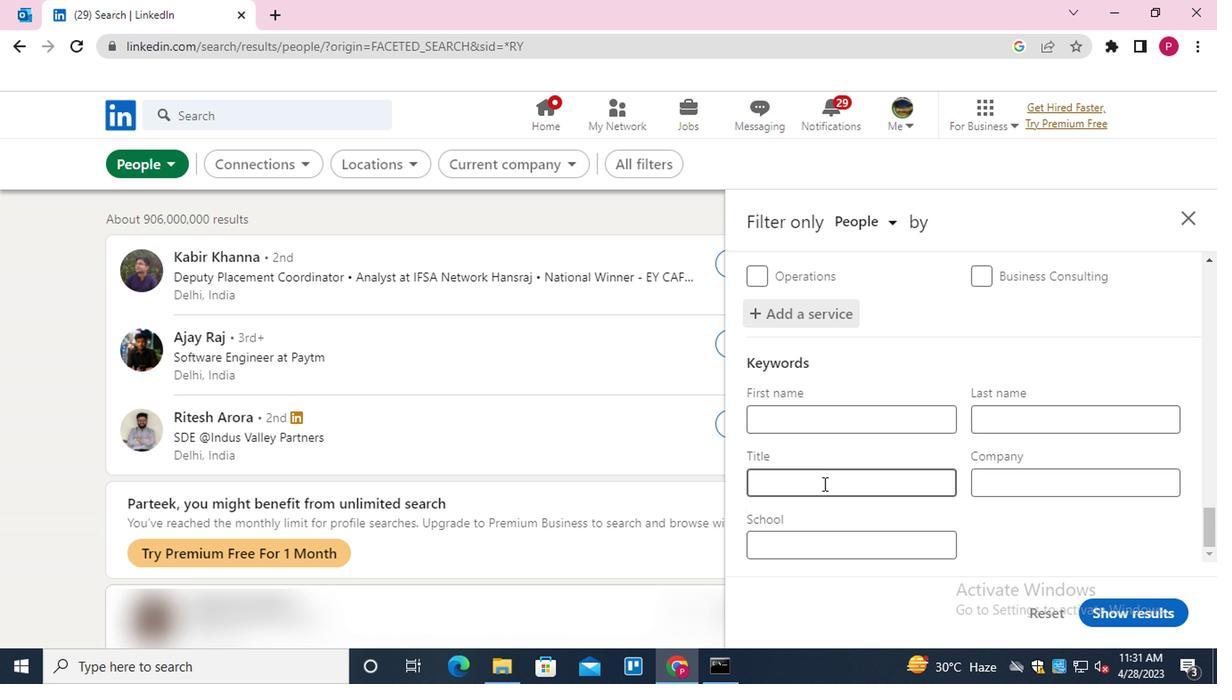 
Action: Key pressed <Key.shift>MASSAGE<Key.space><Key.shift>THERAPY
Screenshot: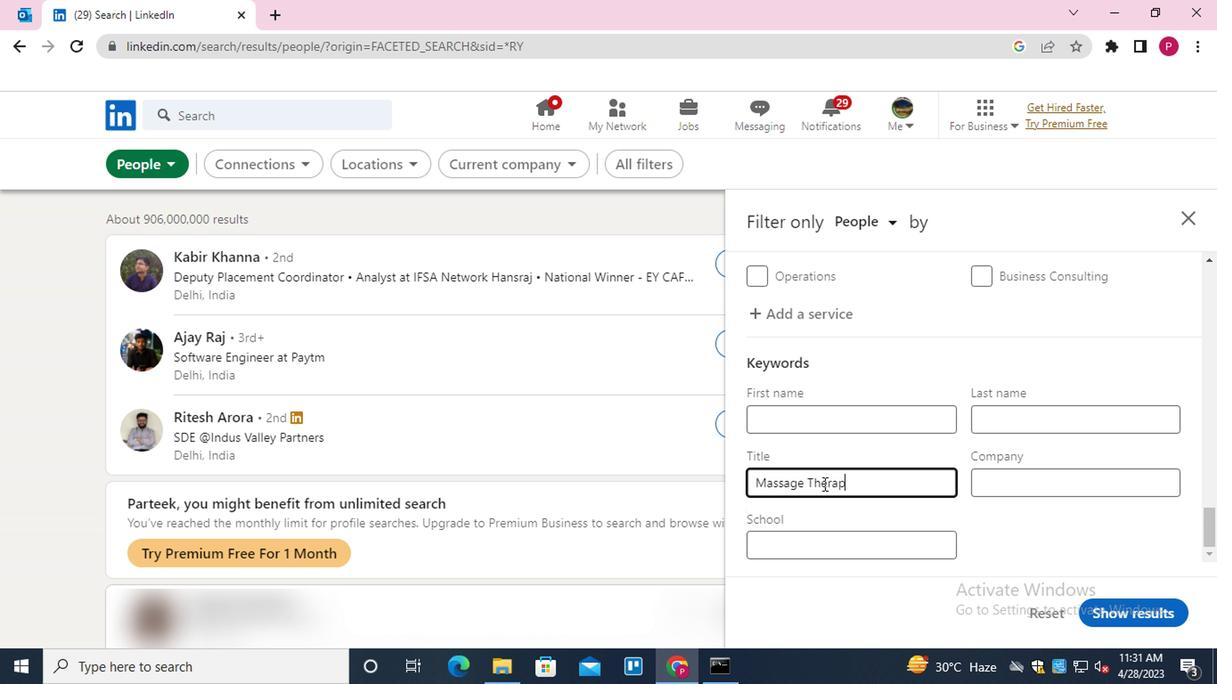 
Action: Mouse moved to (1134, 592)
Screenshot: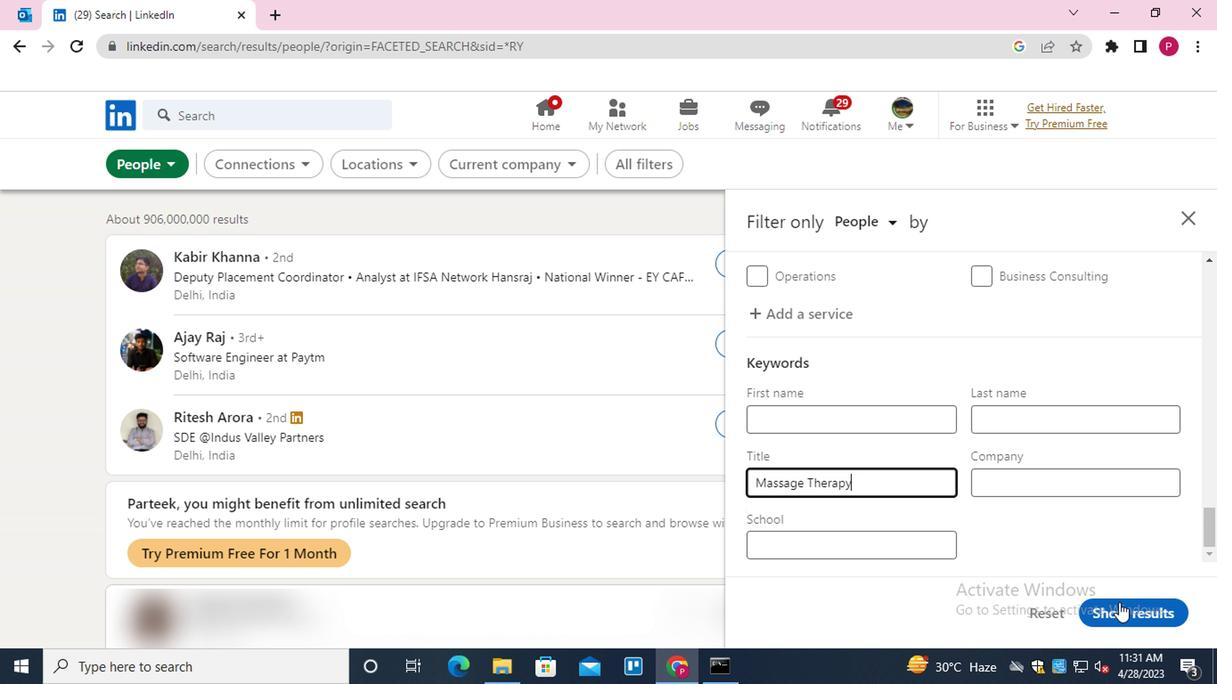 
Action: Mouse pressed left at (1134, 592)
Screenshot: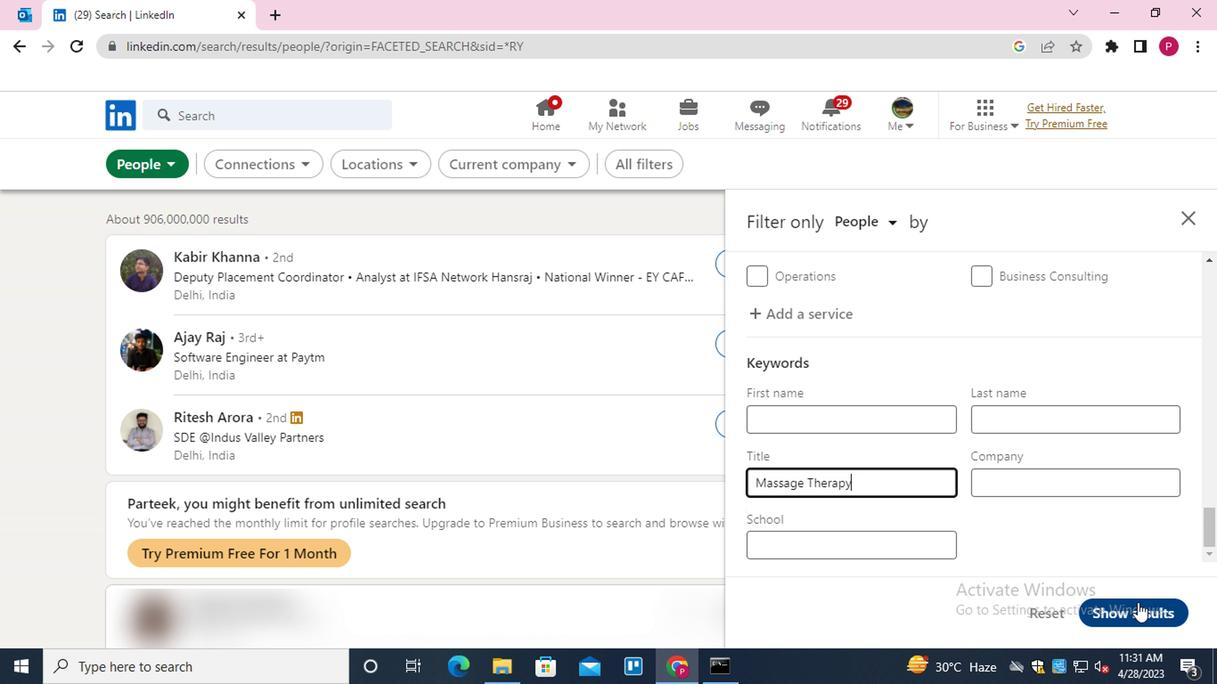 
Action: Mouse moved to (509, 342)
Screenshot: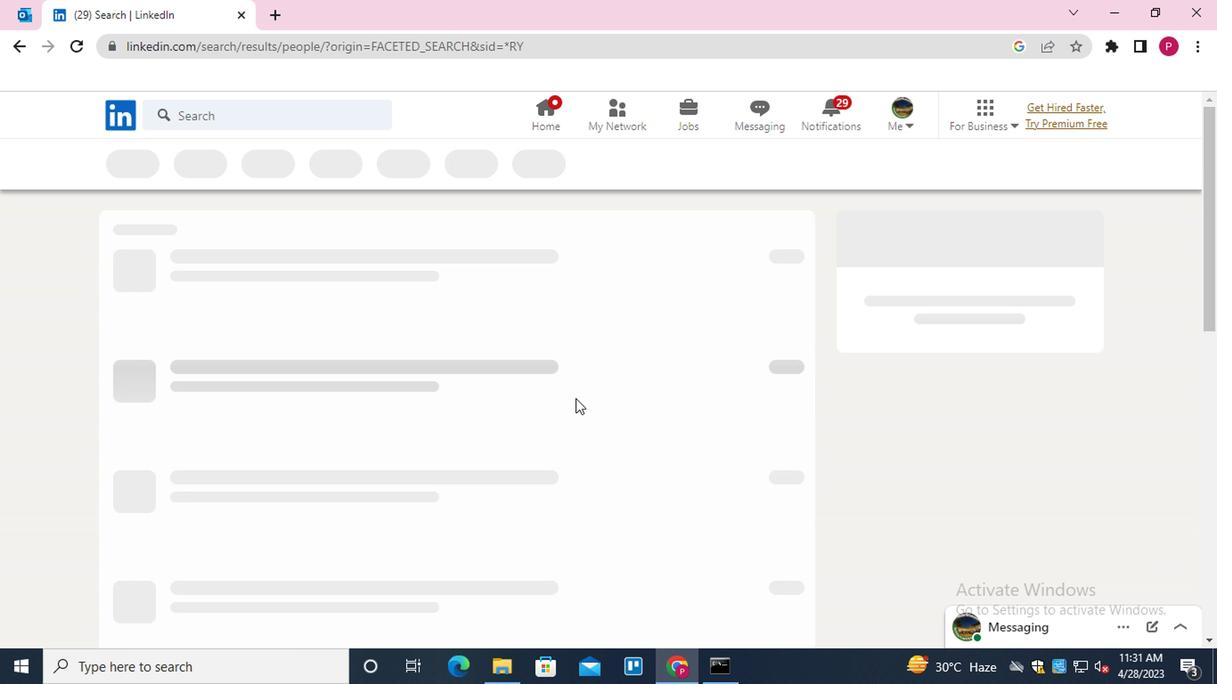 
